Task: Find connections with filter location Schroeder with filter topic #Jobopeningwith filter profile language French with filter current company Serum Institute of India Pvt. Ltd. with filter school Sri Venkateswara College of Engineering with filter industry Turned Products and Fastener Manufacturing with filter service category Cybersecurity with filter keywords title C-Level or C-Suite.
Action: Mouse moved to (666, 116)
Screenshot: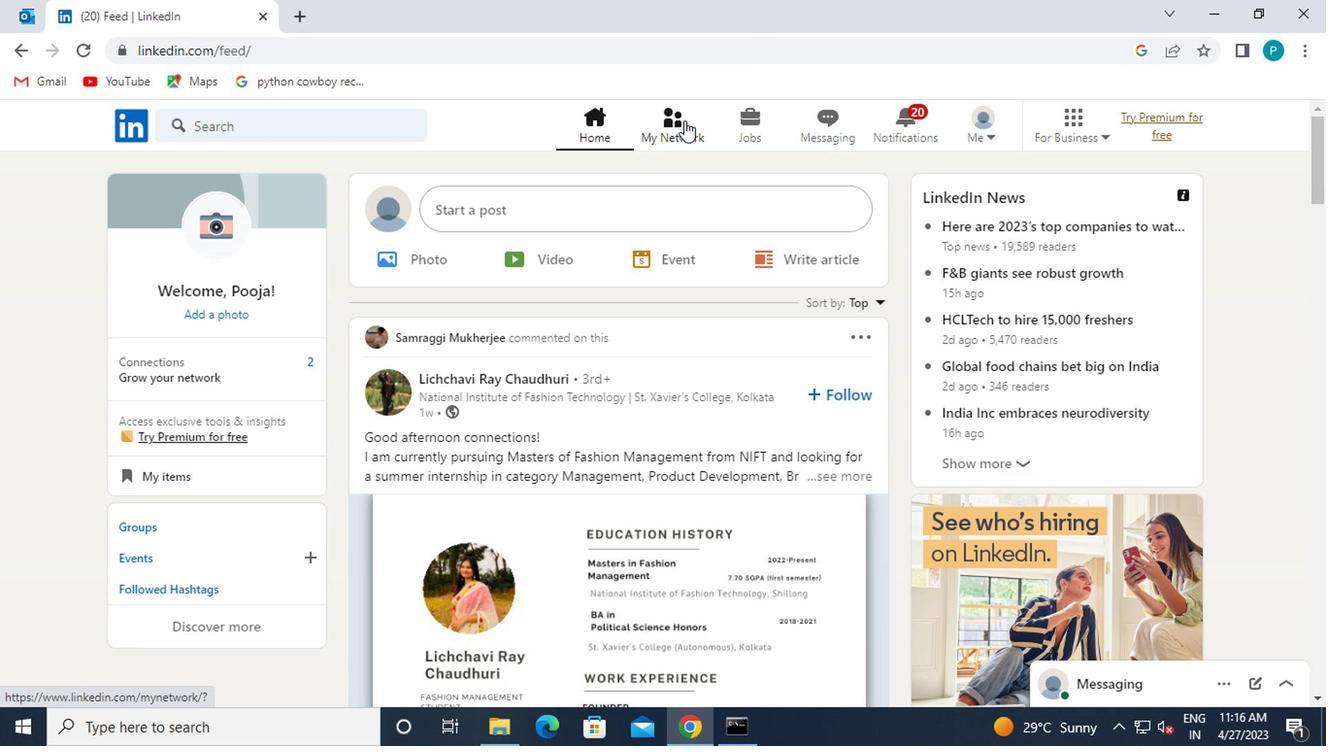
Action: Mouse pressed left at (666, 116)
Screenshot: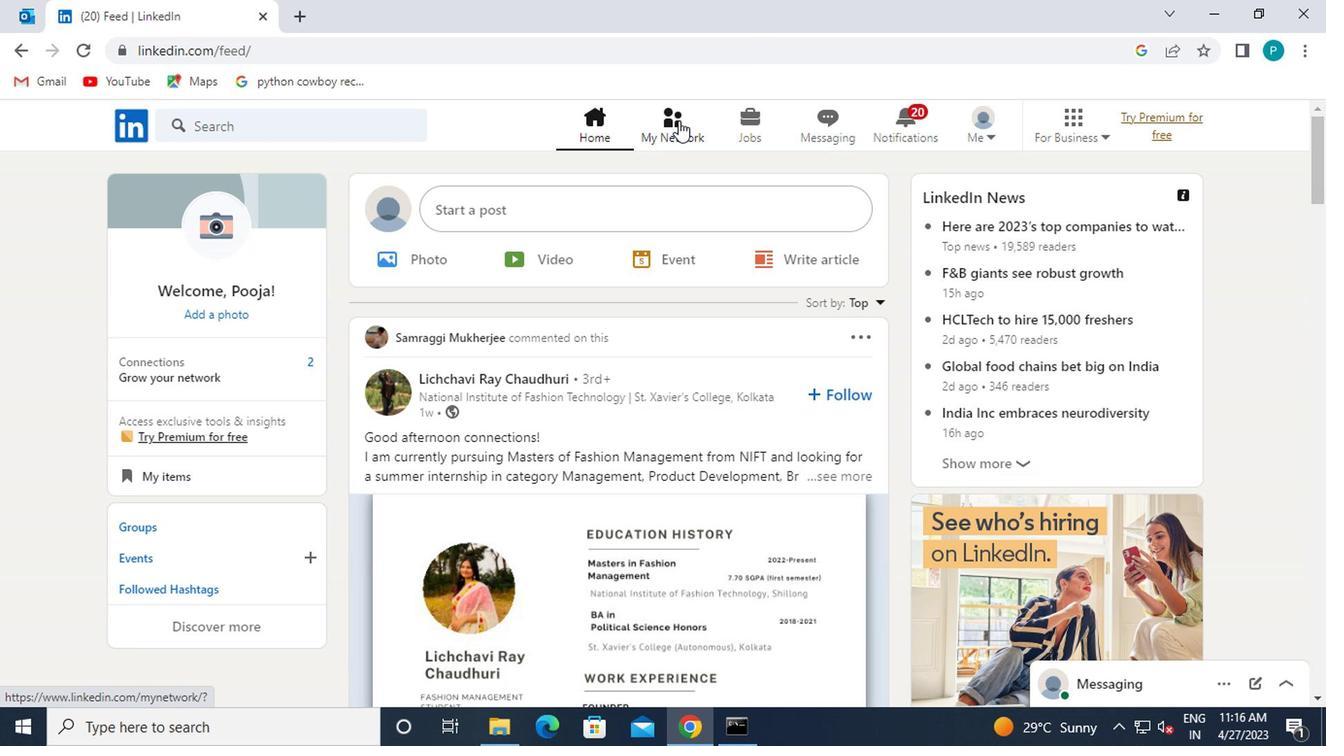 
Action: Mouse moved to (249, 223)
Screenshot: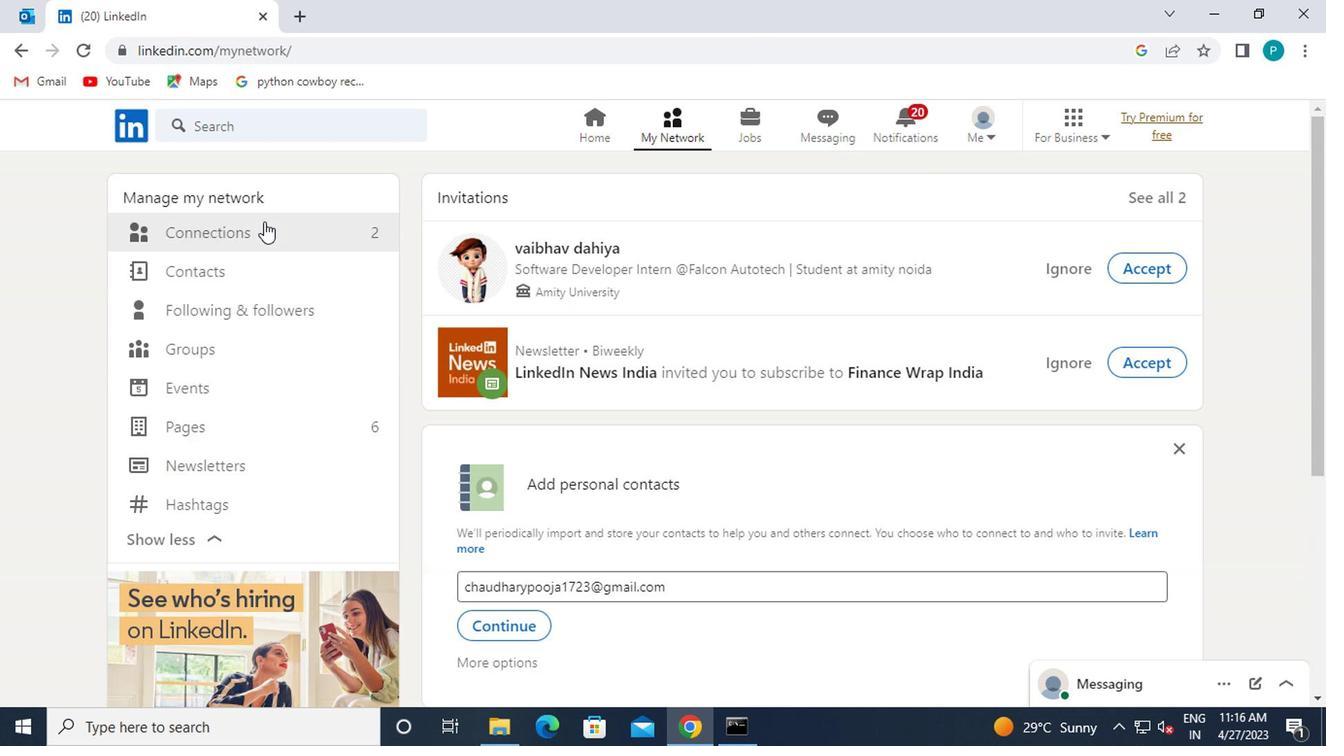 
Action: Mouse pressed left at (249, 223)
Screenshot: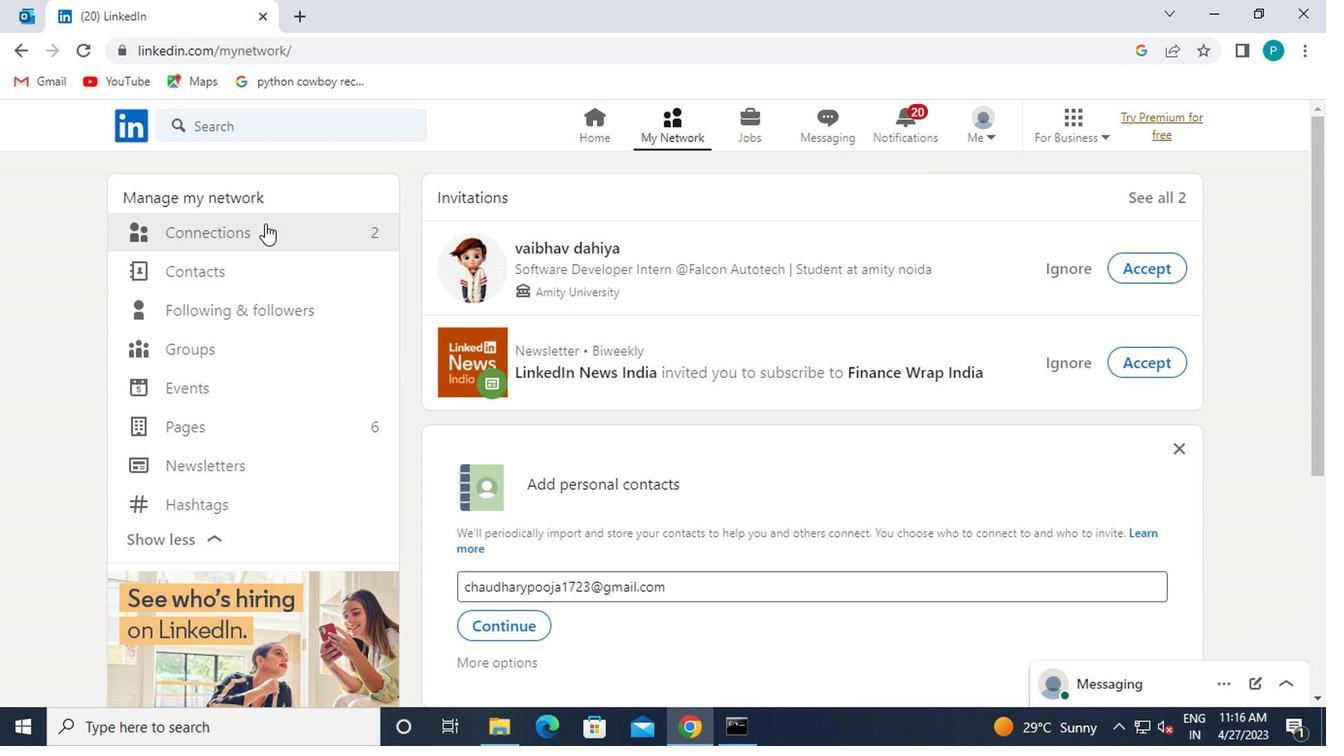 
Action: Mouse moved to (820, 223)
Screenshot: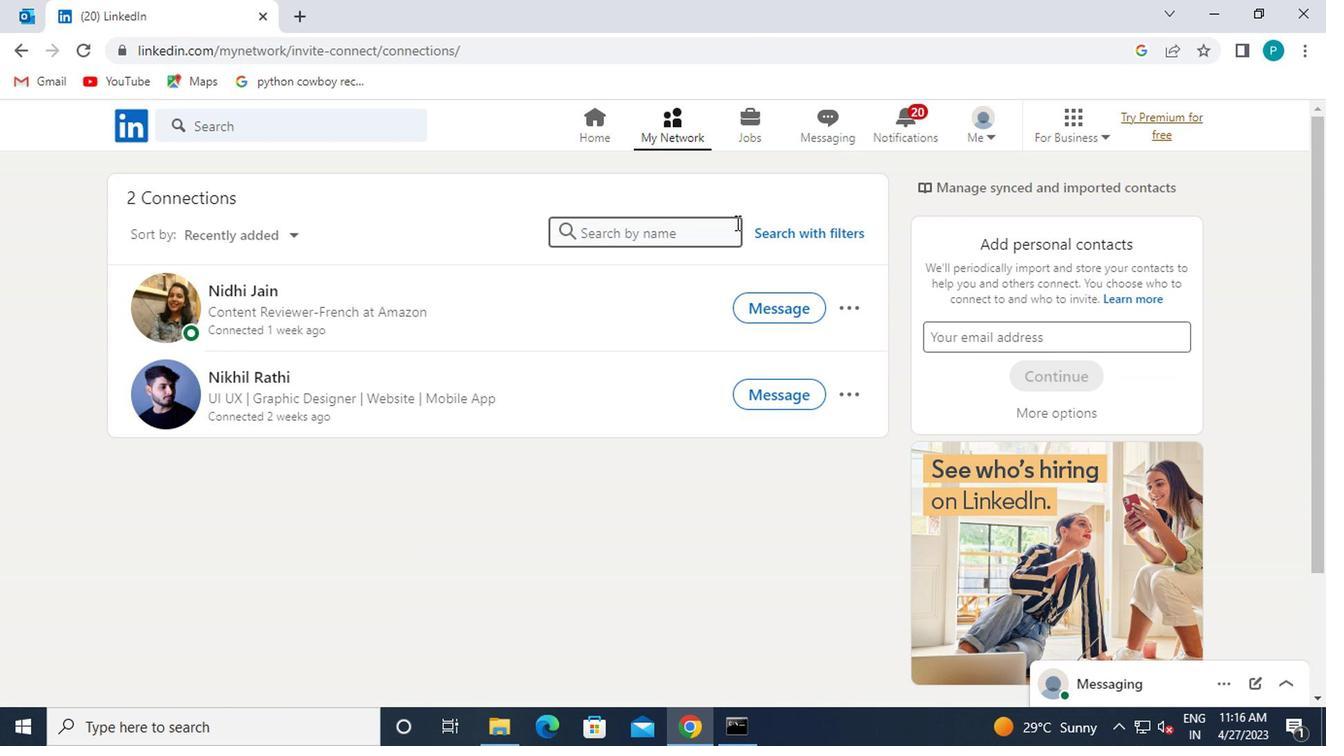 
Action: Mouse pressed left at (820, 223)
Screenshot: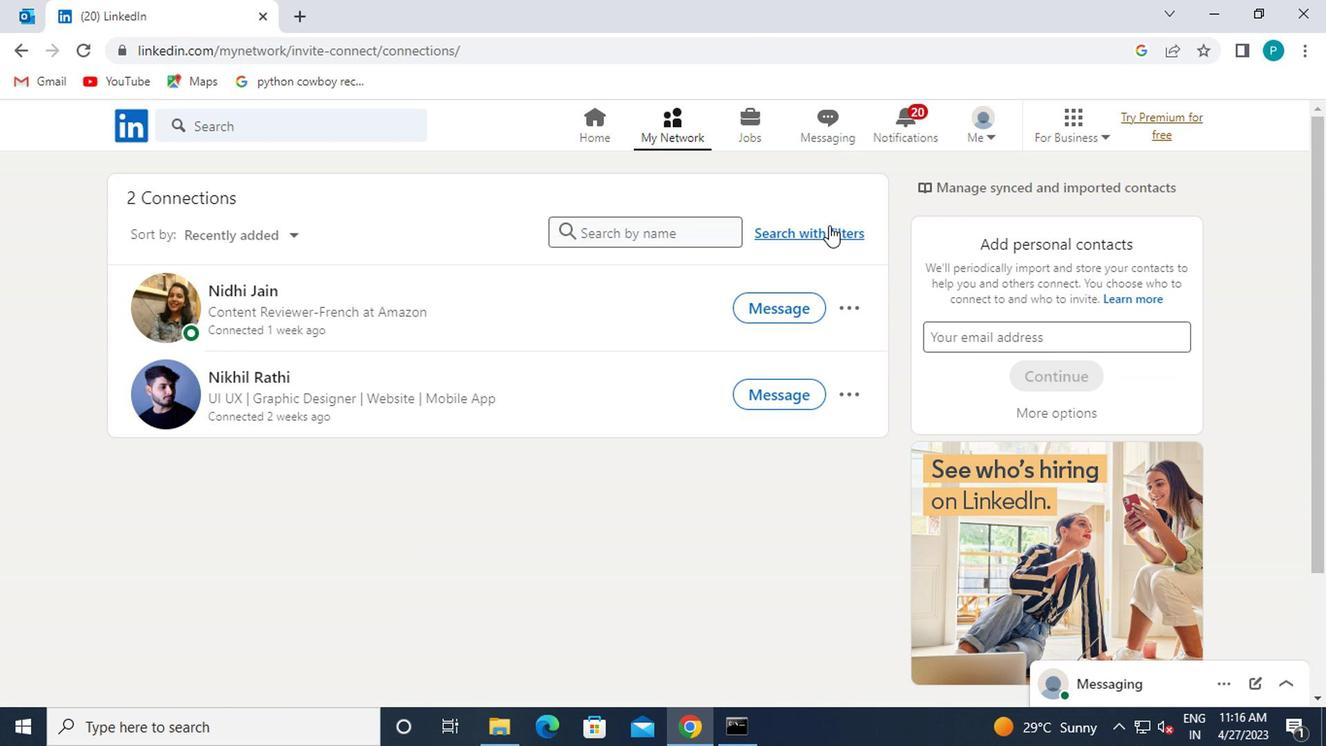 
Action: Mouse moved to (723, 180)
Screenshot: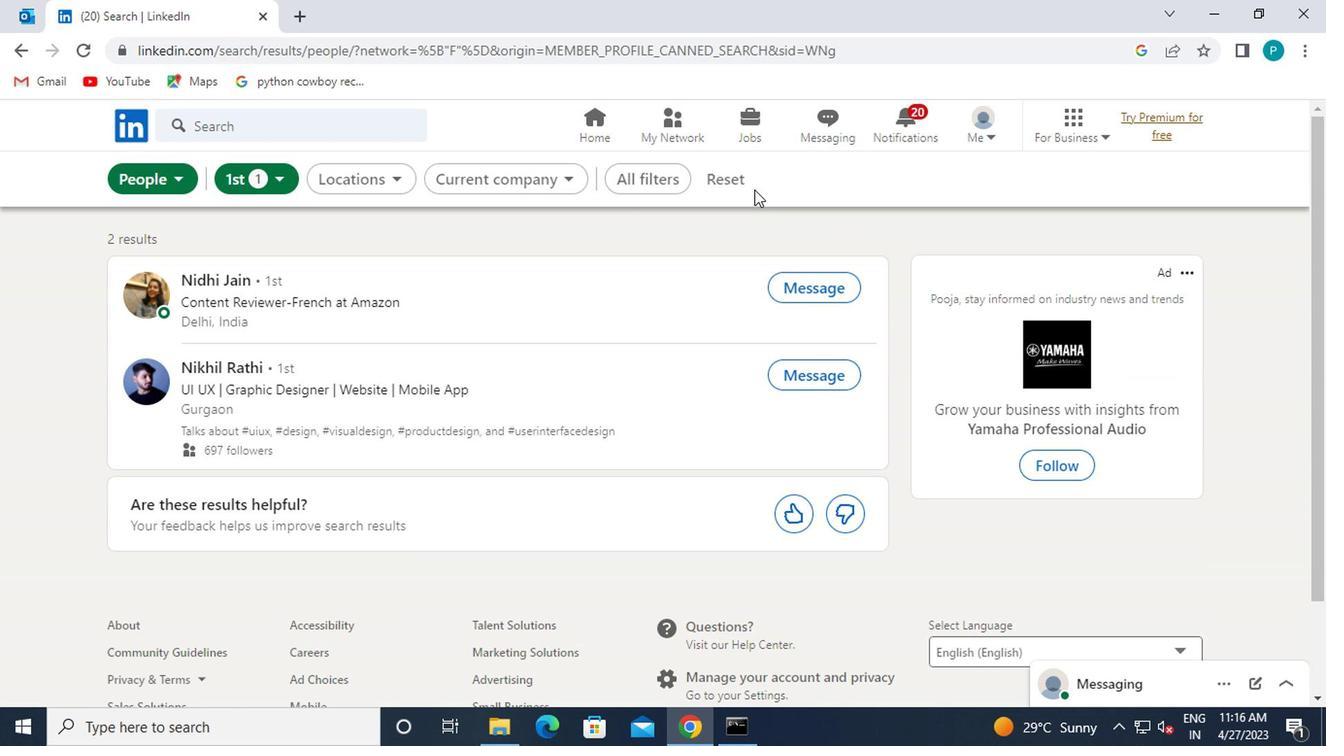 
Action: Mouse pressed left at (723, 180)
Screenshot: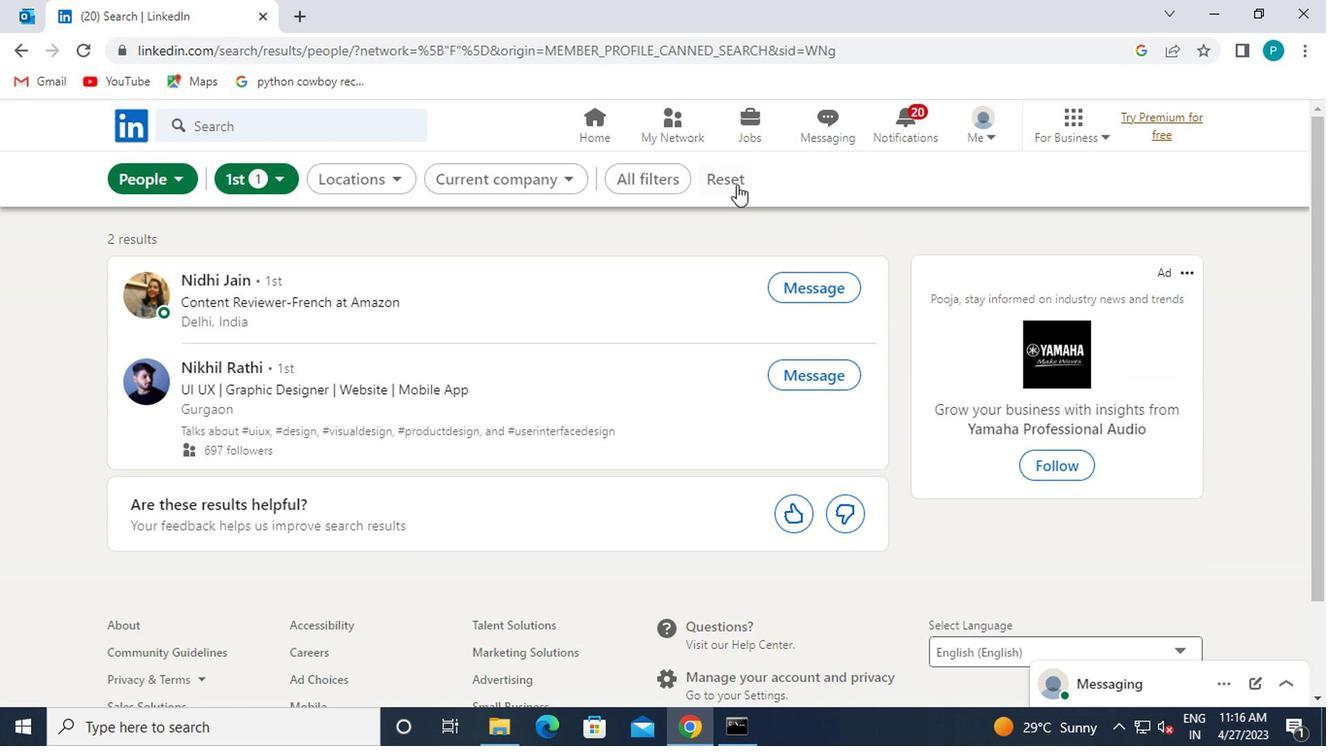 
Action: Mouse moved to (659, 180)
Screenshot: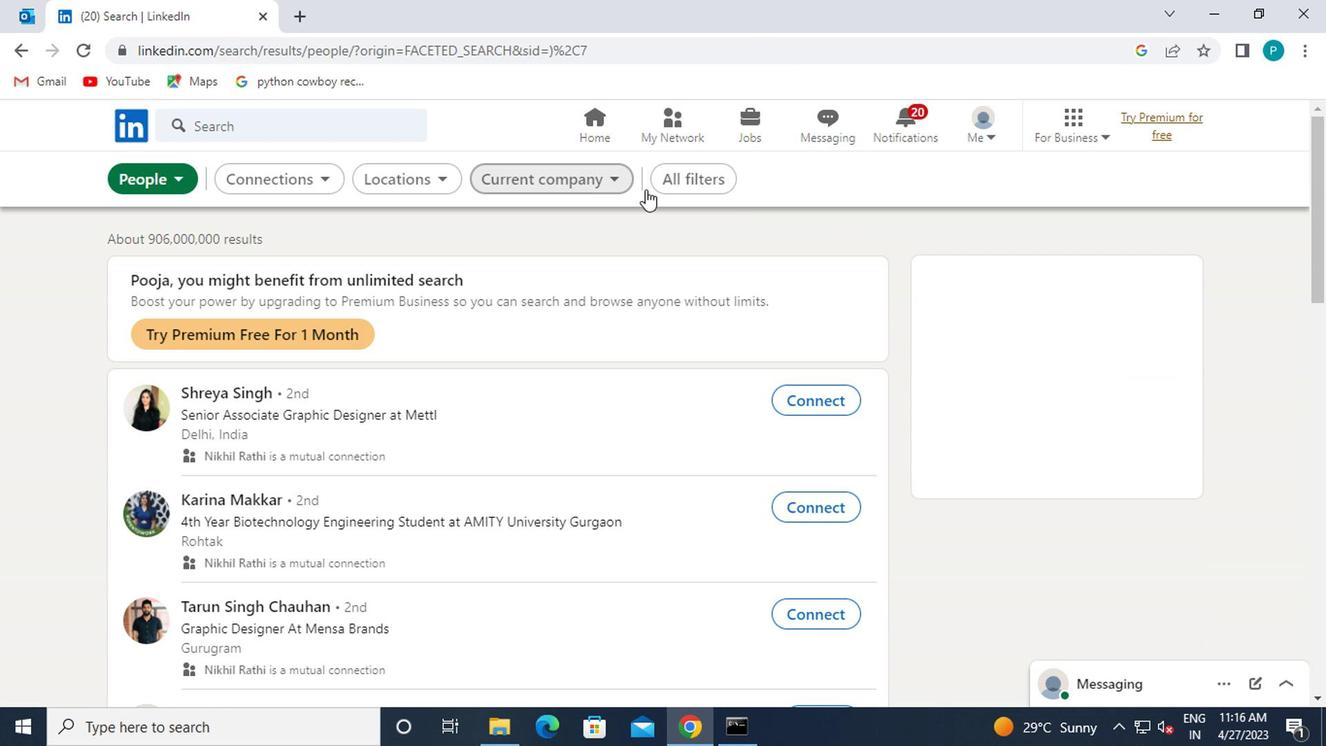 
Action: Mouse pressed left at (659, 180)
Screenshot: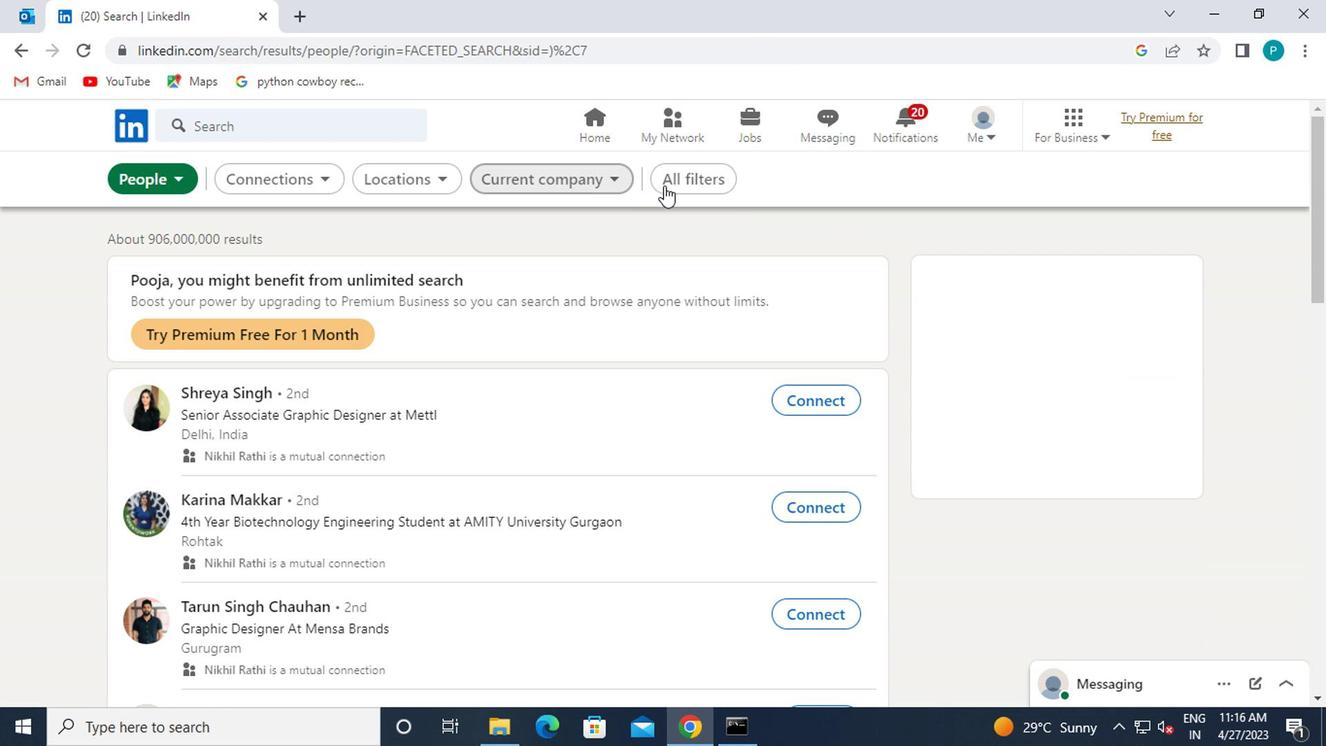 
Action: Mouse moved to (927, 457)
Screenshot: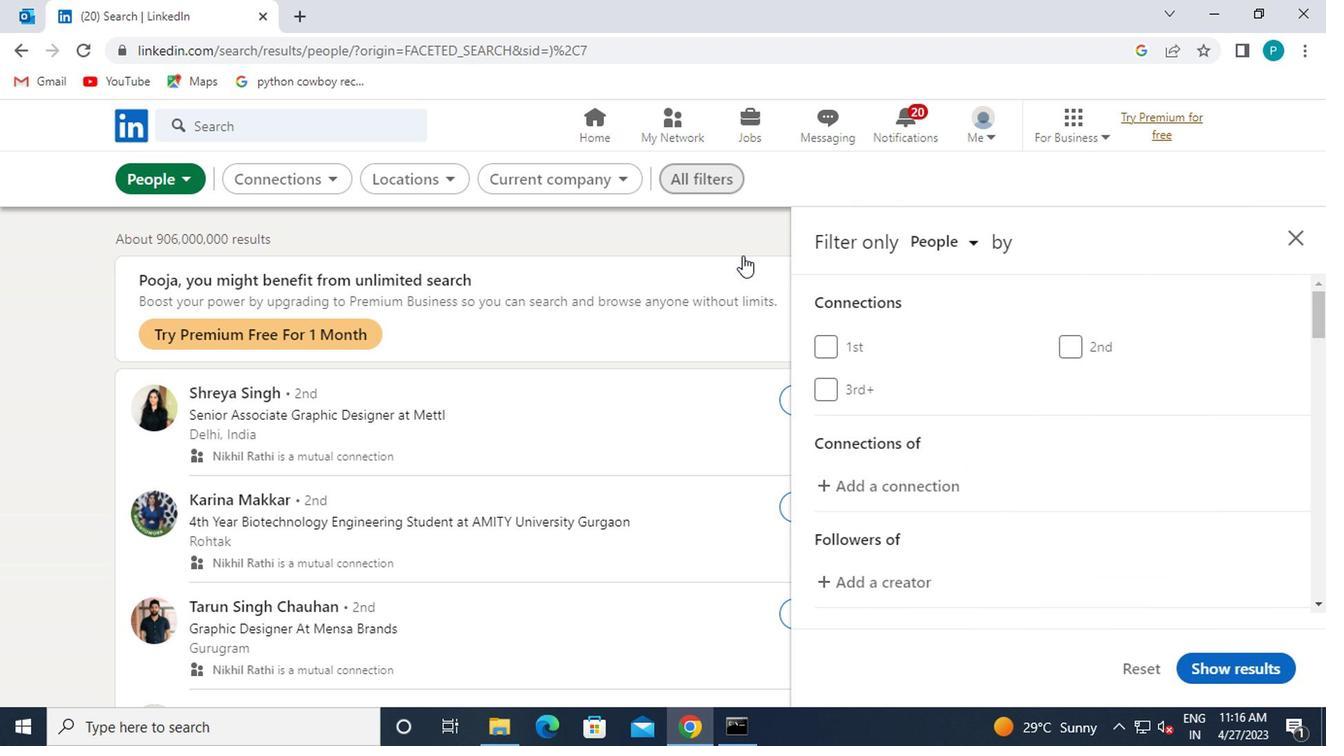 
Action: Mouse scrolled (927, 456) with delta (0, -1)
Screenshot: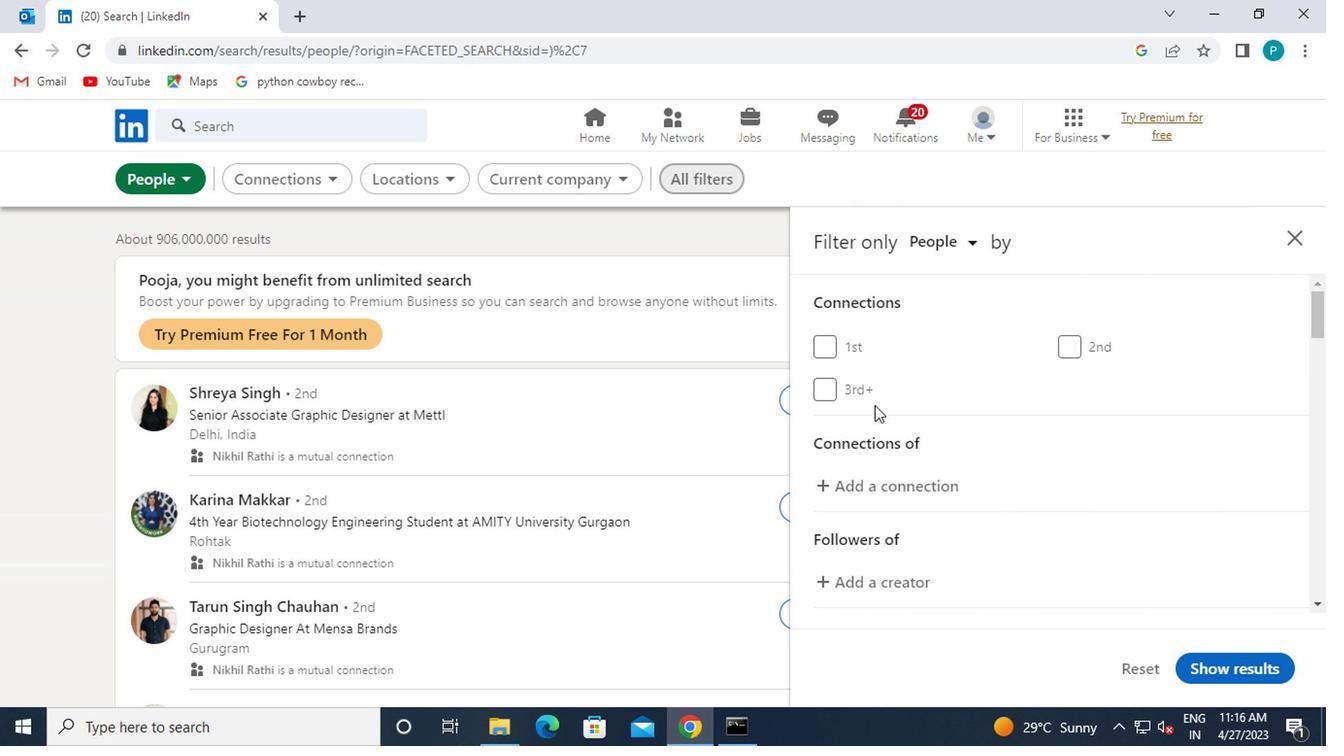 
Action: Mouse scrolled (927, 456) with delta (0, -1)
Screenshot: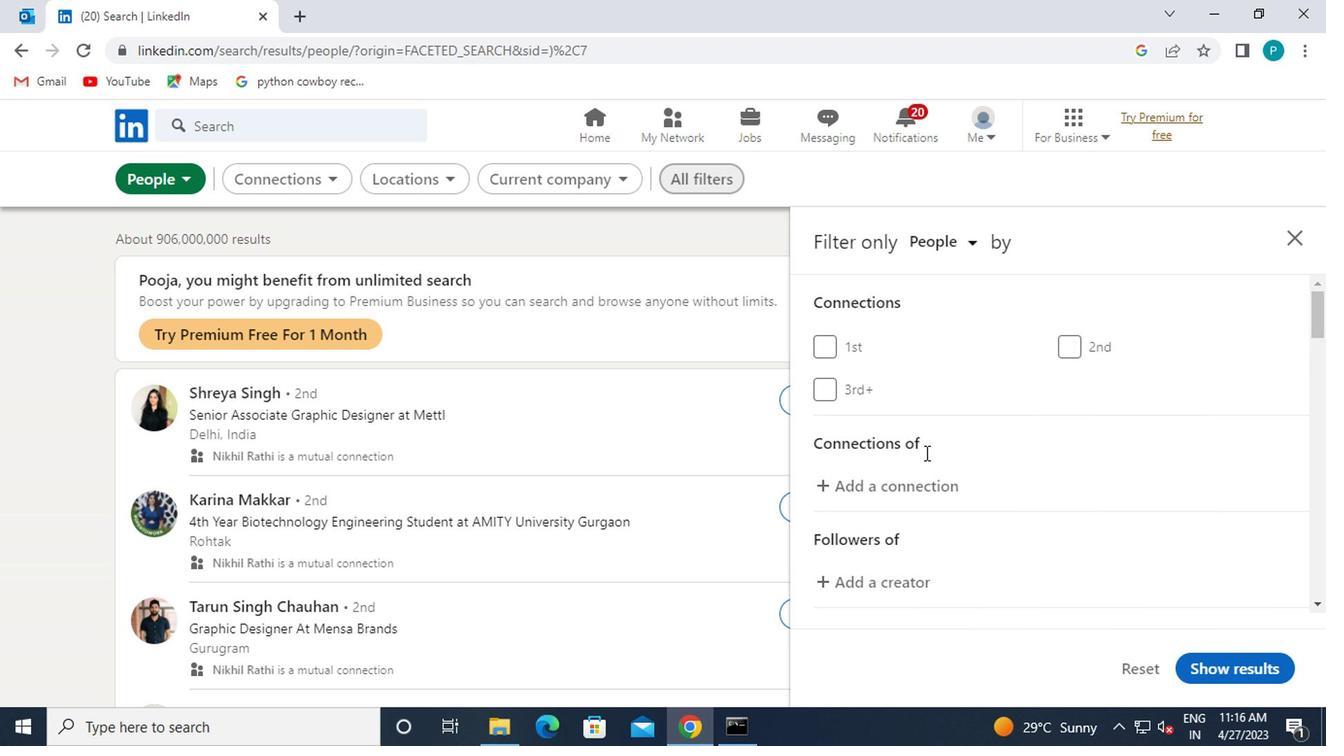 
Action: Mouse scrolled (927, 456) with delta (0, -1)
Screenshot: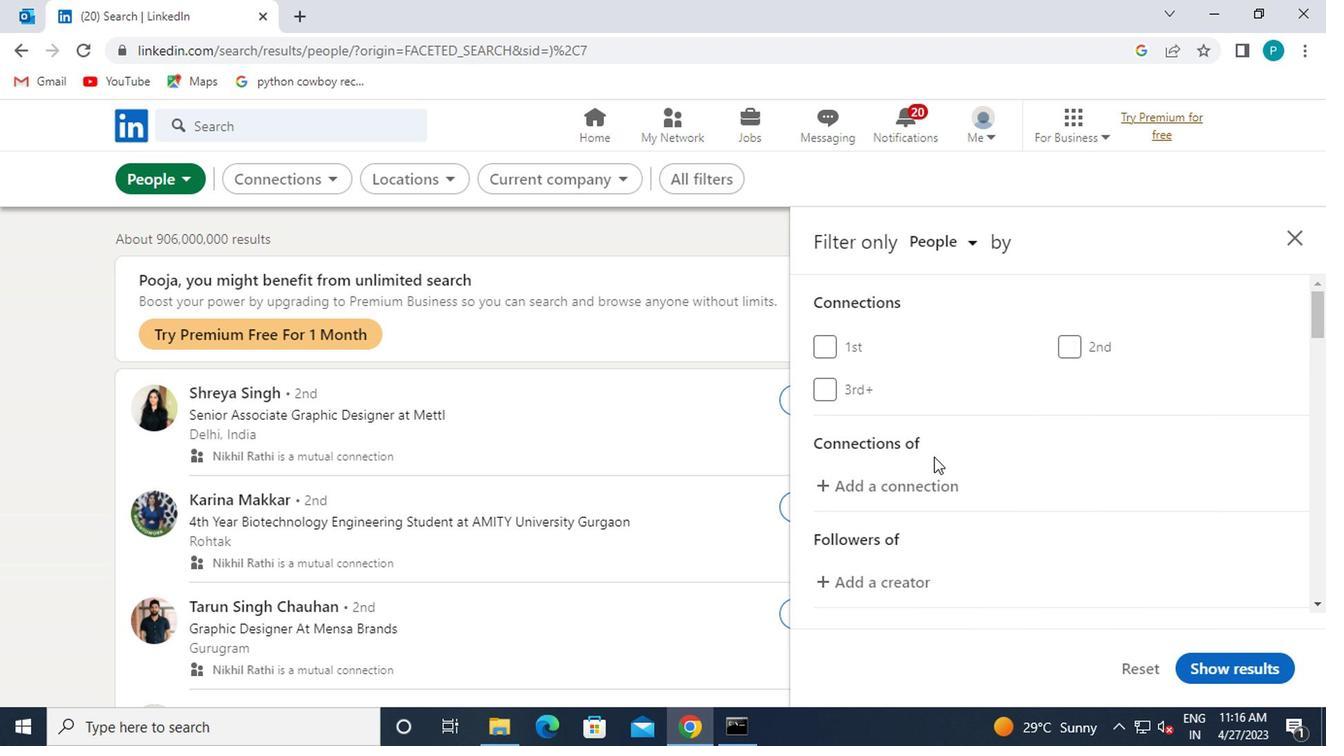
Action: Mouse moved to (1090, 480)
Screenshot: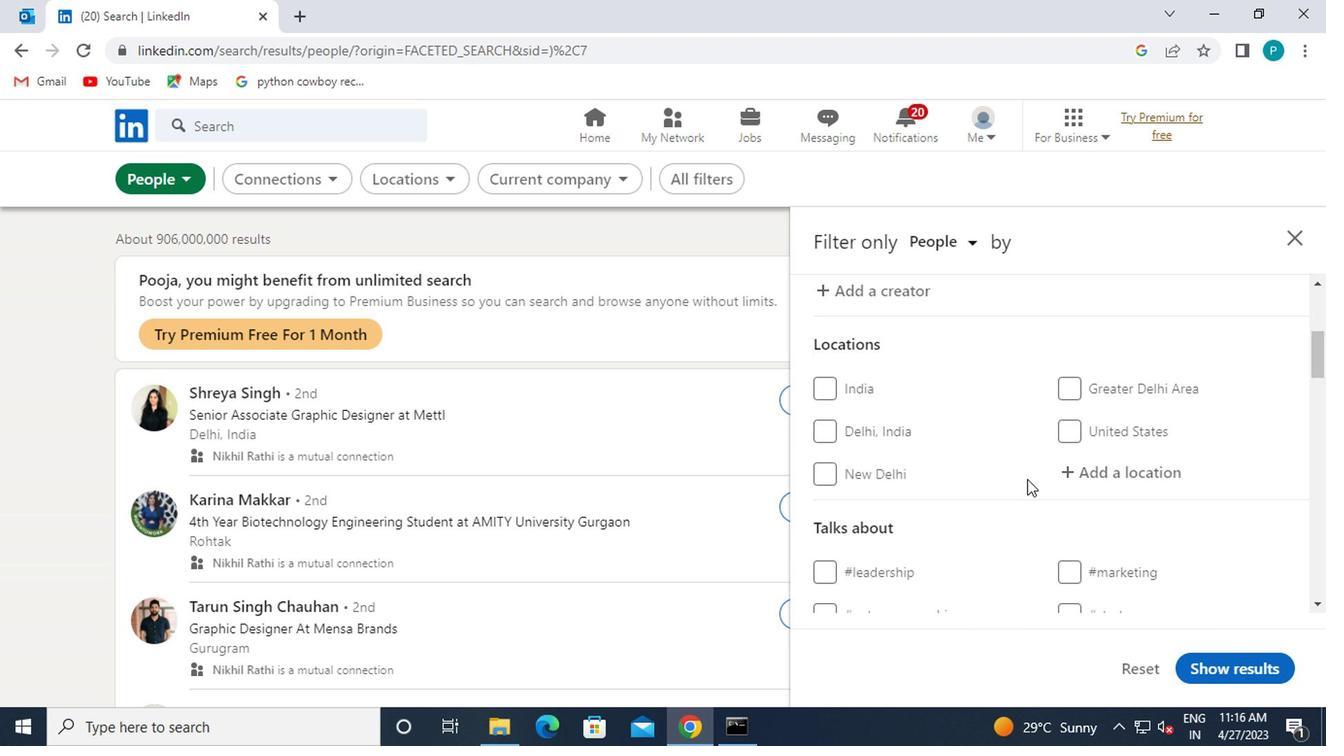 
Action: Mouse pressed left at (1090, 480)
Screenshot: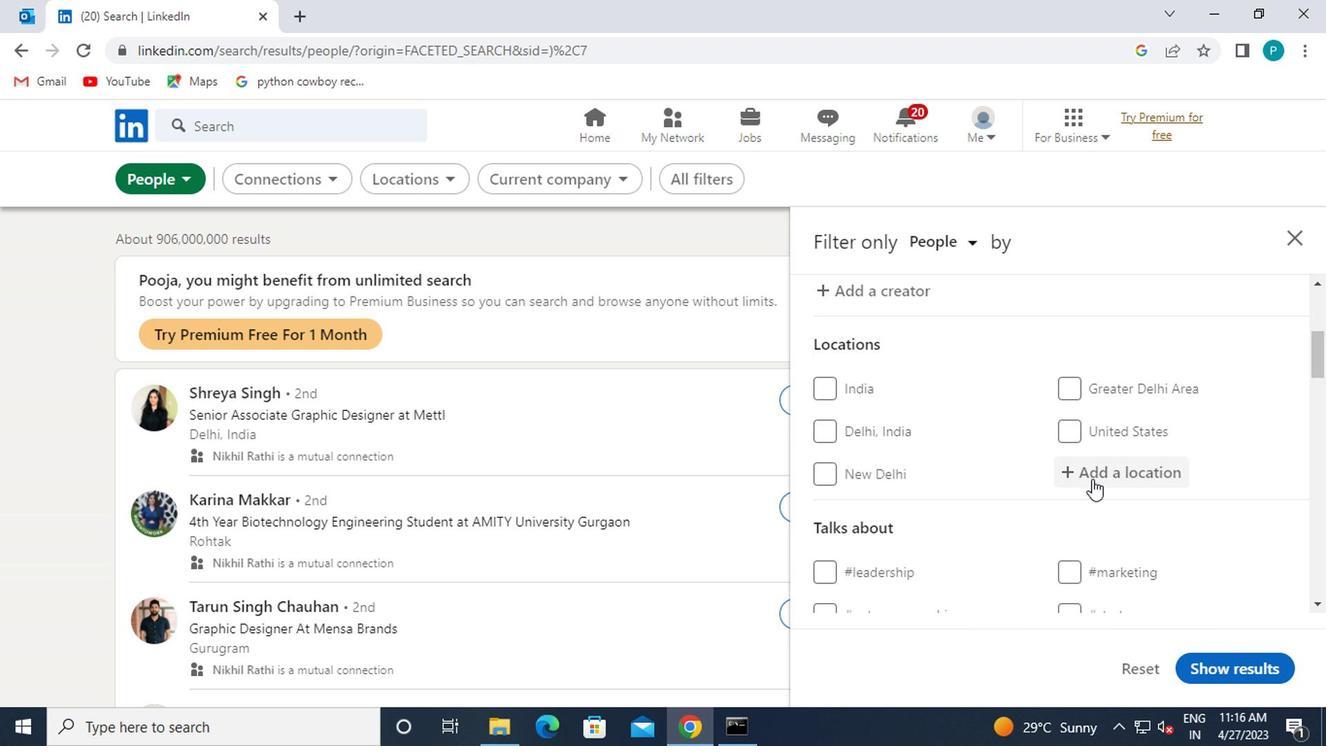 
Action: Mouse moved to (1052, 420)
Screenshot: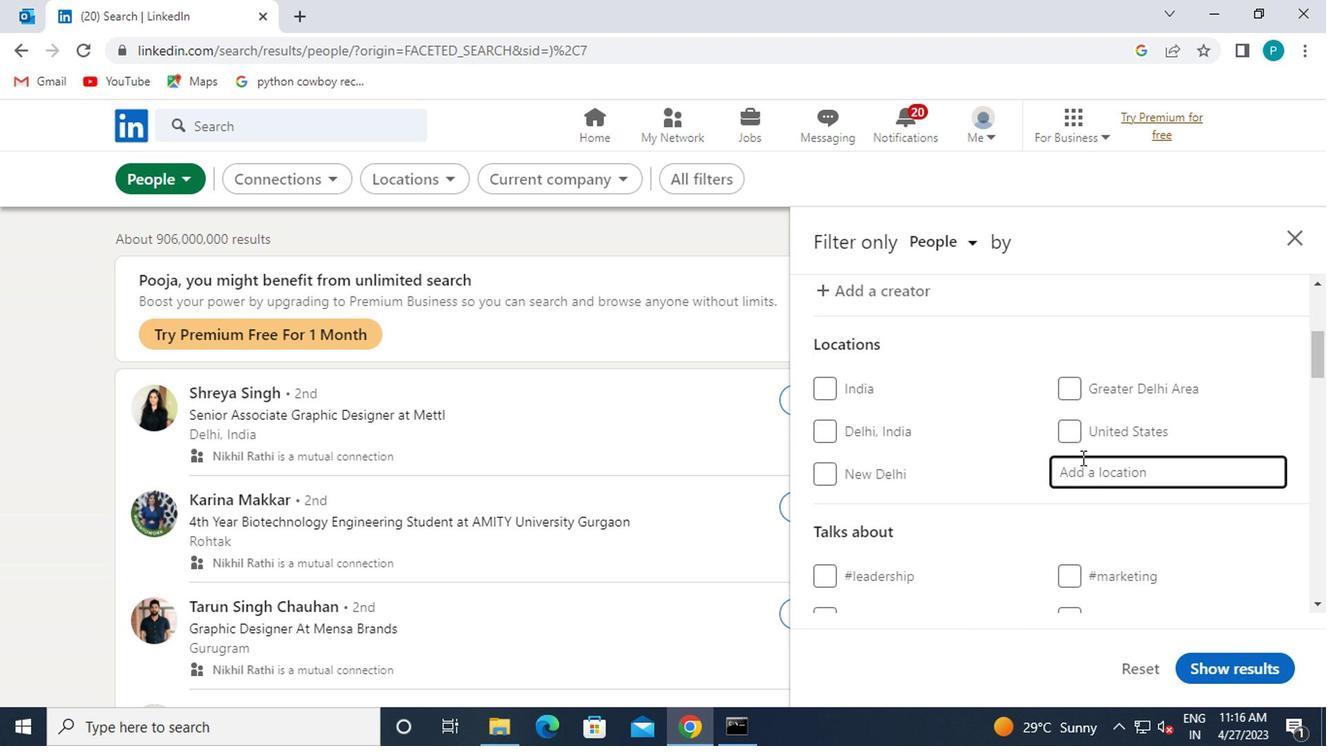 
Action: Key pressed <Key.caps_lock>s<Key.caps_lock>chroeder
Screenshot: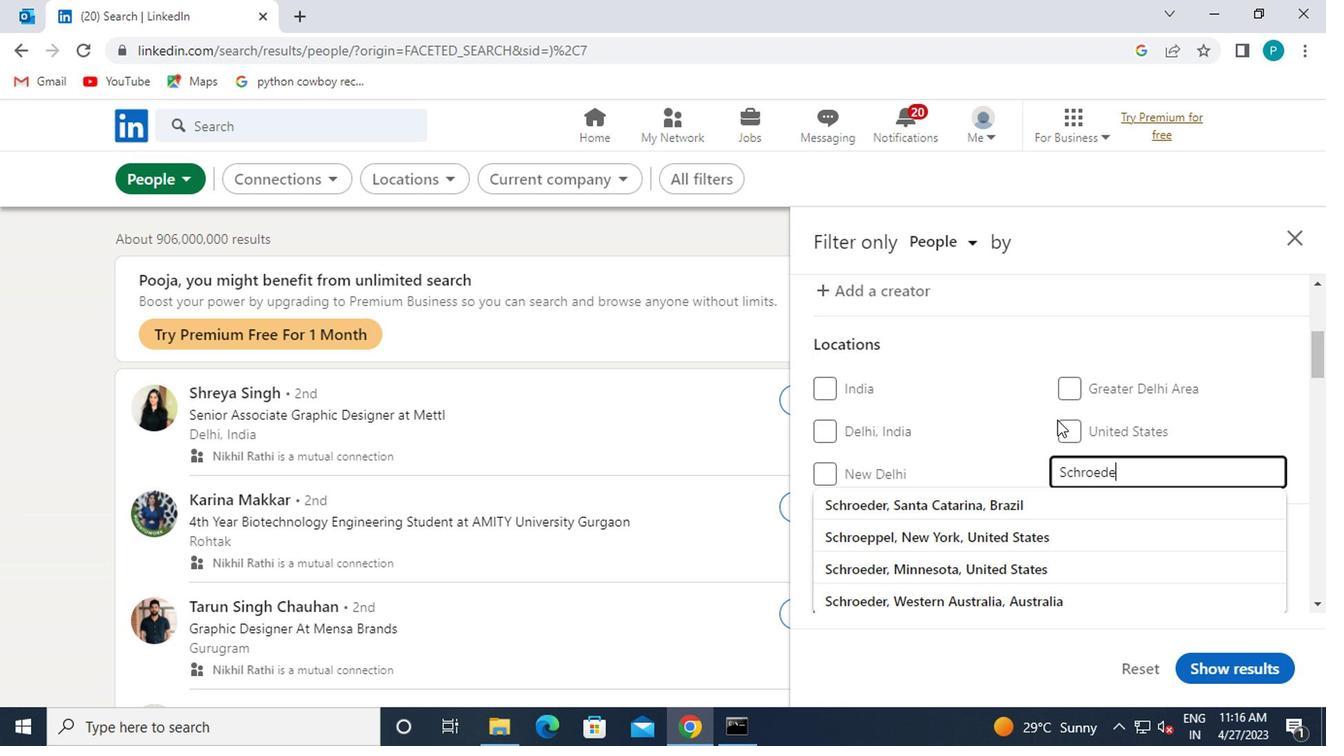 
Action: Mouse moved to (1059, 510)
Screenshot: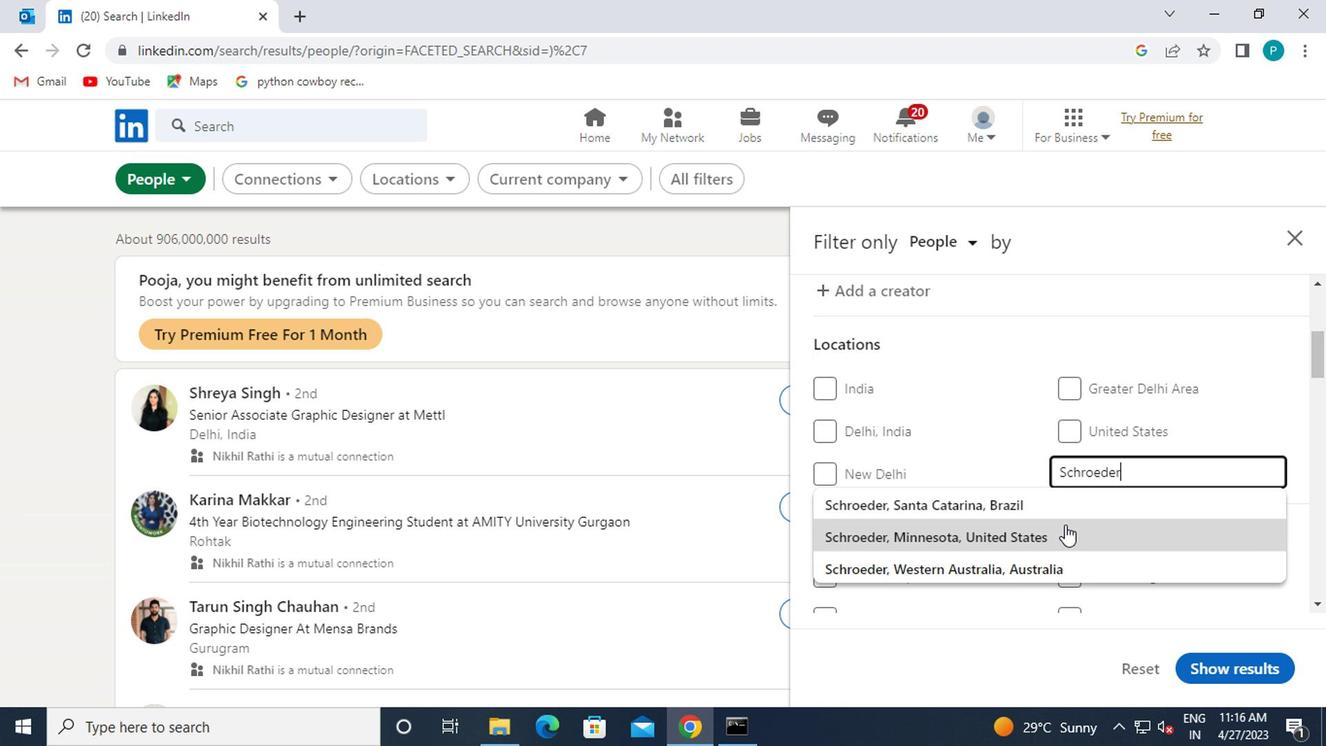 
Action: Mouse pressed left at (1059, 510)
Screenshot: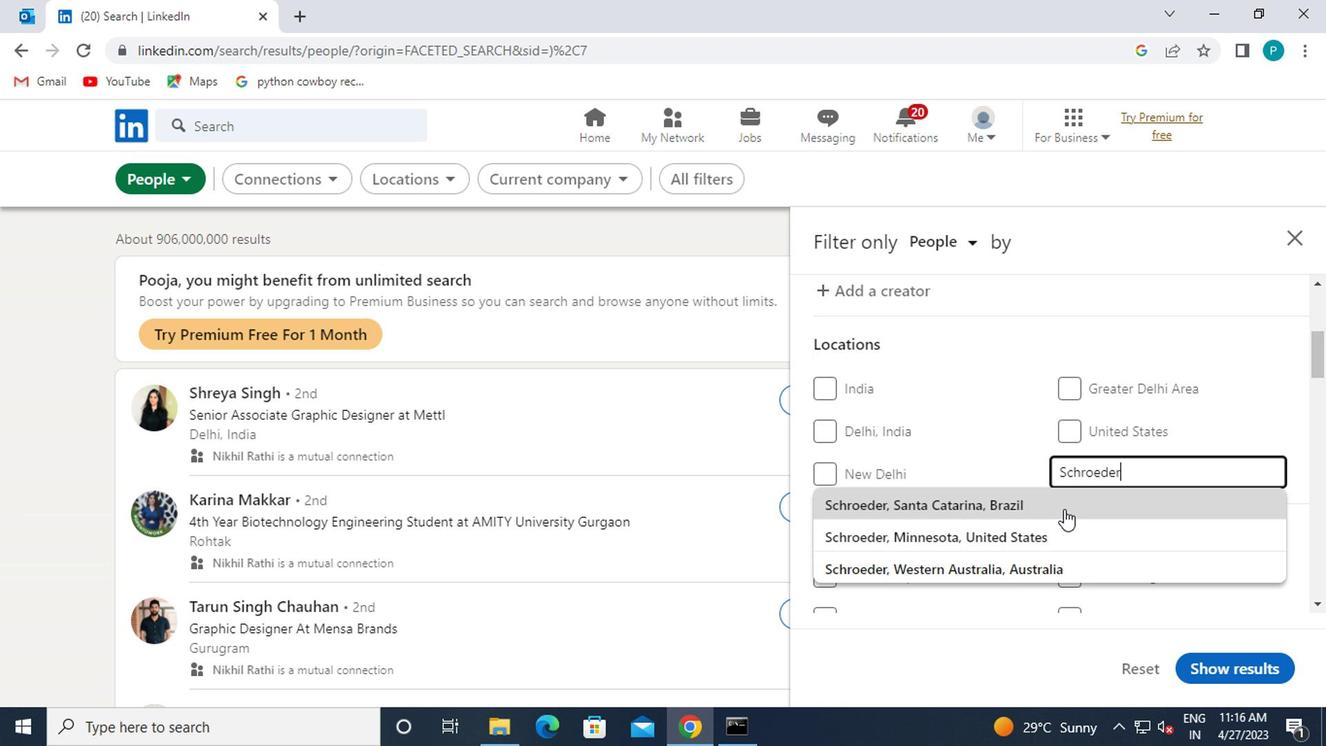 
Action: Mouse scrolled (1059, 509) with delta (0, -1)
Screenshot: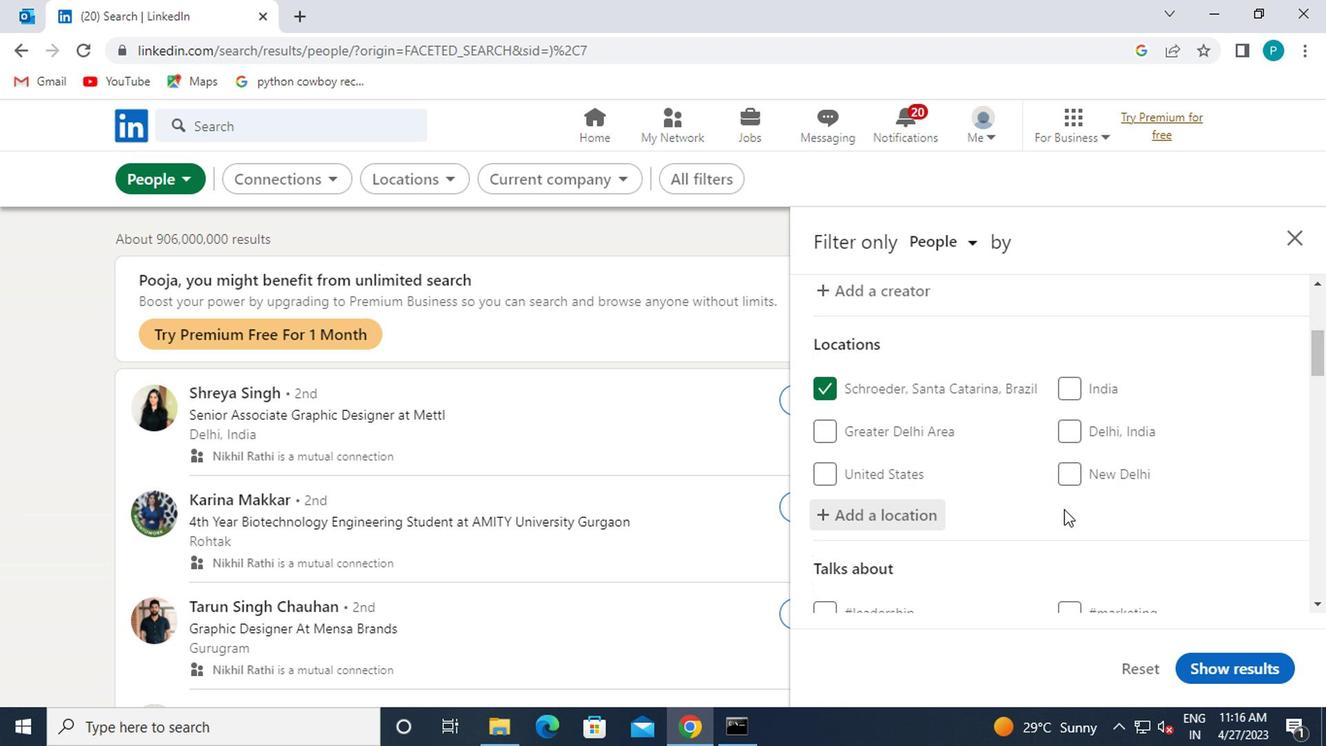 
Action: Mouse moved to (1093, 537)
Screenshot: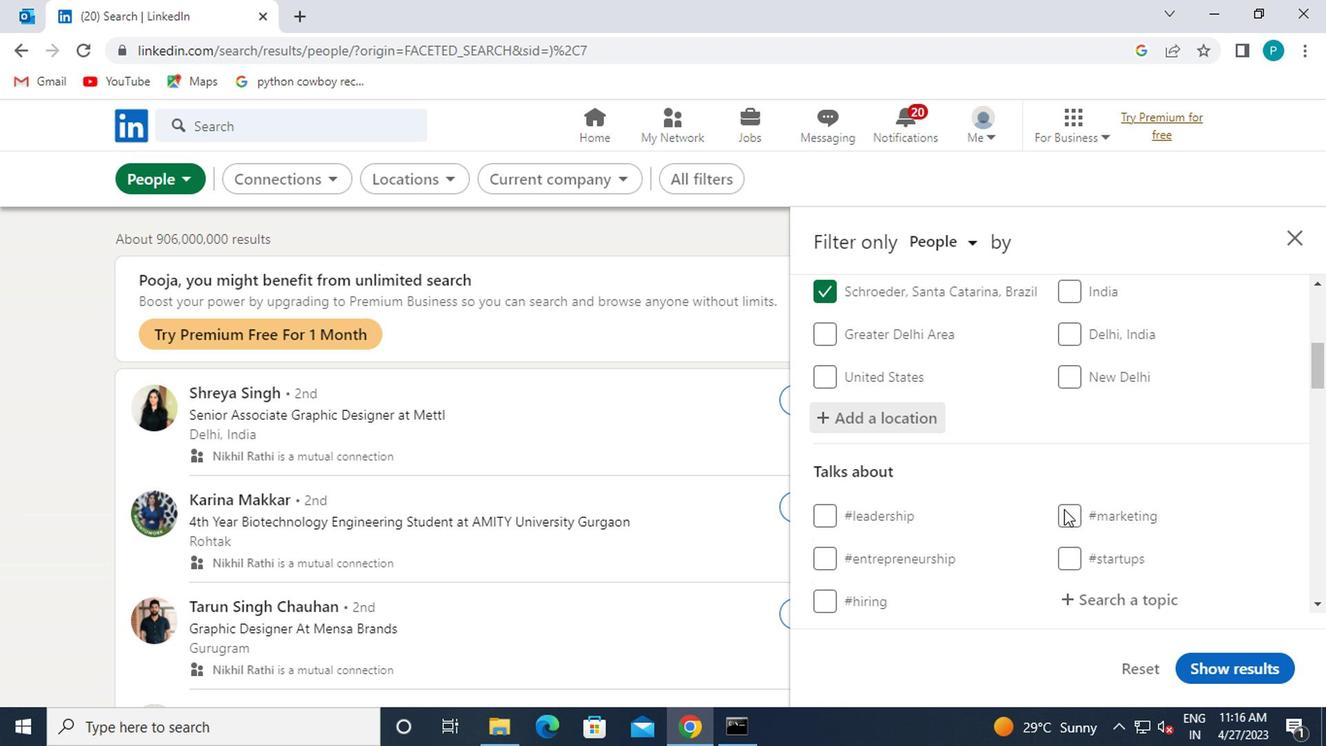 
Action: Mouse scrolled (1093, 536) with delta (0, 0)
Screenshot: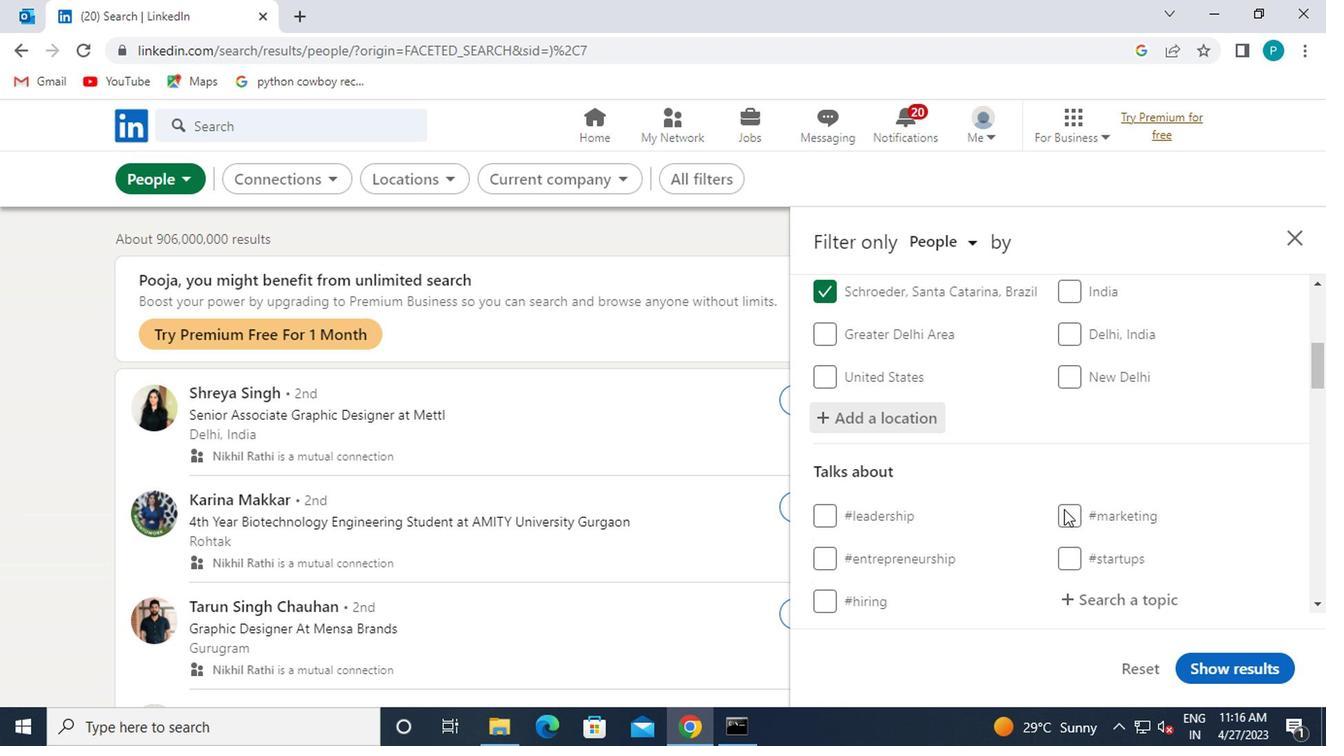 
Action: Mouse moved to (1089, 518)
Screenshot: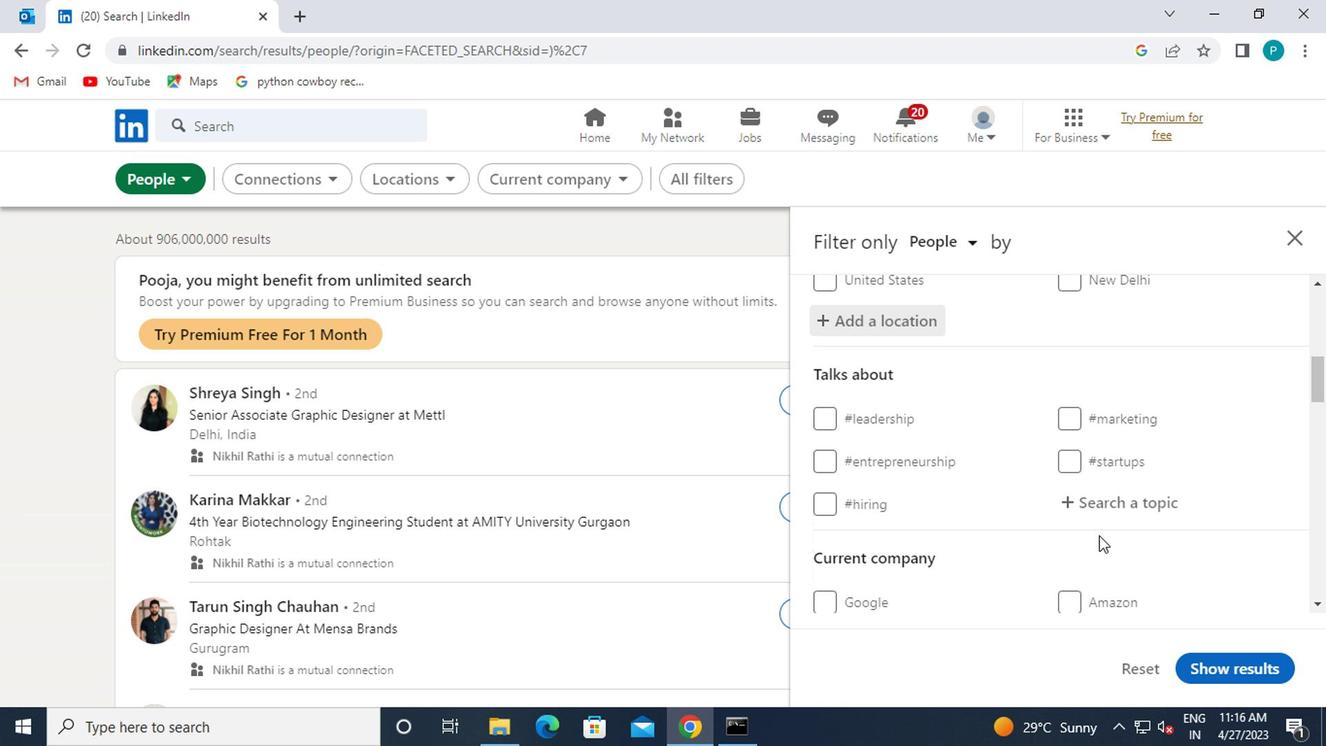 
Action: Mouse pressed left at (1089, 518)
Screenshot: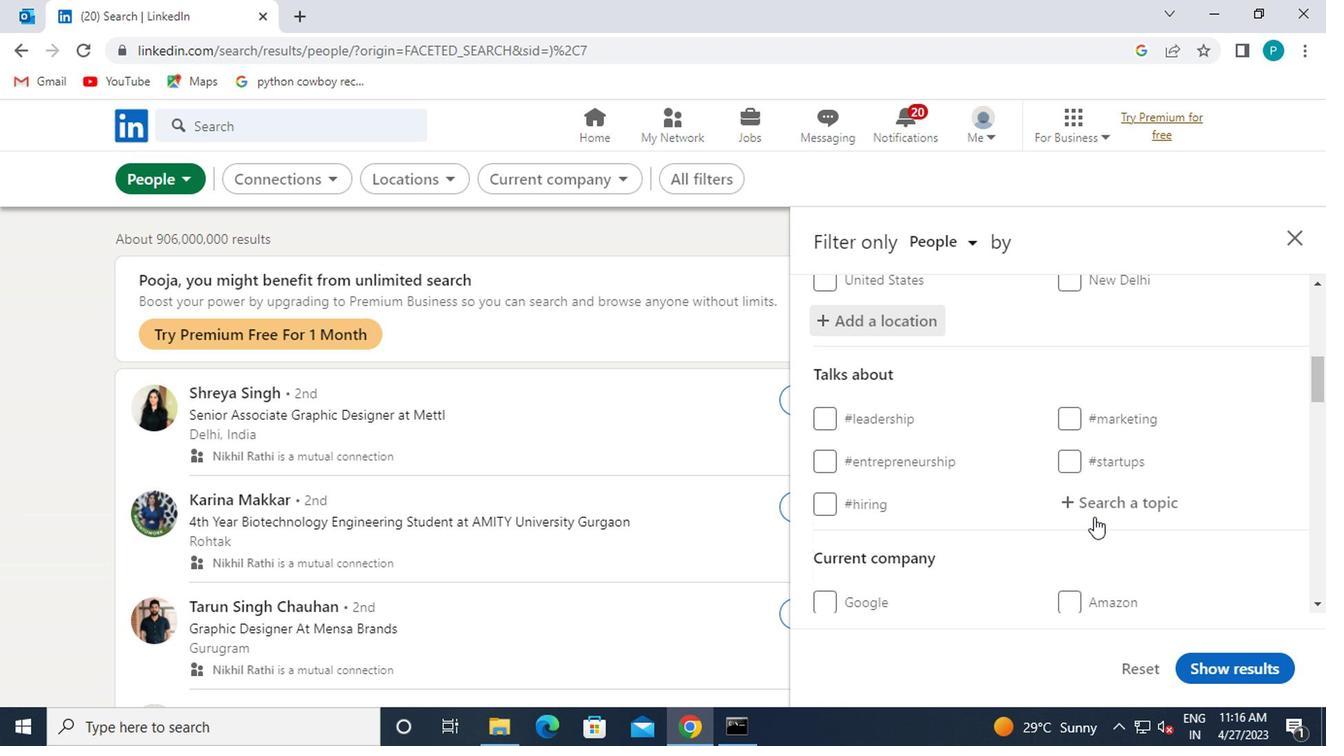 
Action: Key pressed <Key.shift><Key.shift><Key.shift><Key.shift><Key.shift><Key.shift>3<Key.backspace><Key.shift>#<Key.caps_lock>J<Key.caps_lock>OBOPENING
Screenshot: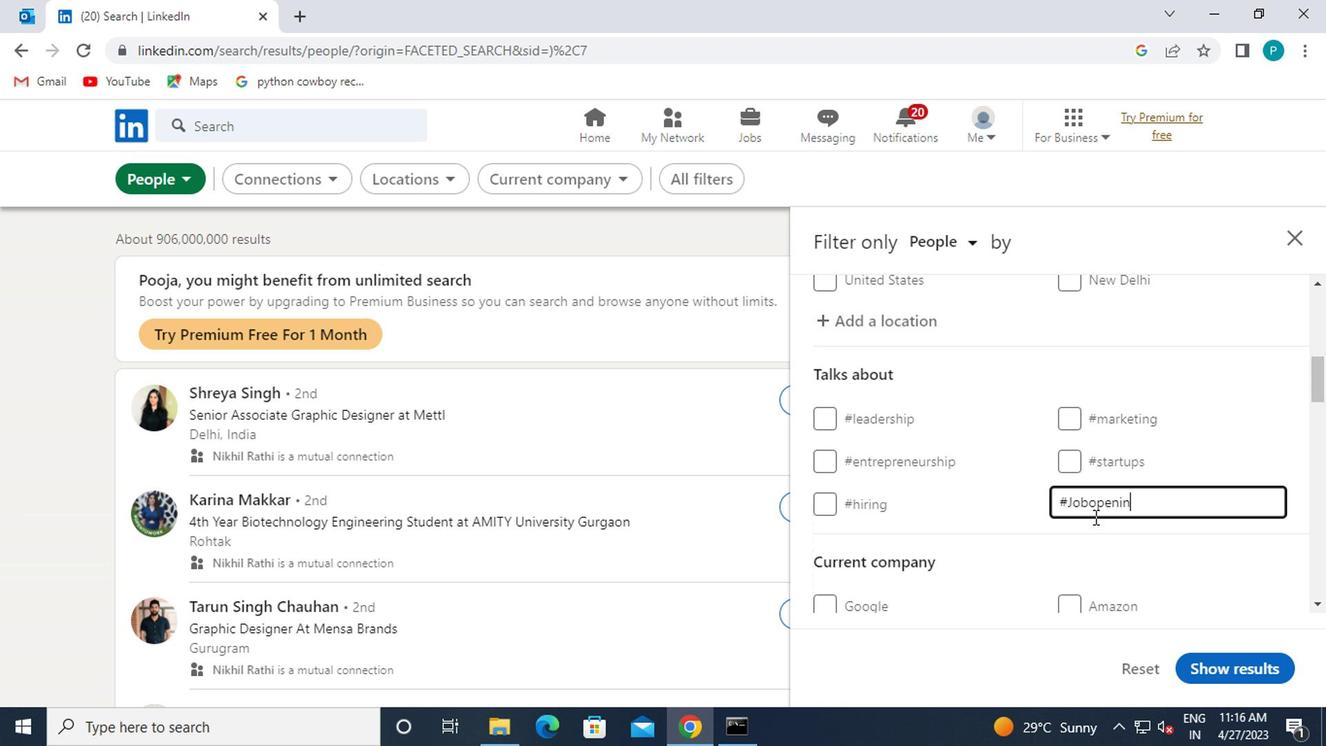 
Action: Mouse moved to (1088, 517)
Screenshot: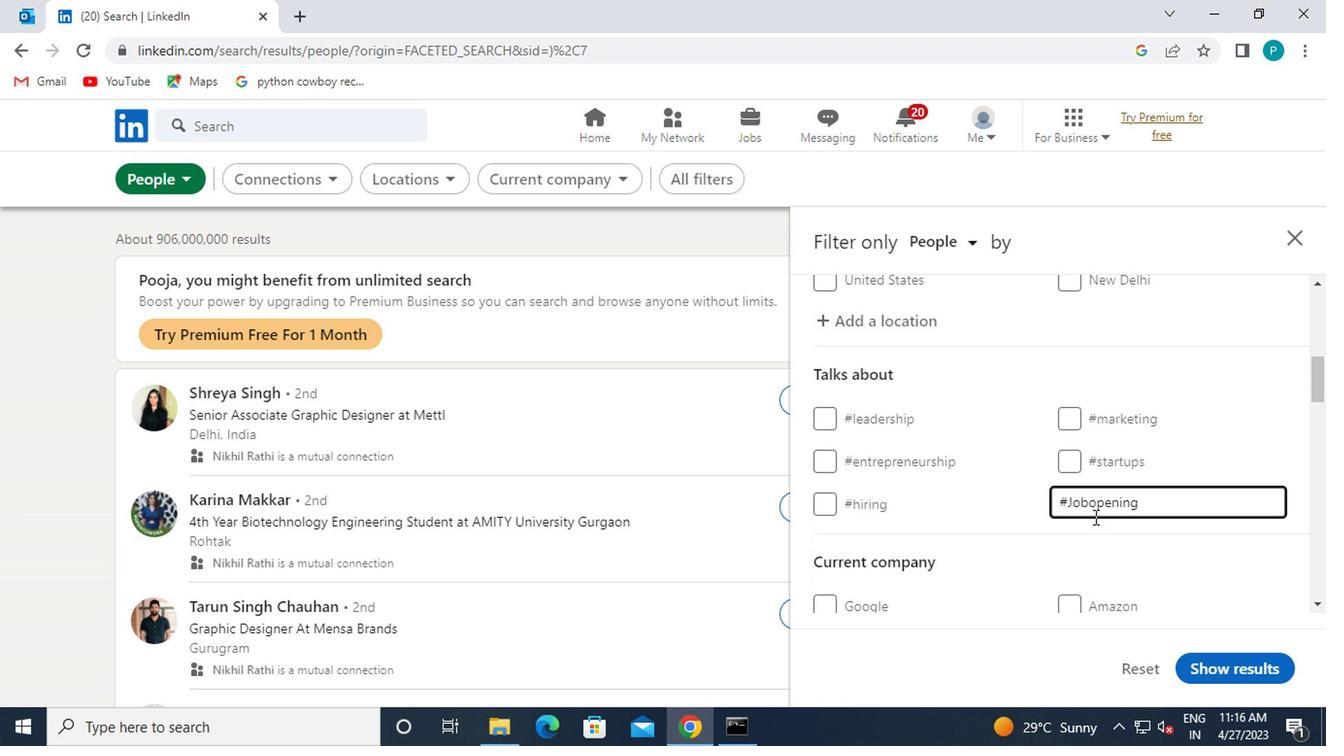
Action: Mouse scrolled (1088, 516) with delta (0, -1)
Screenshot: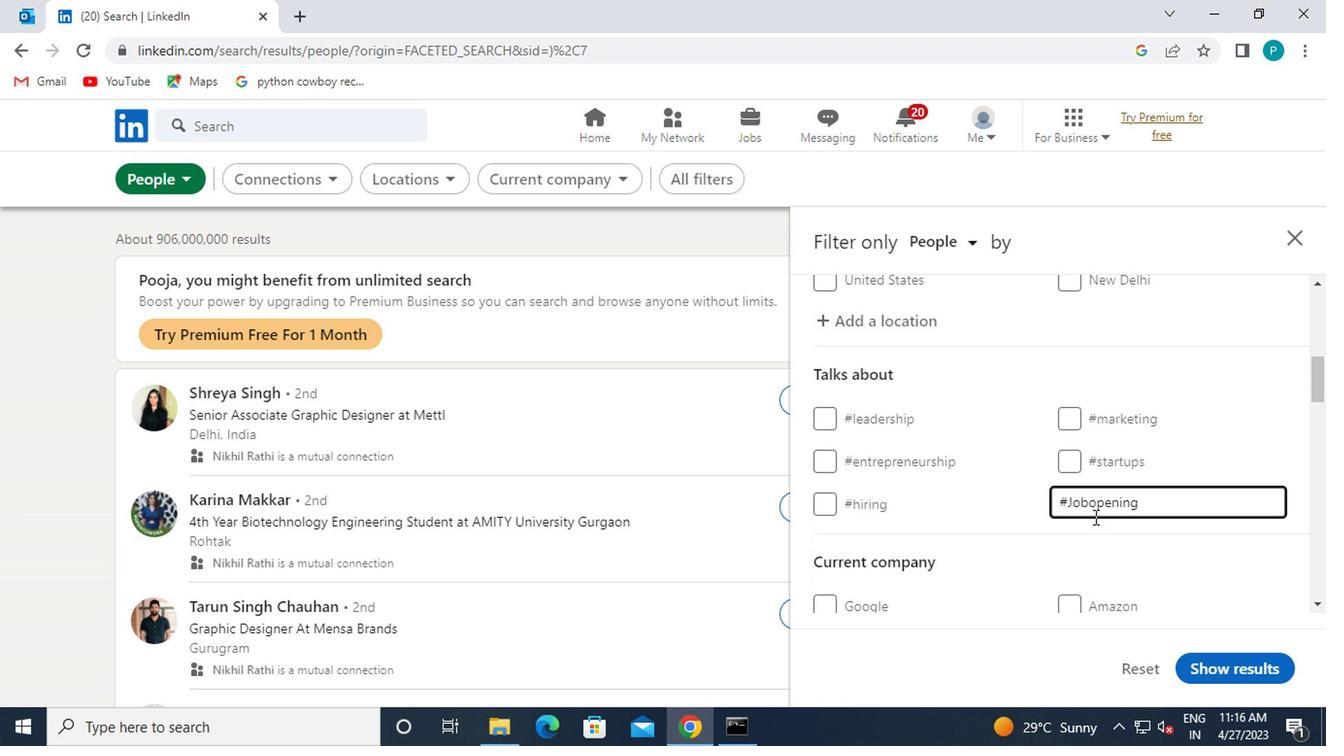 
Action: Mouse scrolled (1088, 516) with delta (0, -1)
Screenshot: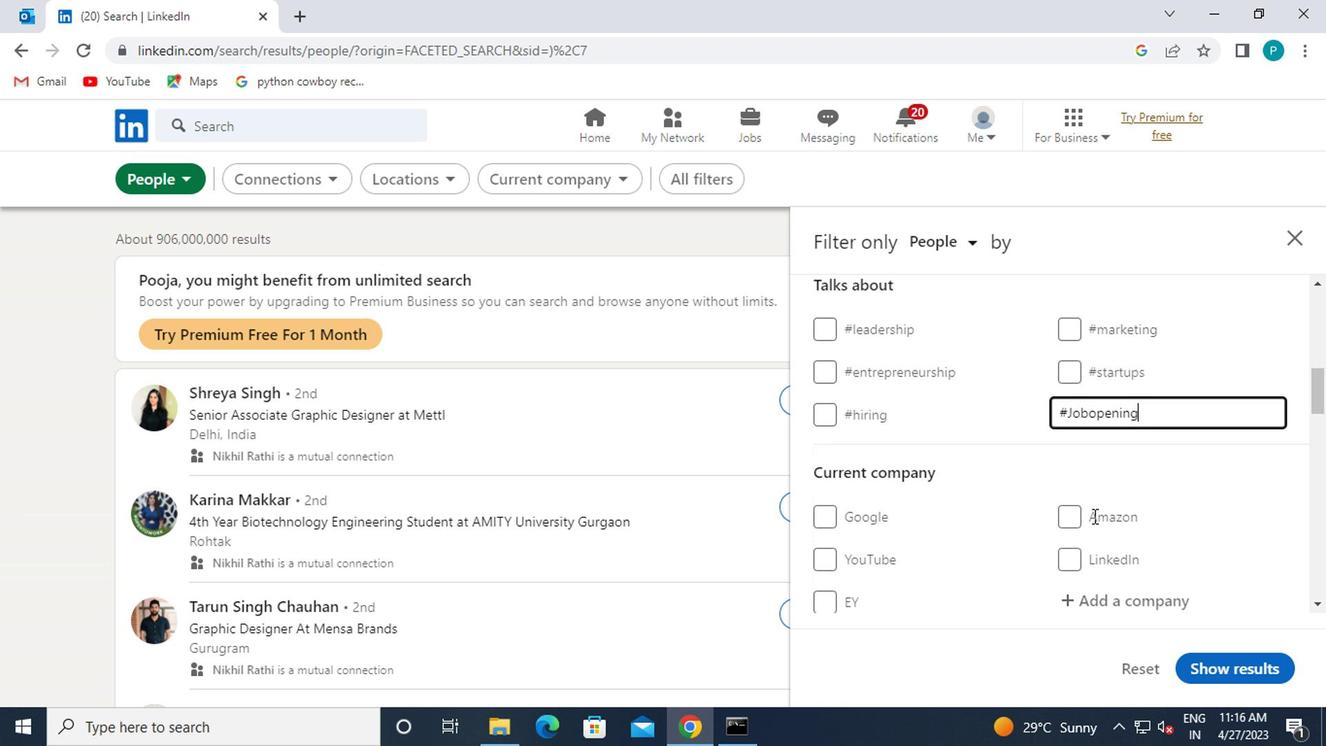 
Action: Mouse moved to (1083, 498)
Screenshot: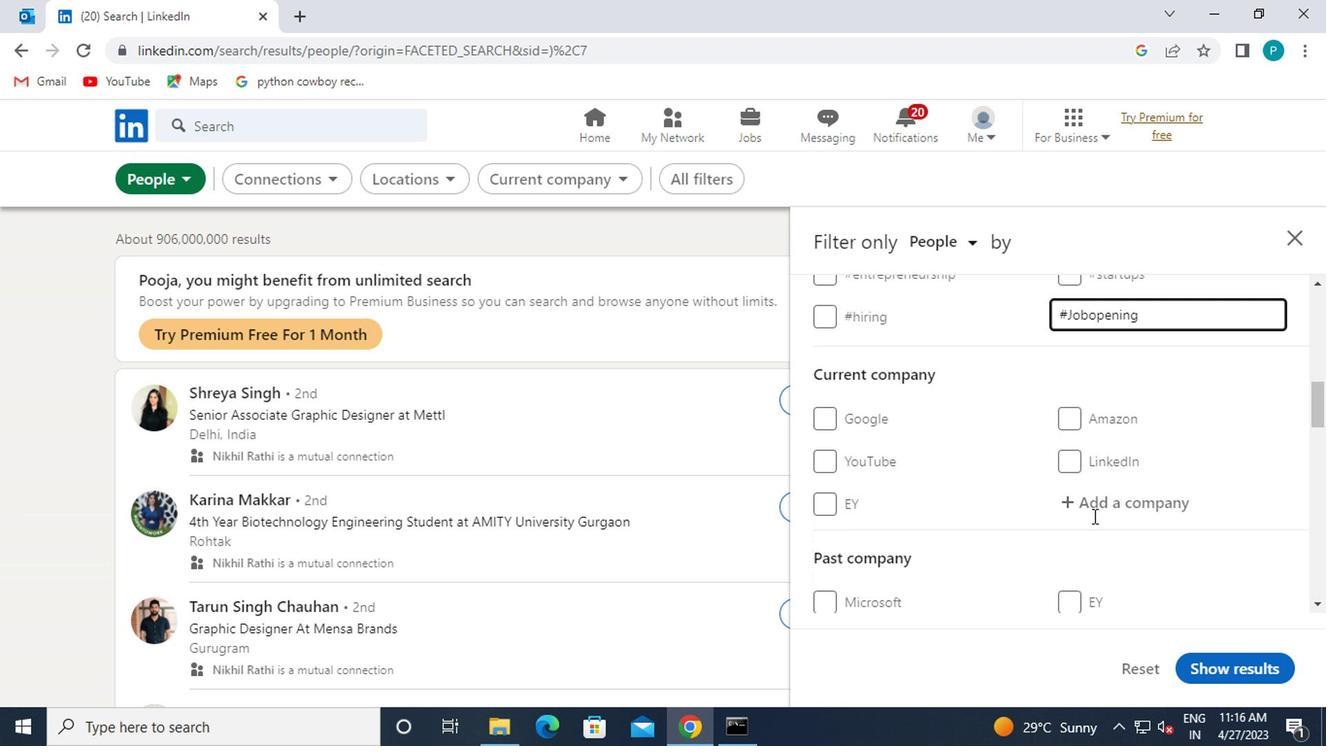 
Action: Mouse pressed left at (1083, 498)
Screenshot: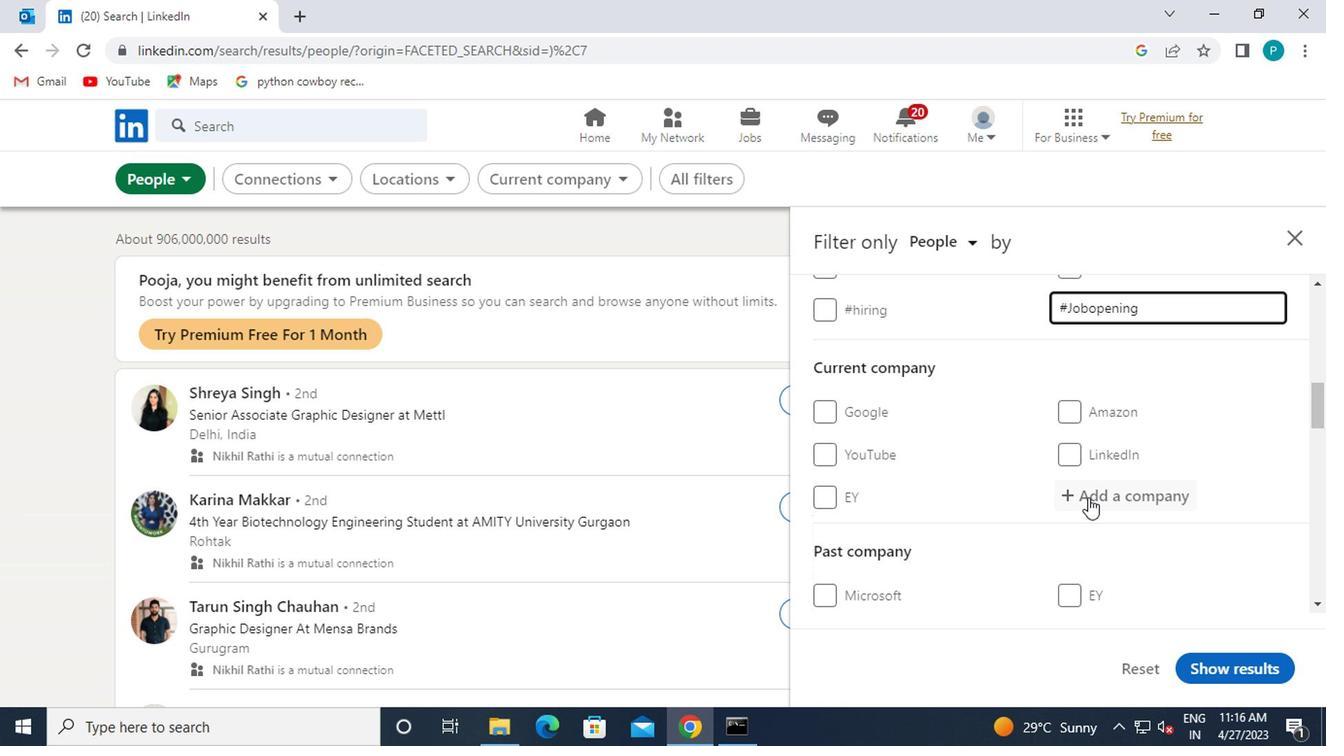 
Action: Key pressed SERUM
Screenshot: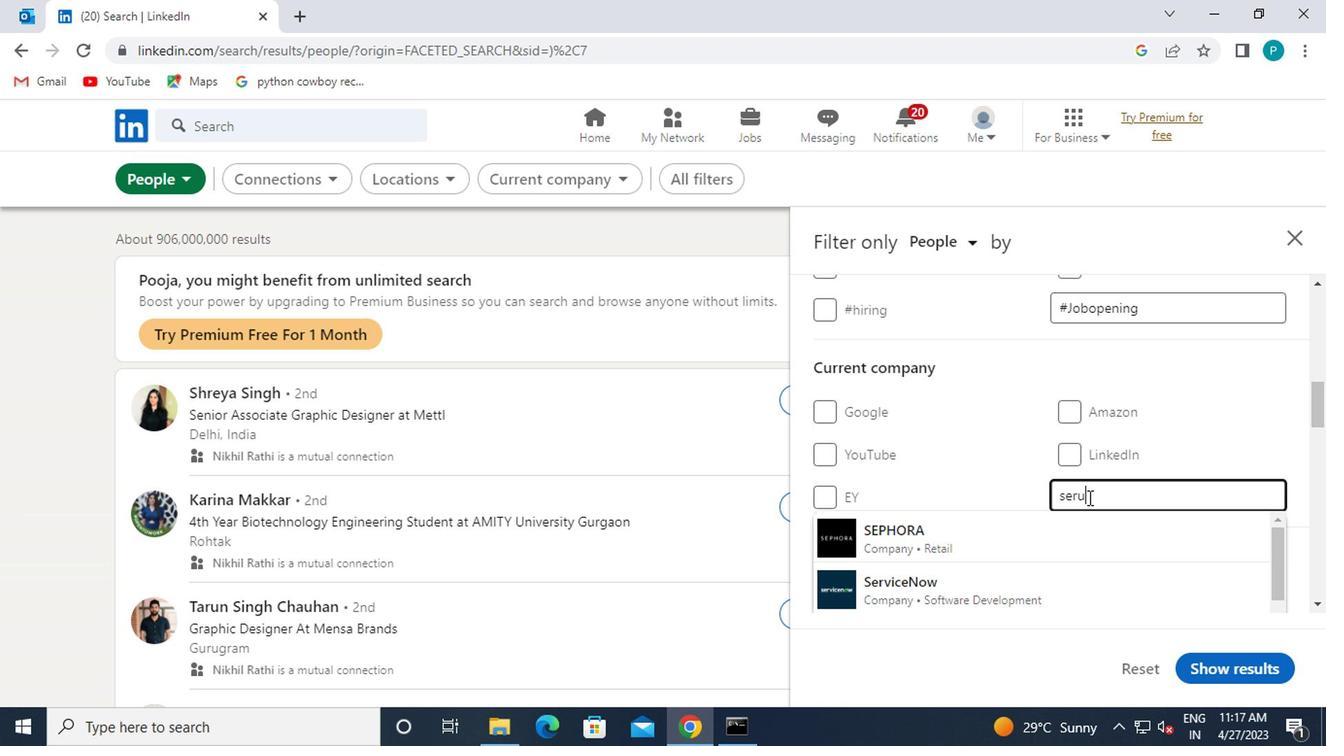 
Action: Mouse moved to (1087, 529)
Screenshot: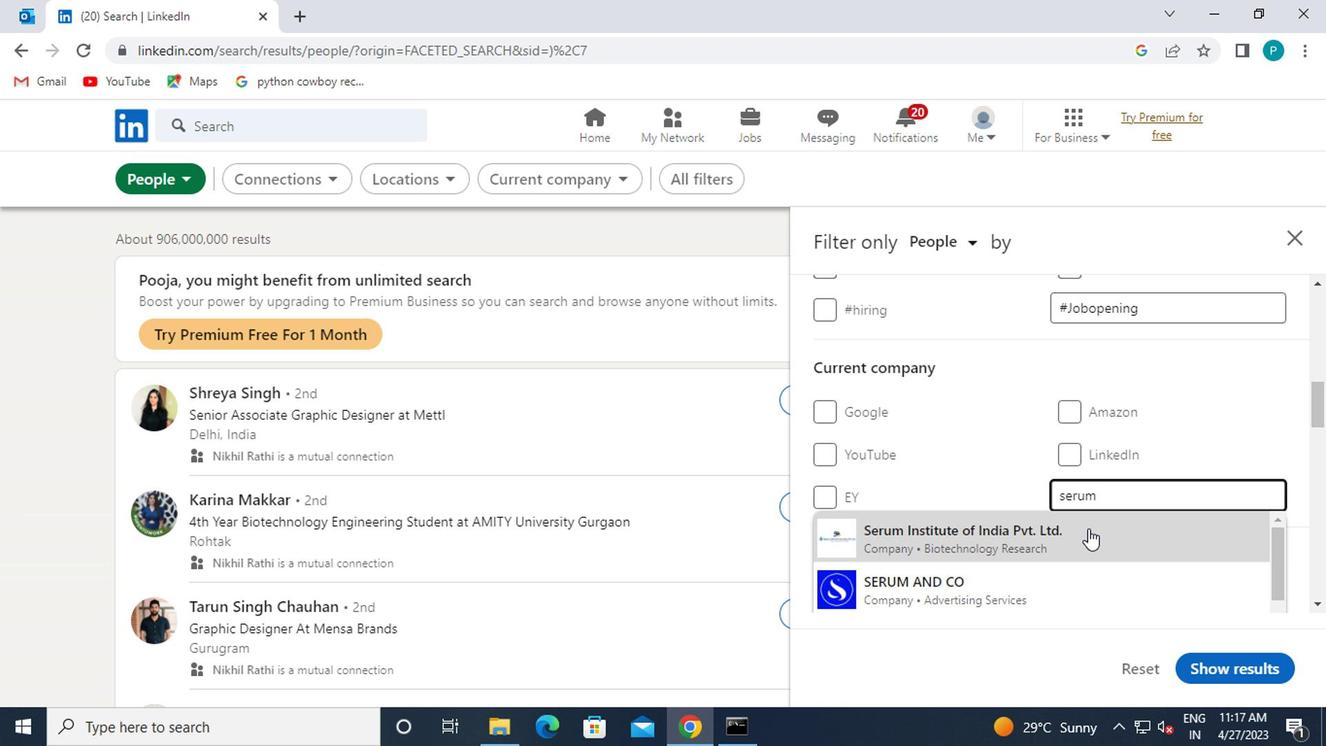 
Action: Mouse pressed left at (1087, 529)
Screenshot: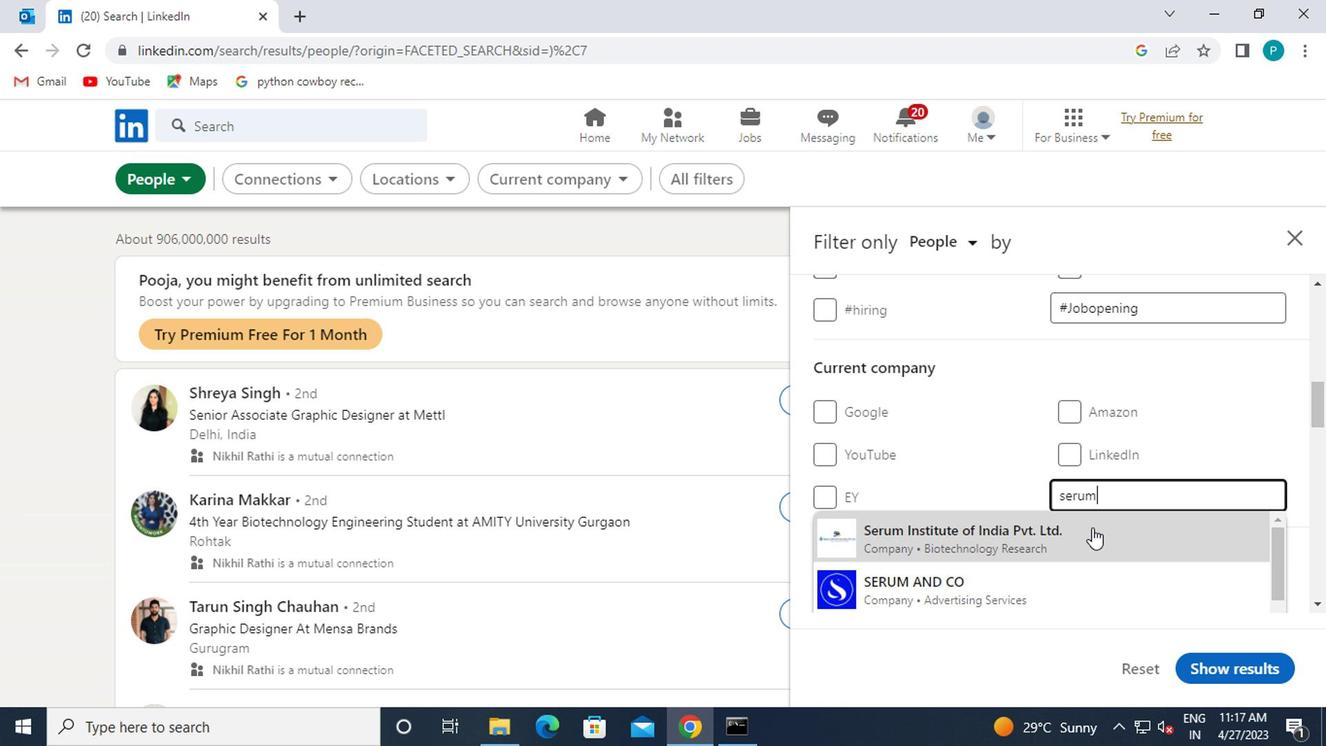 
Action: Mouse moved to (1094, 518)
Screenshot: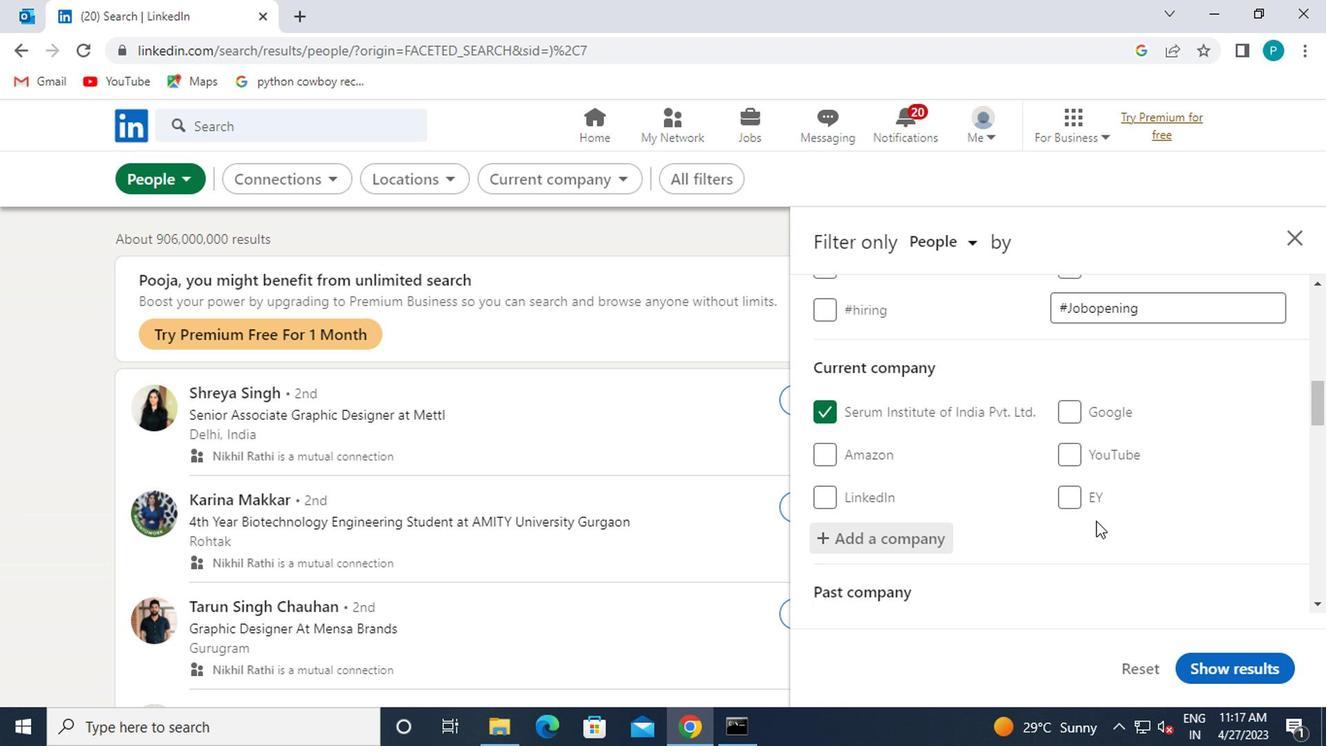 
Action: Mouse scrolled (1094, 517) with delta (0, 0)
Screenshot: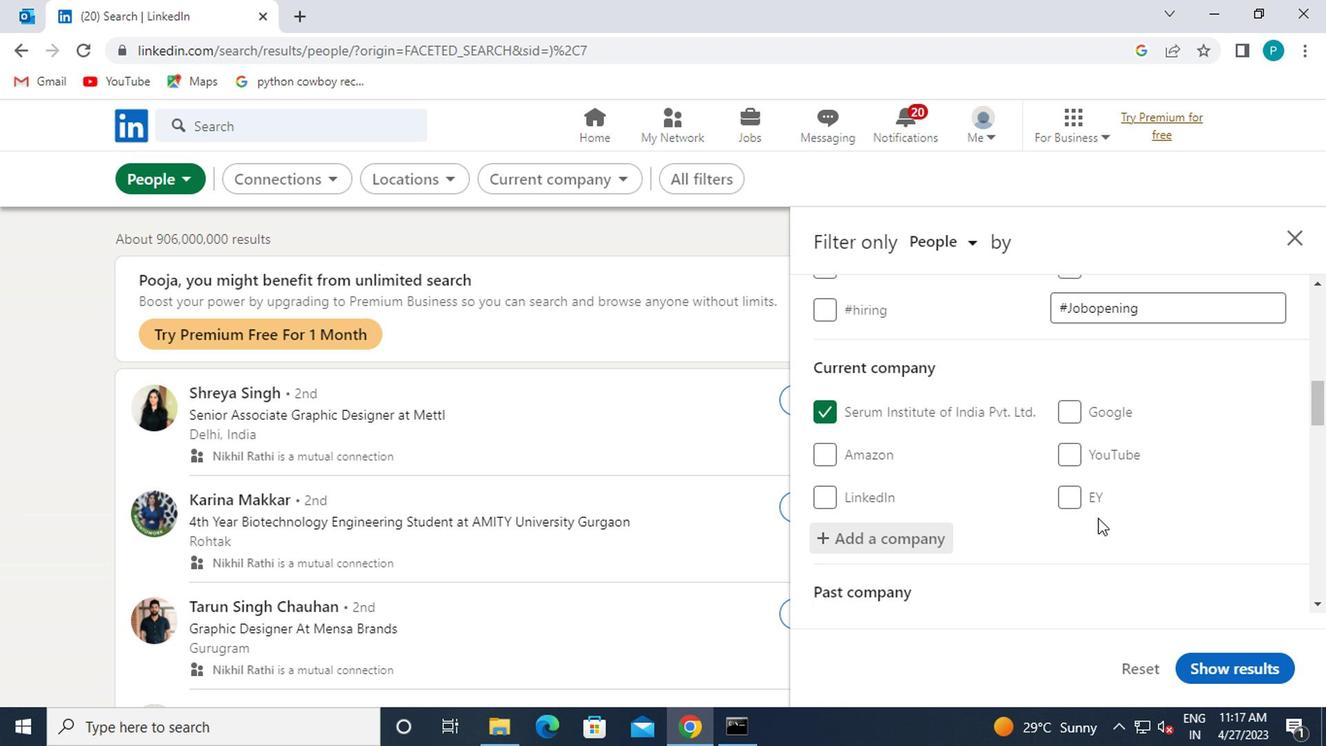 
Action: Mouse moved to (1094, 520)
Screenshot: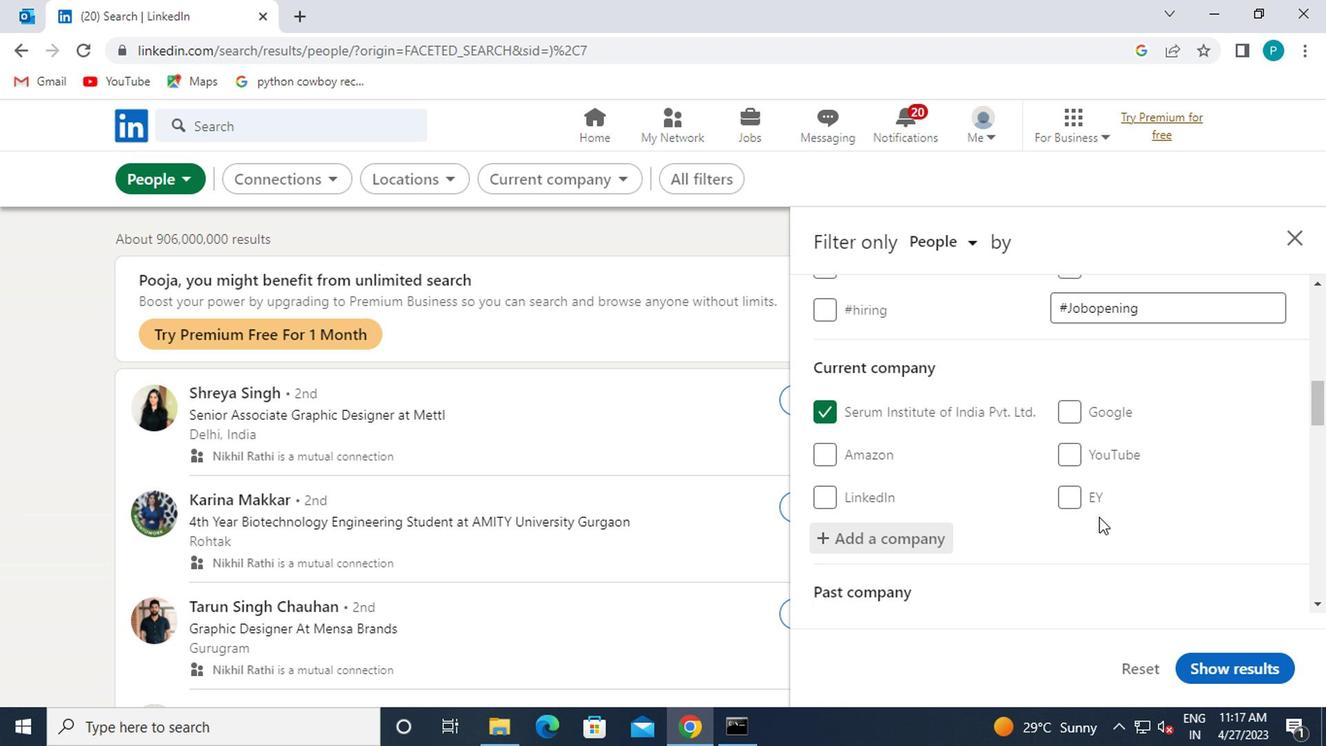 
Action: Mouse scrolled (1094, 518) with delta (0, -1)
Screenshot: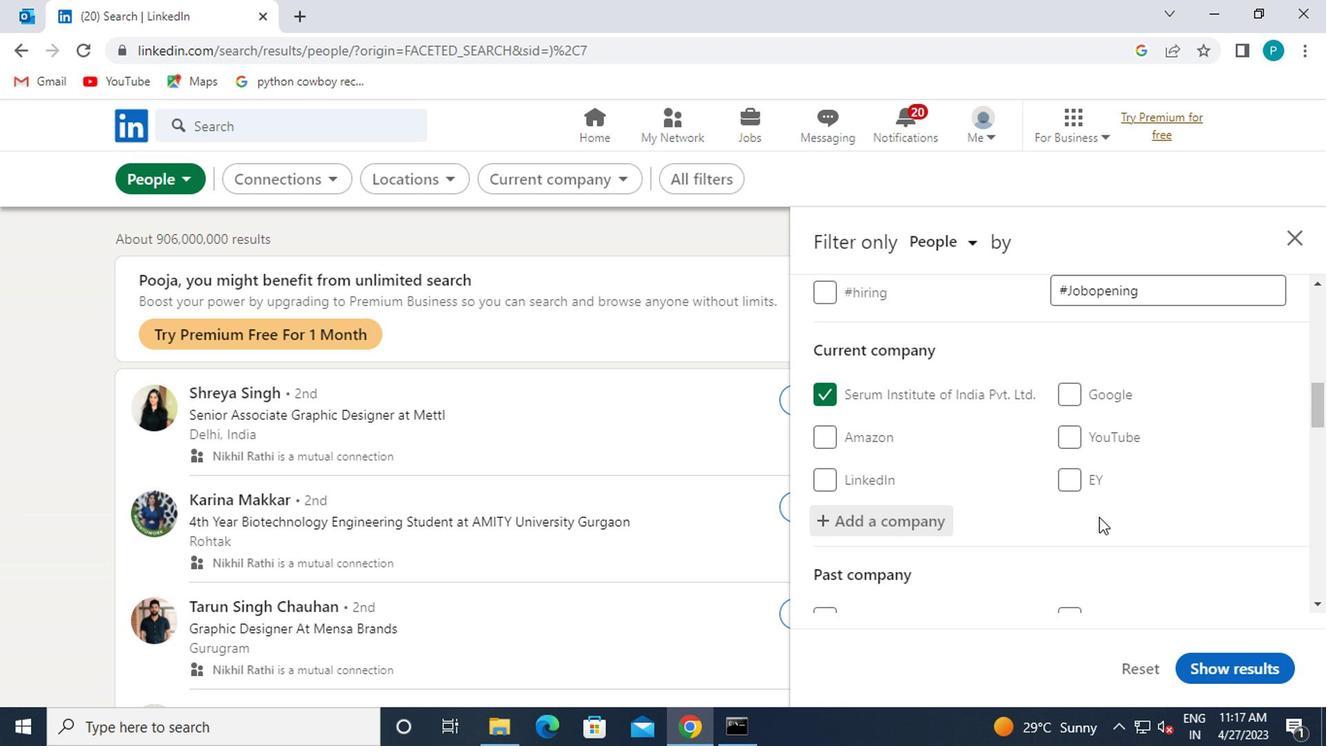 
Action: Mouse moved to (1094, 522)
Screenshot: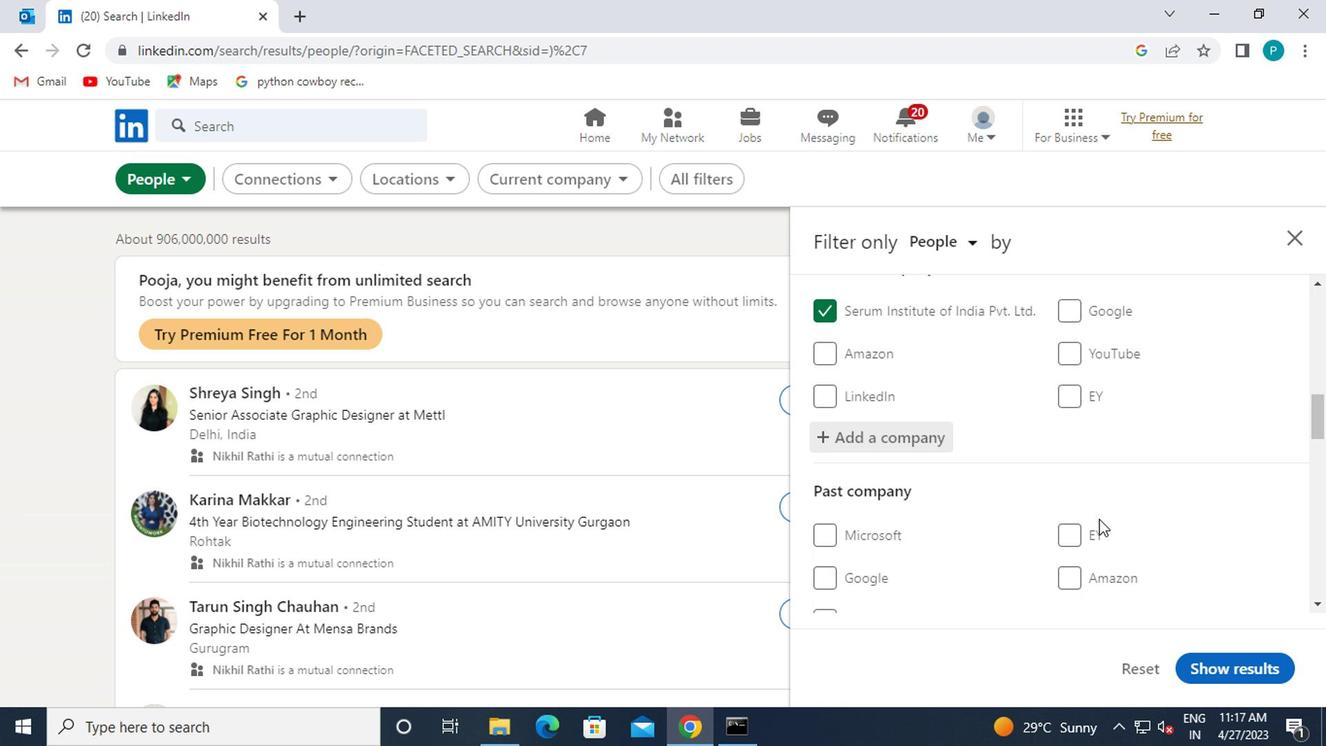 
Action: Mouse scrolled (1094, 520) with delta (0, -1)
Screenshot: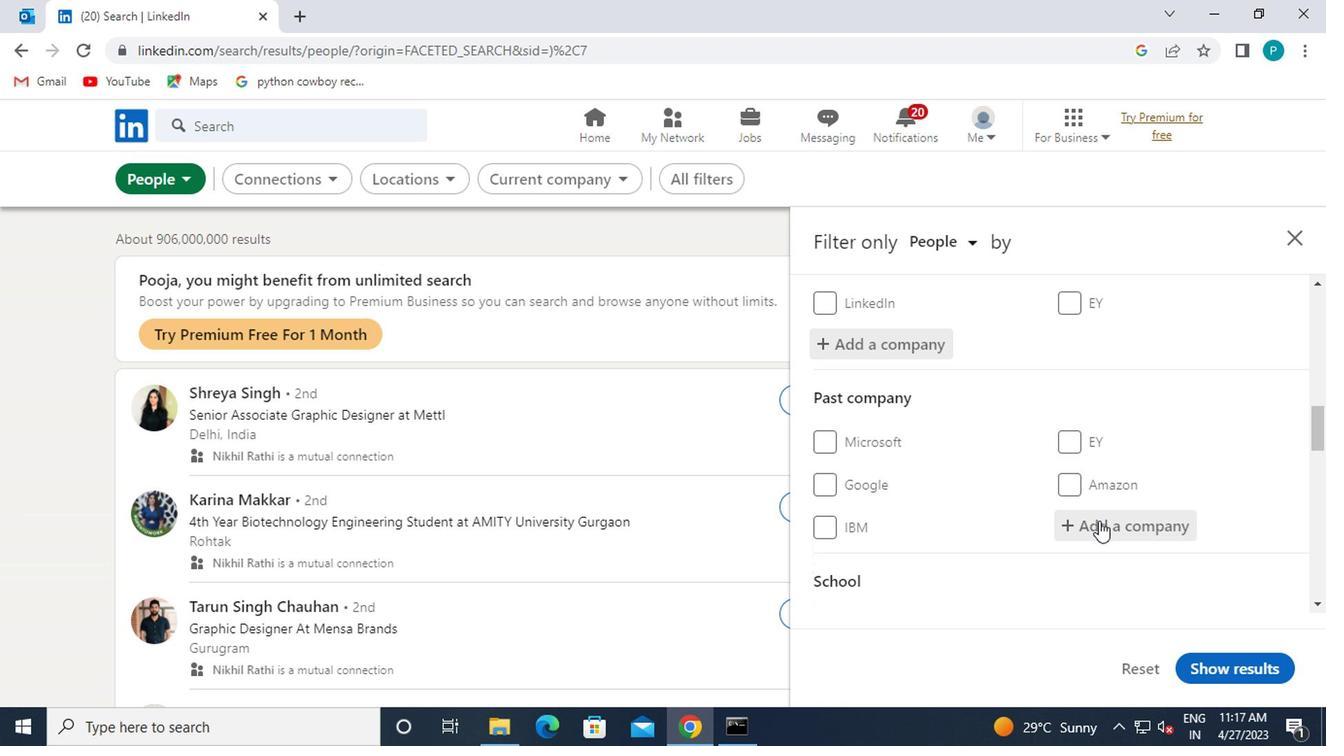 
Action: Mouse scrolled (1094, 520) with delta (0, -1)
Screenshot: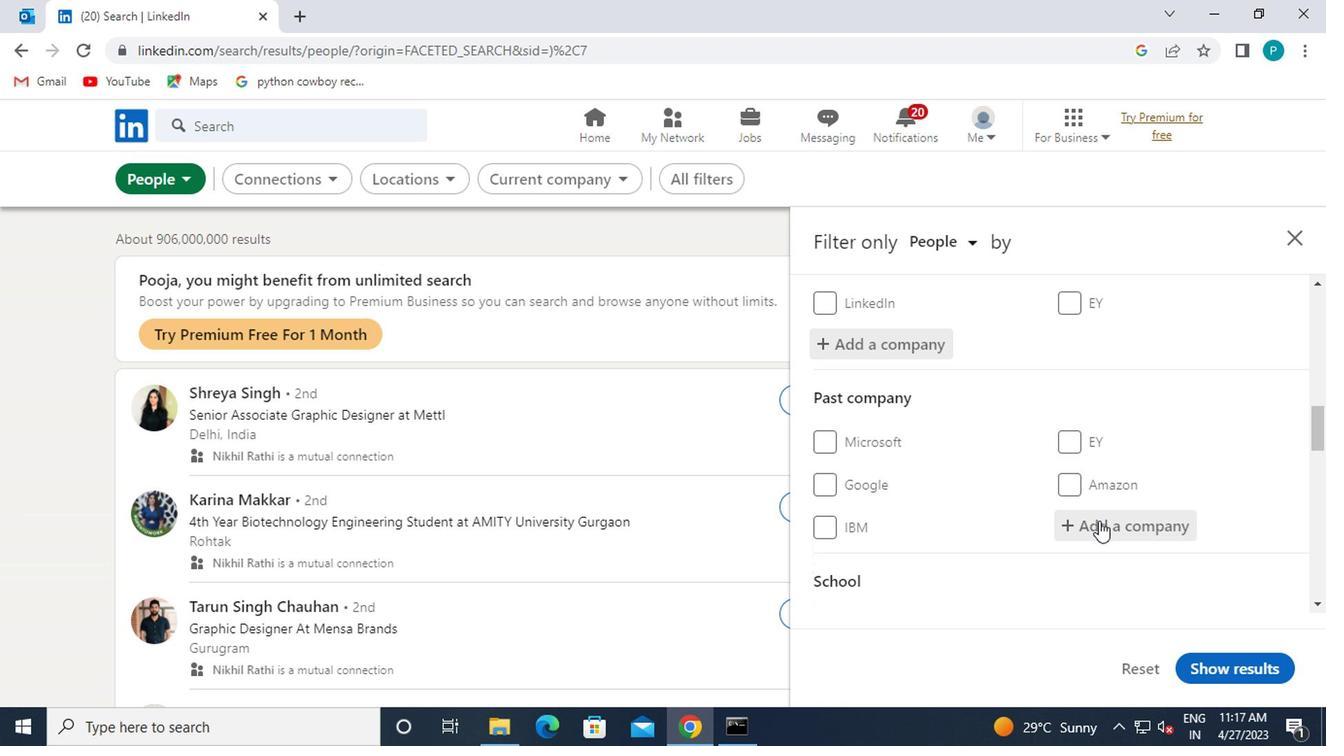 
Action: Mouse moved to (1096, 534)
Screenshot: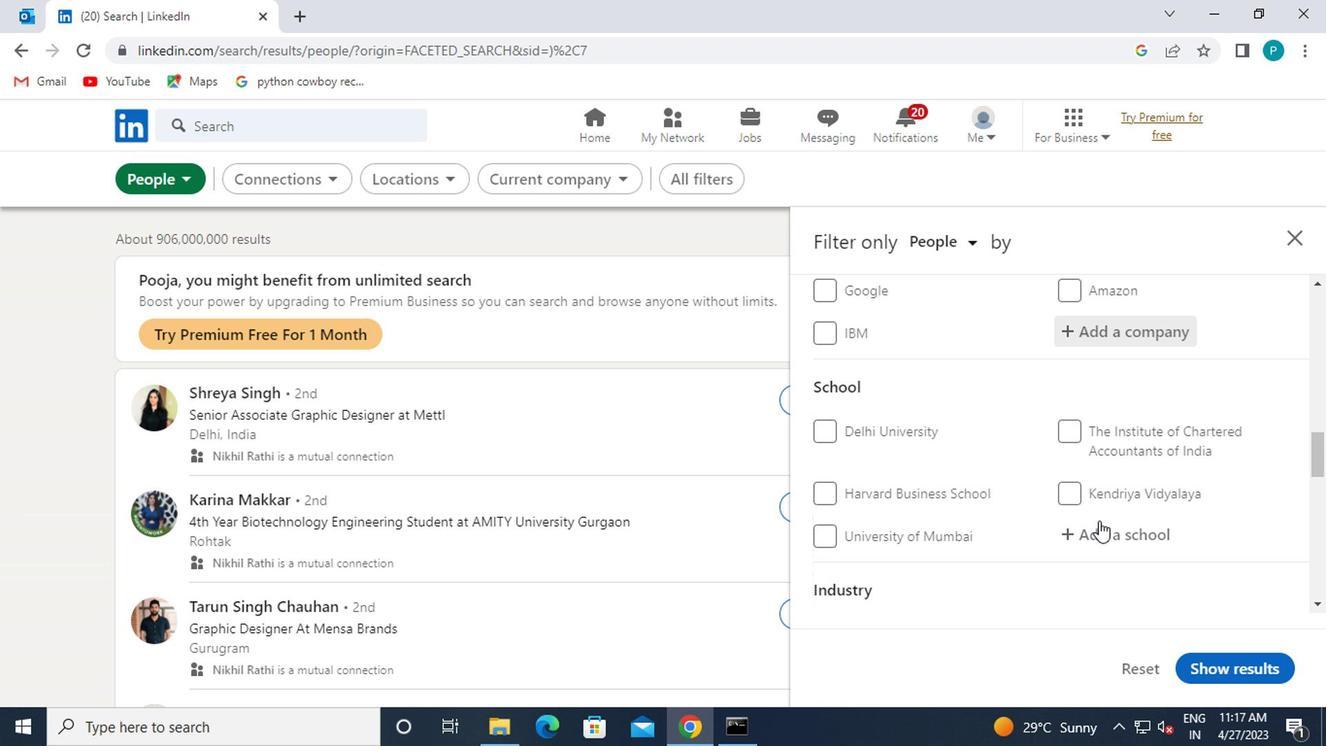 
Action: Mouse pressed left at (1096, 534)
Screenshot: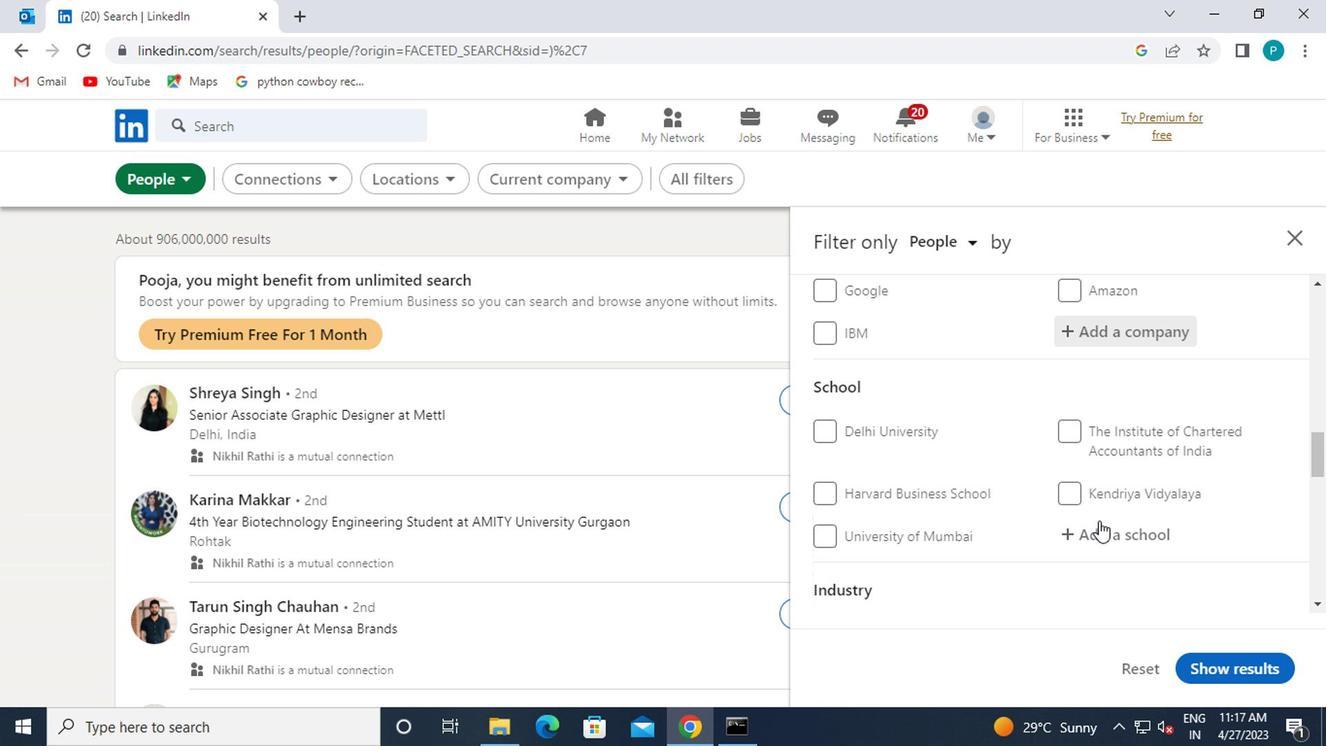 
Action: Mouse moved to (1097, 536)
Screenshot: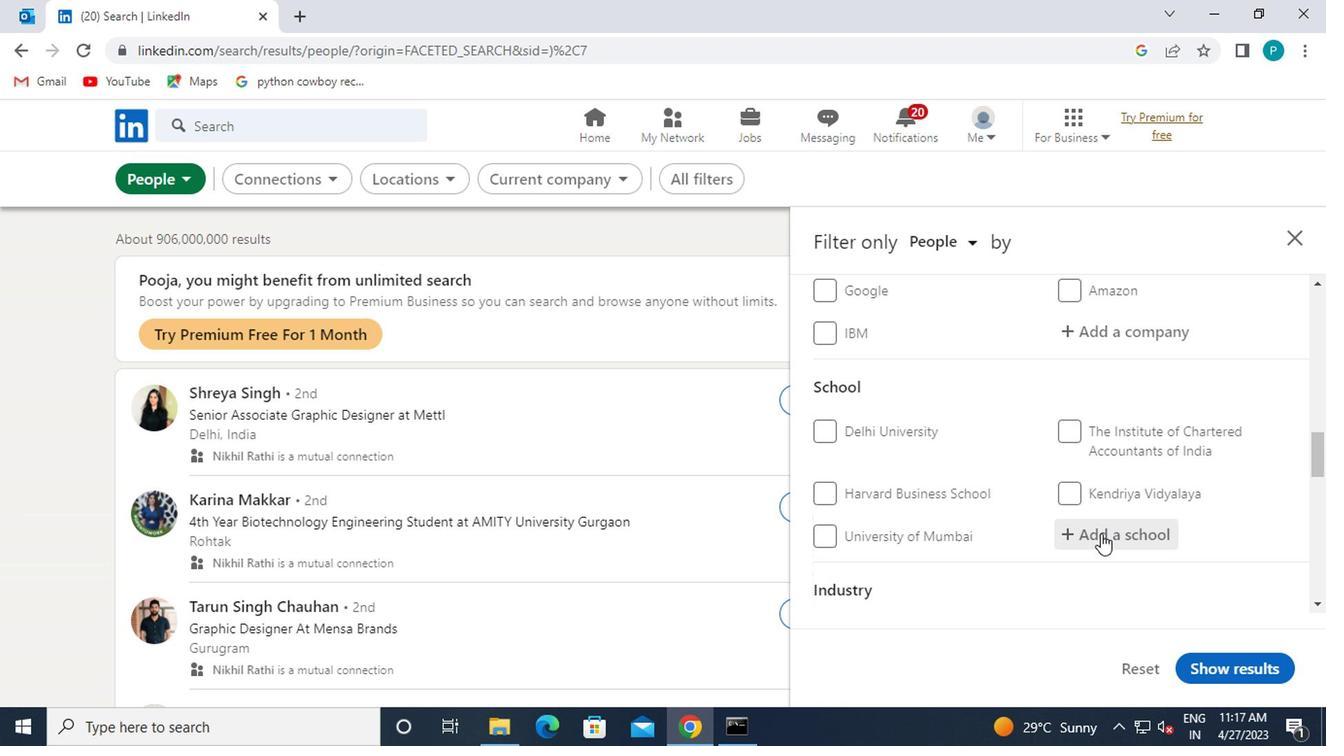 
Action: Key pressed SRI<Key.space>VENK
Screenshot: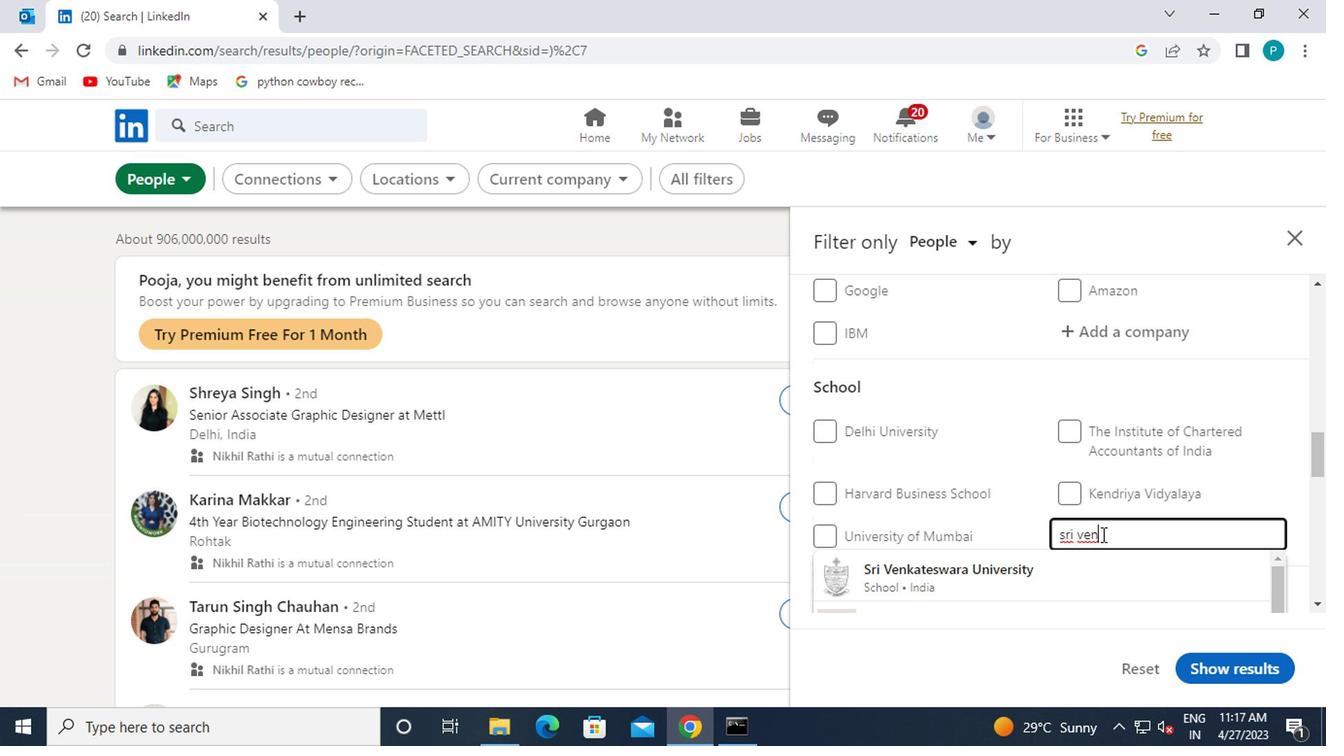 
Action: Mouse moved to (1009, 518)
Screenshot: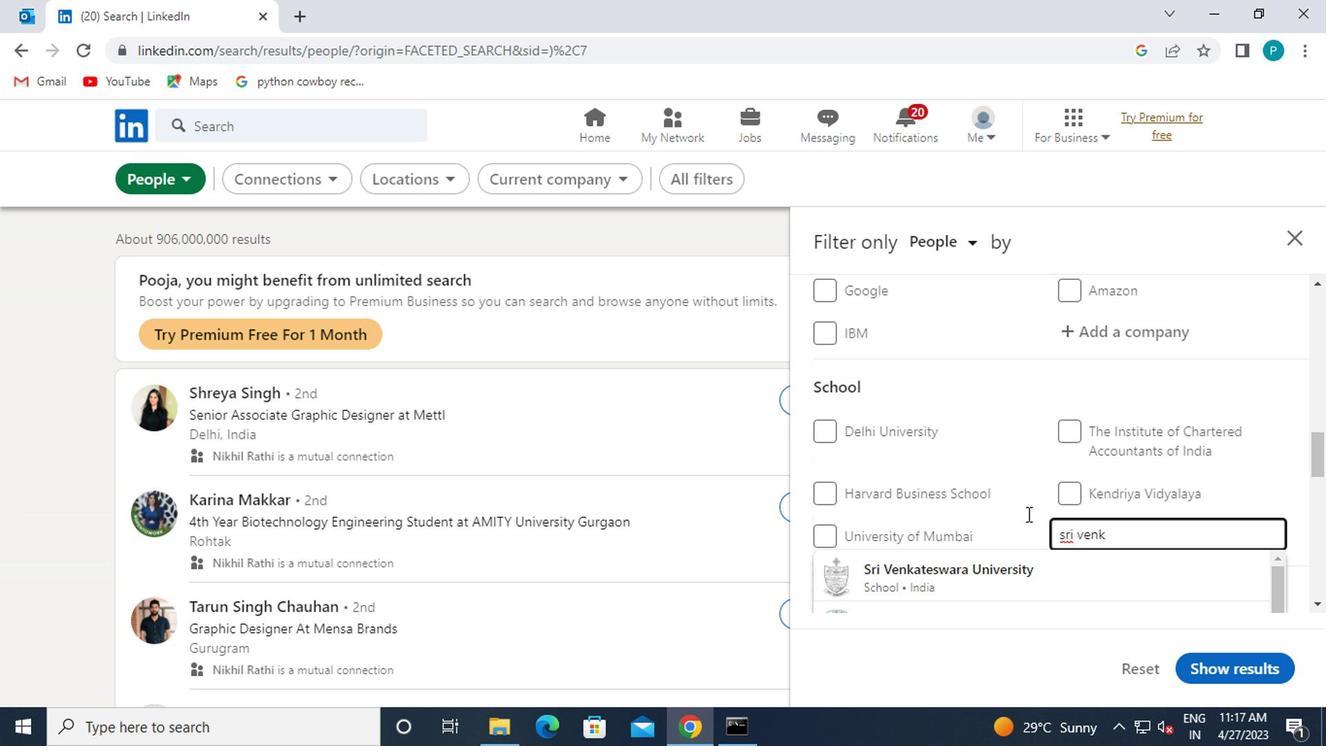 
Action: Mouse scrolled (1009, 518) with delta (0, 0)
Screenshot: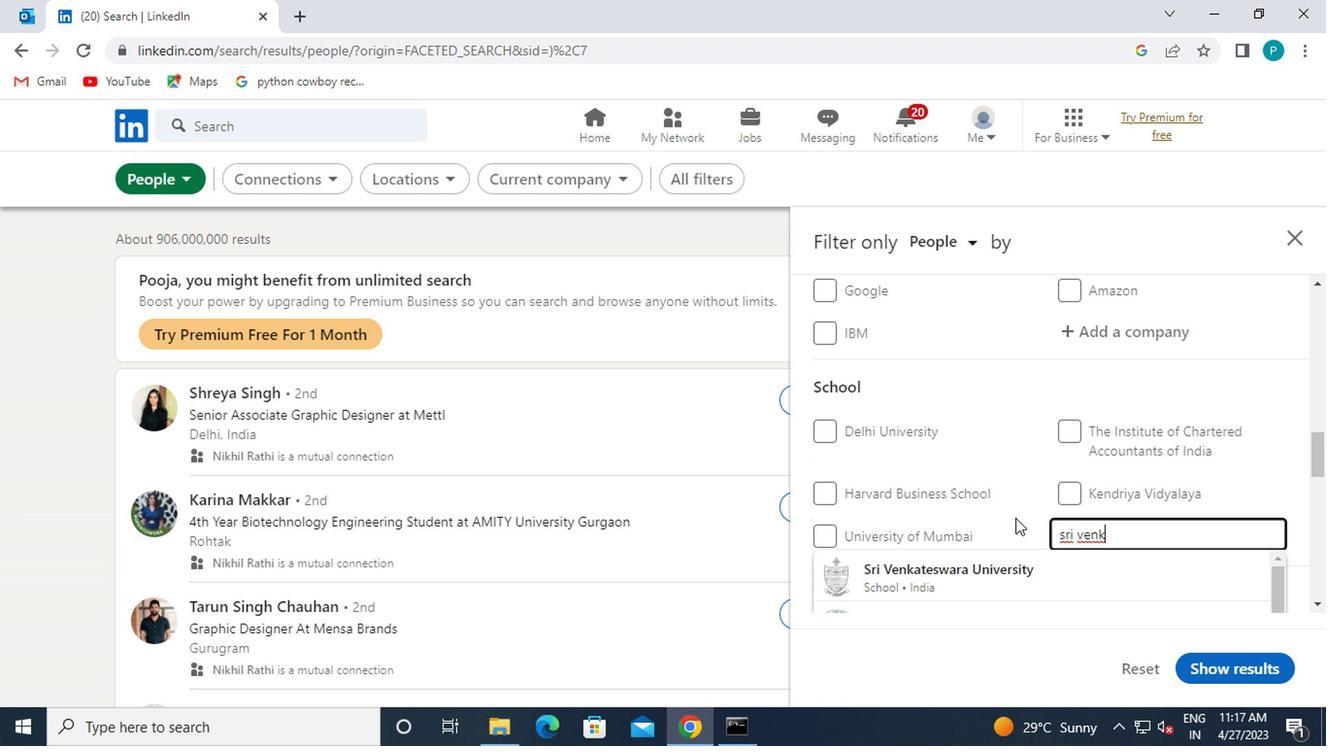 
Action: Mouse moved to (1055, 534)
Screenshot: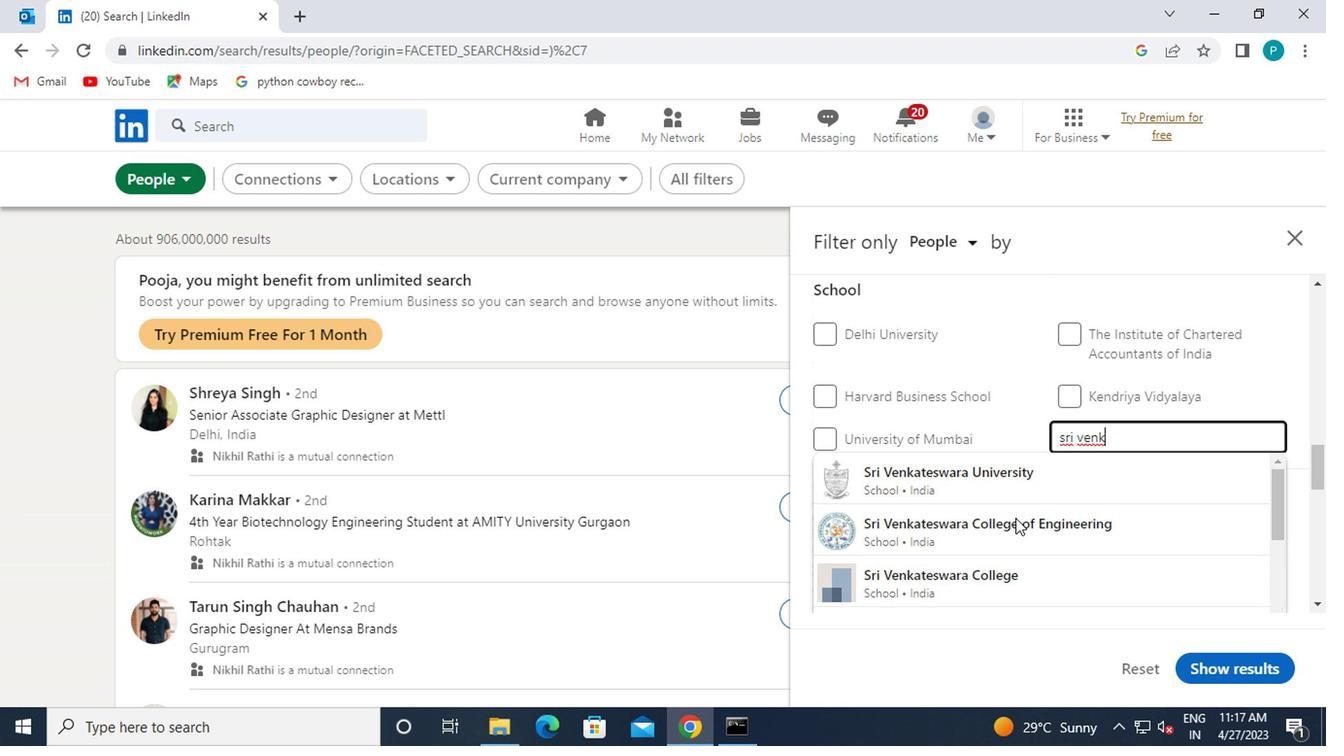 
Action: Mouse pressed left at (1055, 534)
Screenshot: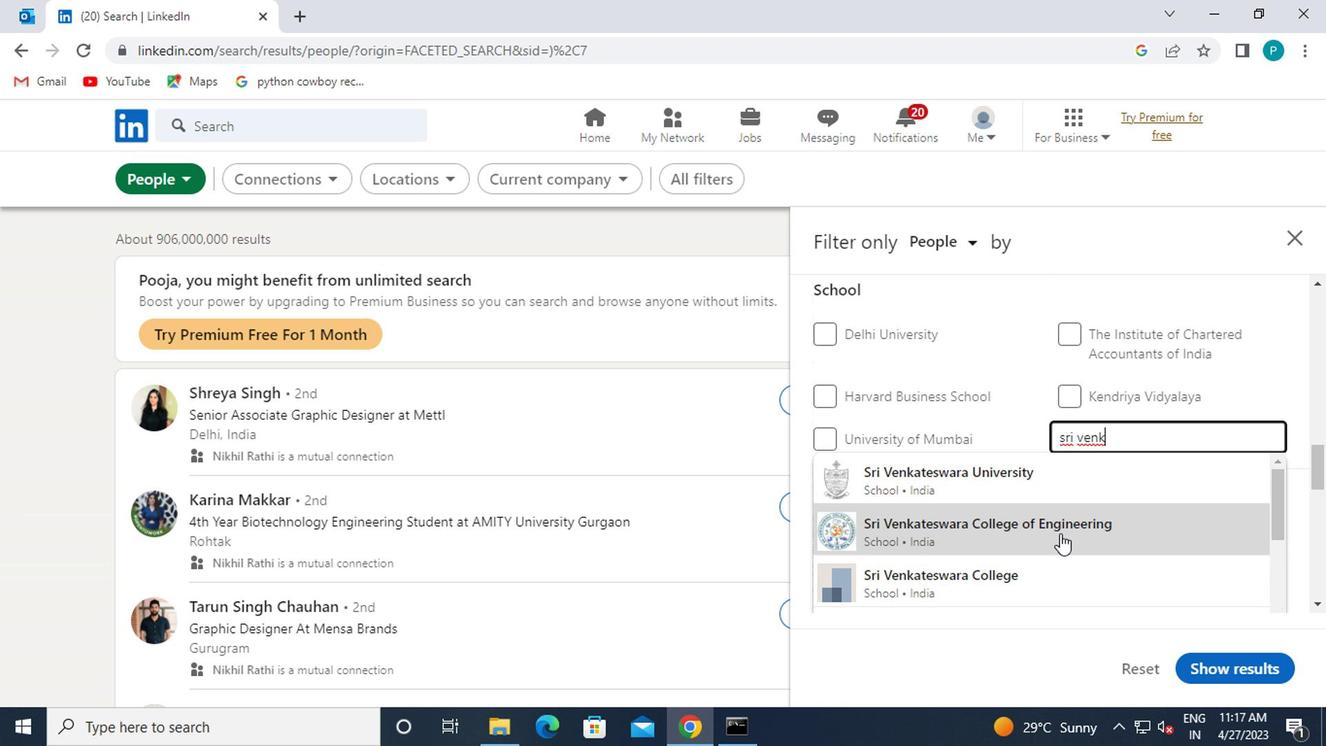 
Action: Mouse scrolled (1055, 534) with delta (0, 0)
Screenshot: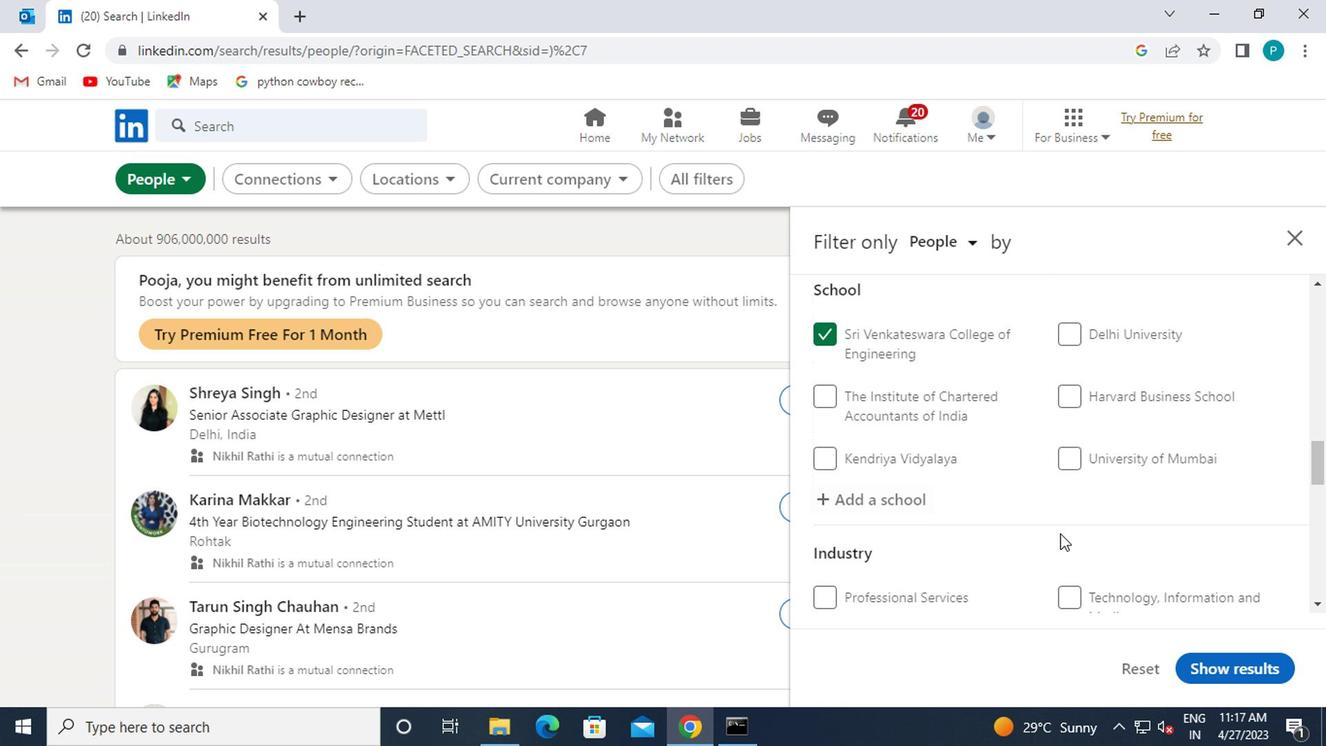 
Action: Mouse moved to (1048, 532)
Screenshot: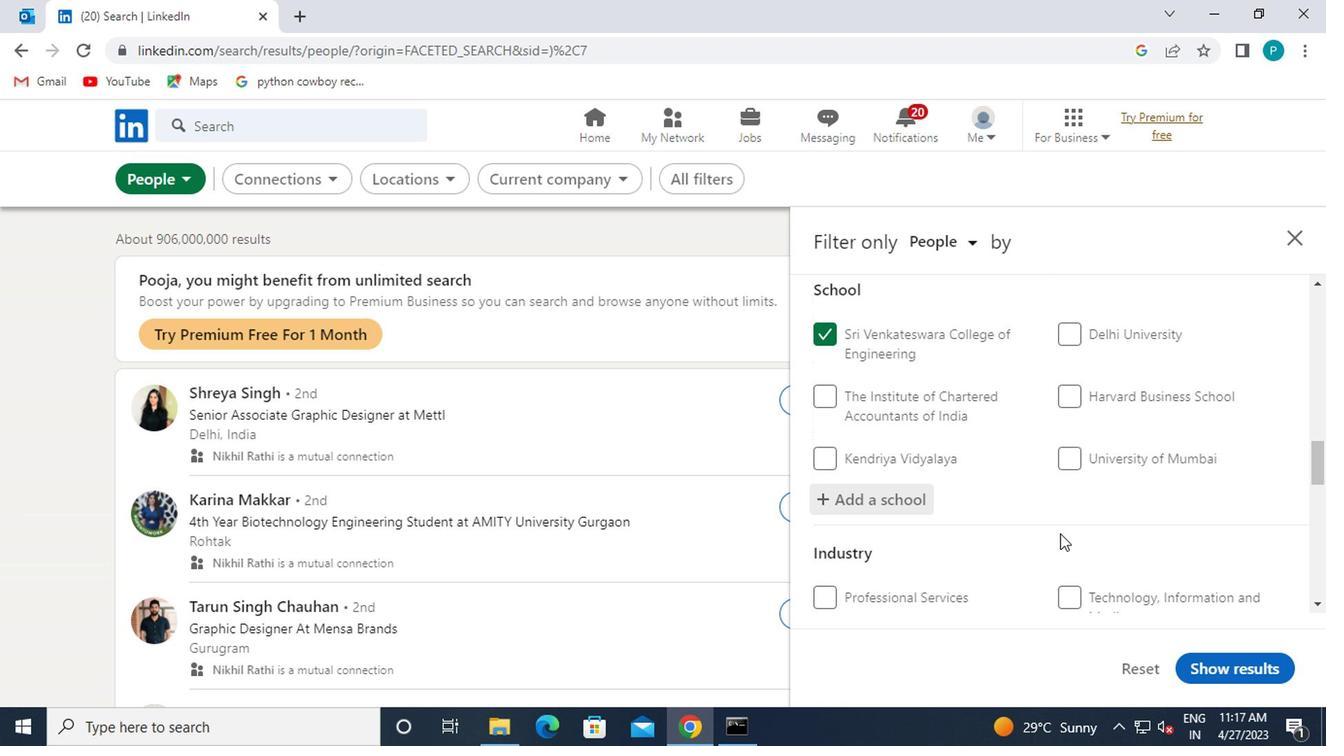 
Action: Mouse scrolled (1048, 530) with delta (0, -1)
Screenshot: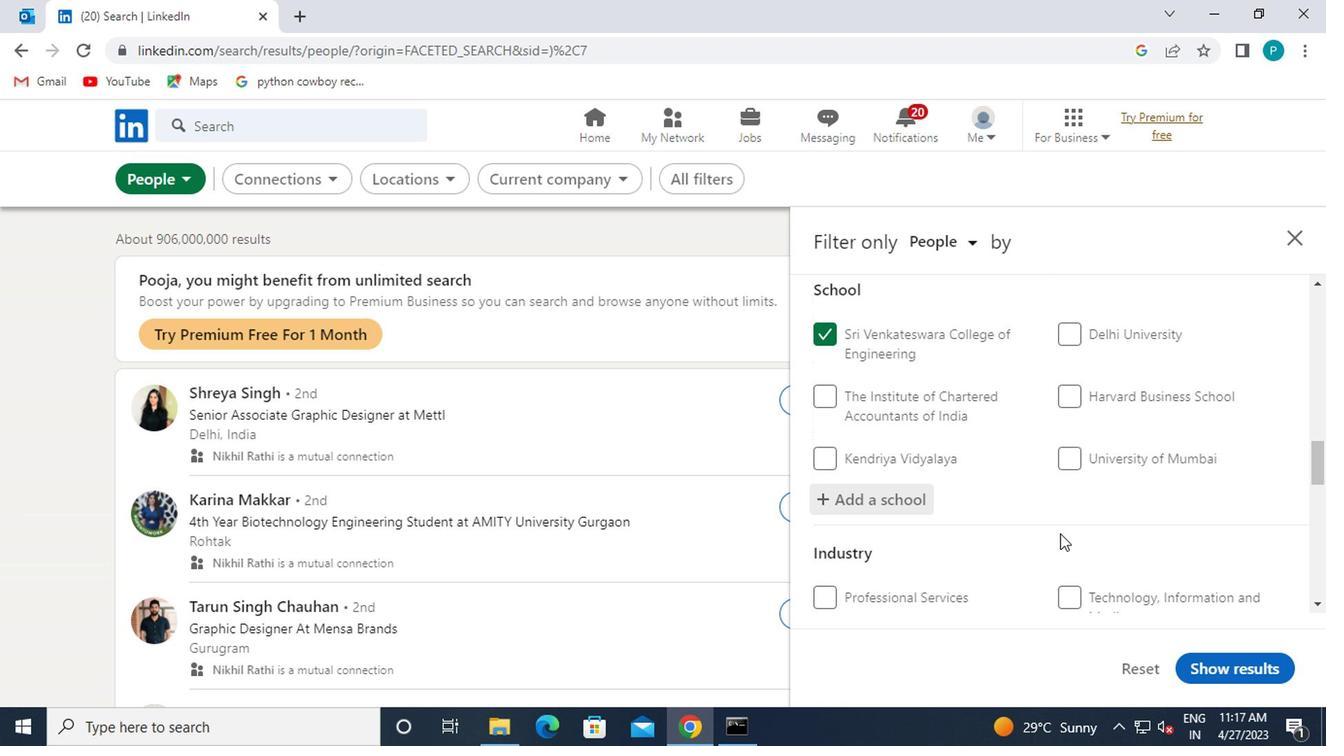 
Action: Mouse moved to (1035, 525)
Screenshot: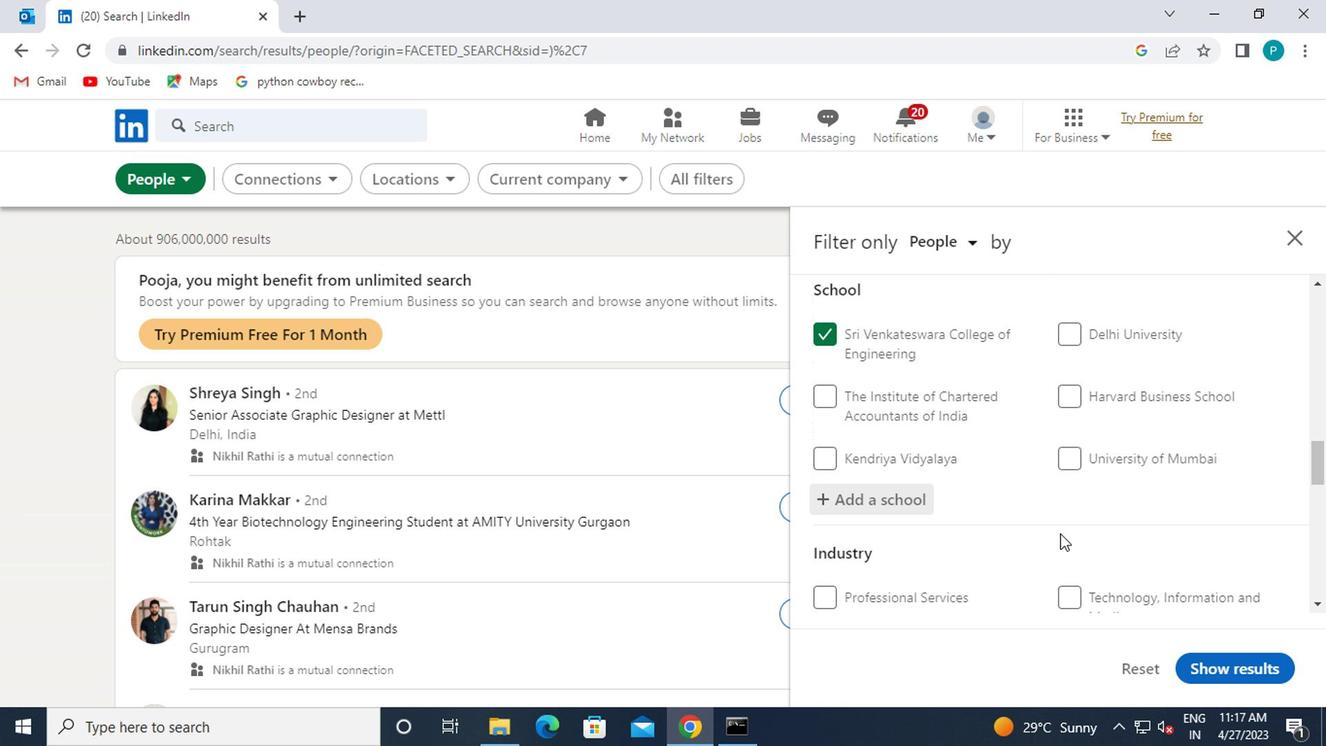 
Action: Mouse scrolled (1035, 525) with delta (0, 0)
Screenshot: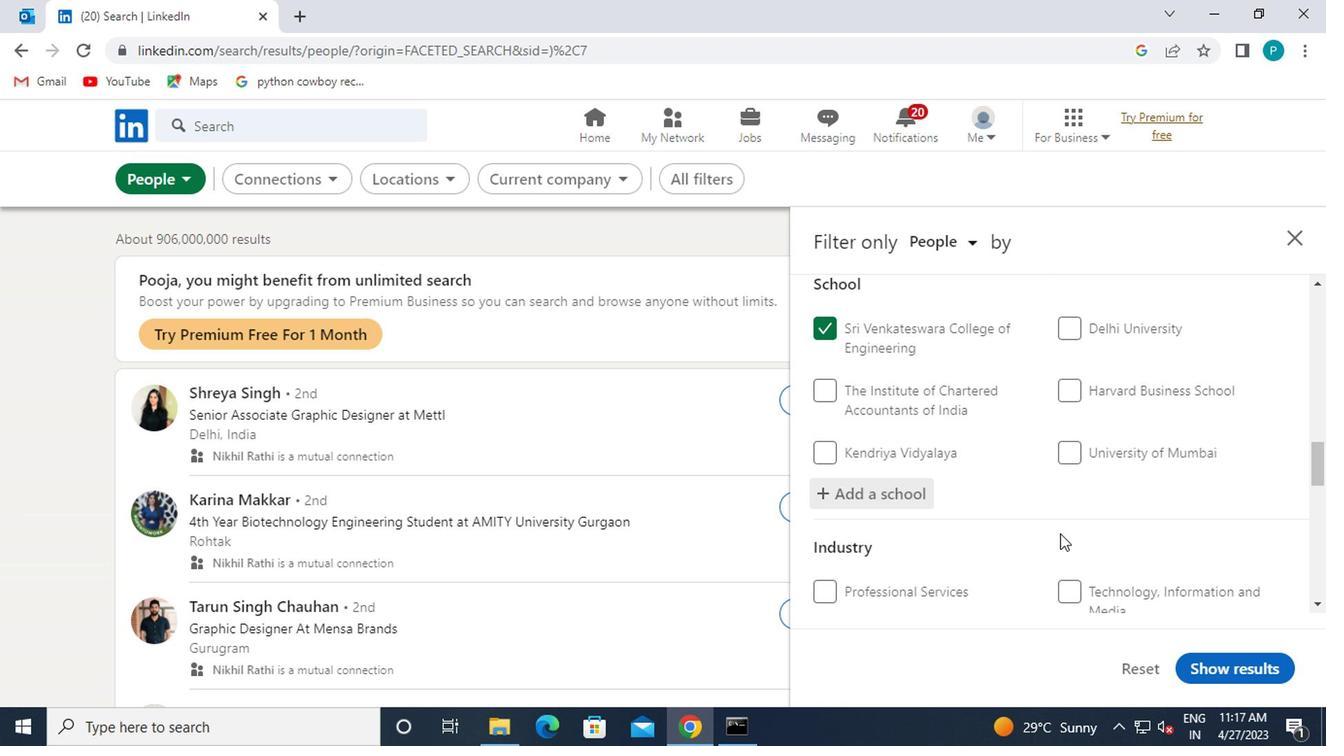 
Action: Mouse moved to (1100, 476)
Screenshot: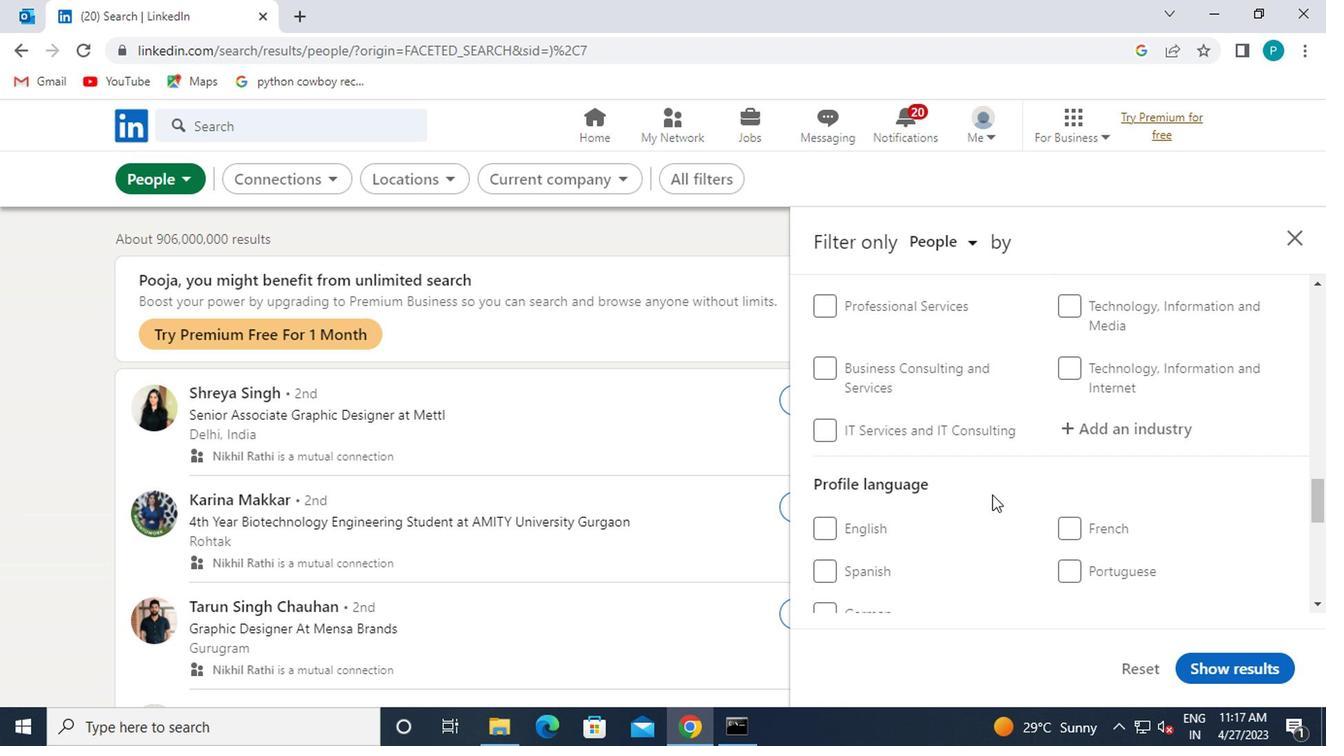 
Action: Mouse scrolled (1100, 478) with delta (0, 1)
Screenshot: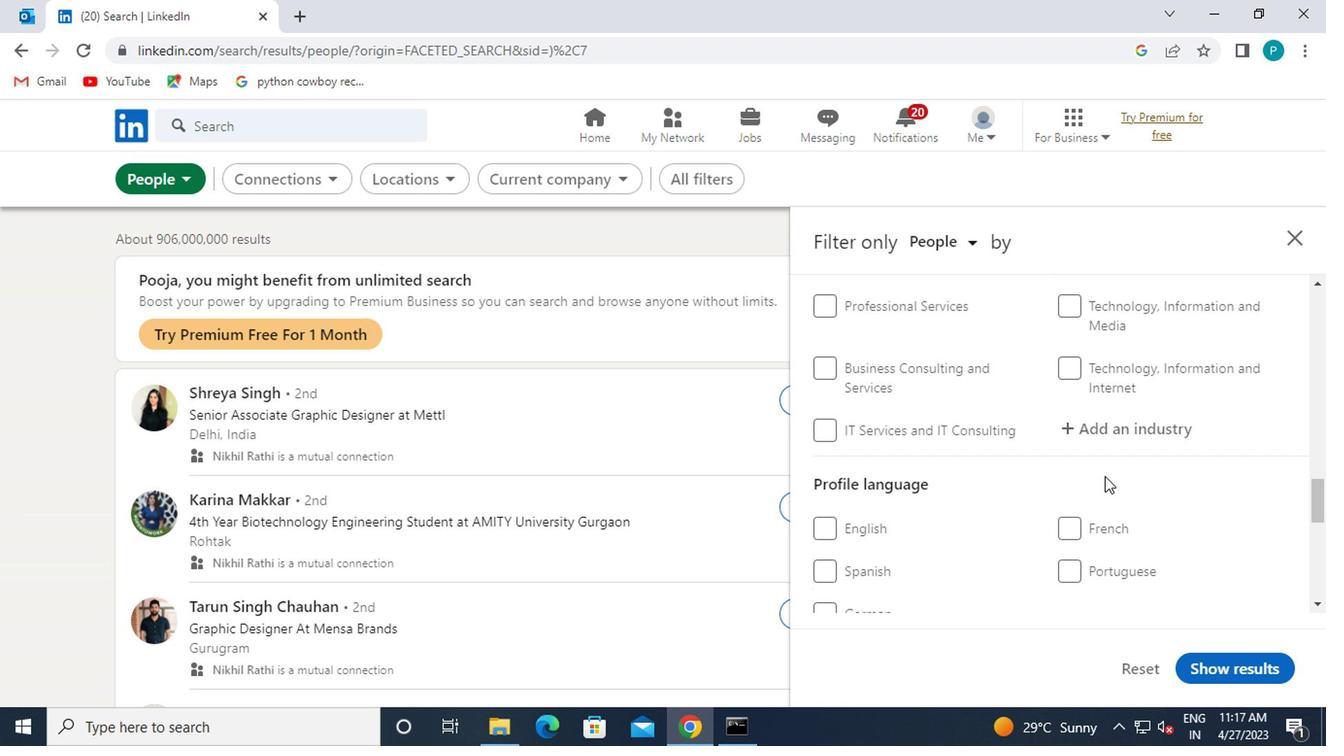 
Action: Mouse scrolled (1100, 478) with delta (0, 1)
Screenshot: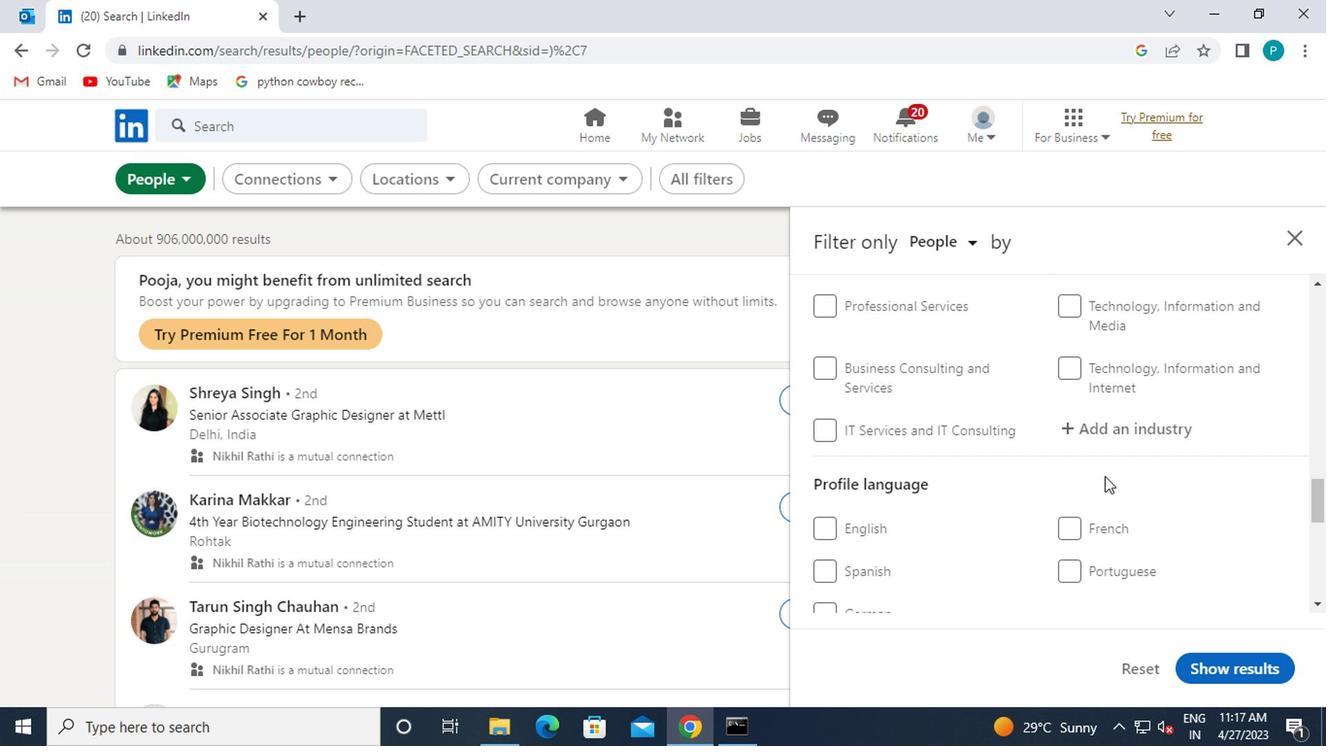 
Action: Mouse moved to (1104, 573)
Screenshot: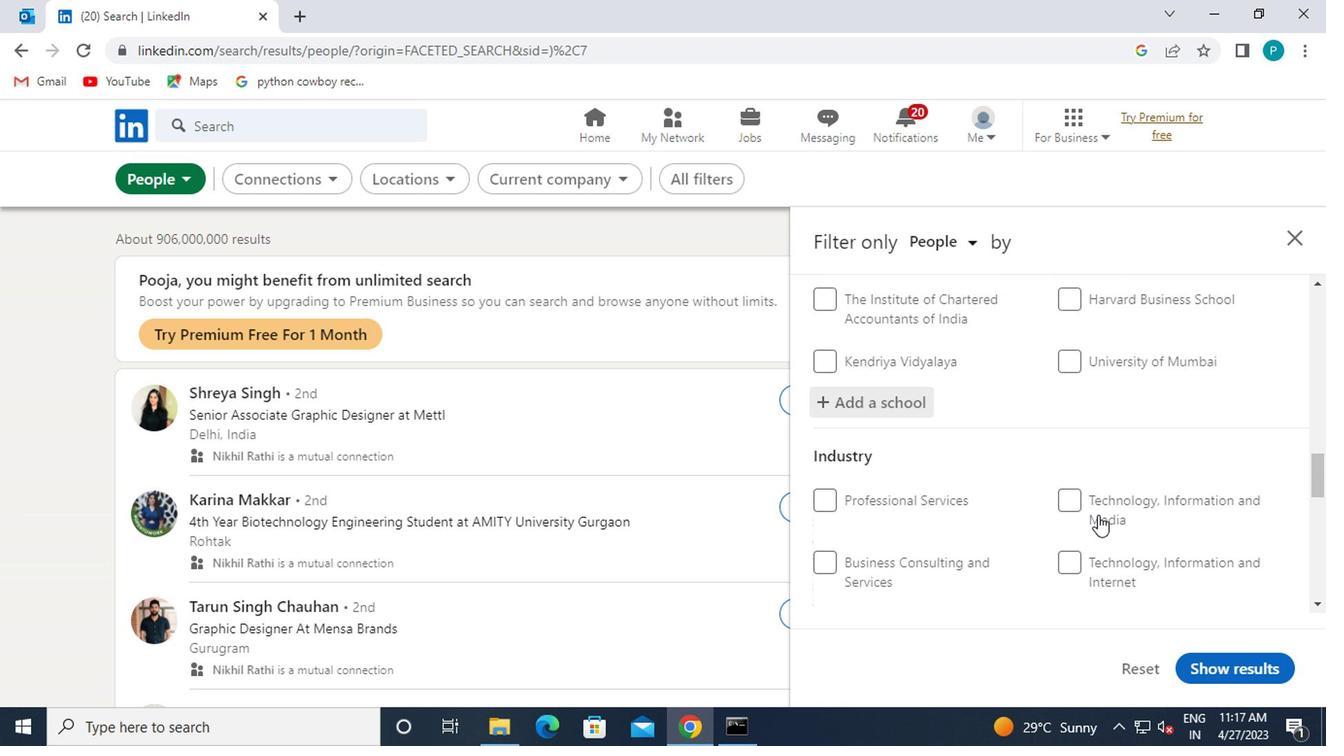 
Action: Mouse scrolled (1104, 572) with delta (0, -1)
Screenshot: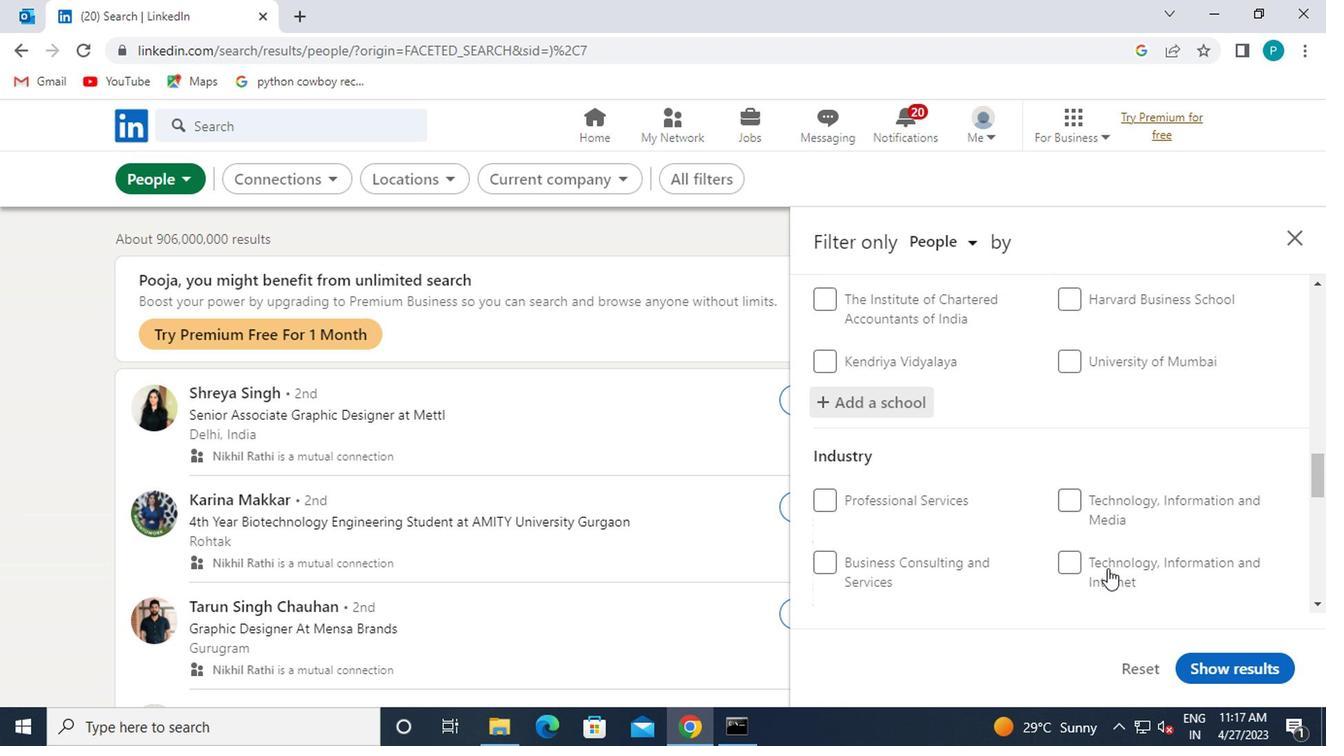 
Action: Mouse scrolled (1104, 572) with delta (0, -1)
Screenshot: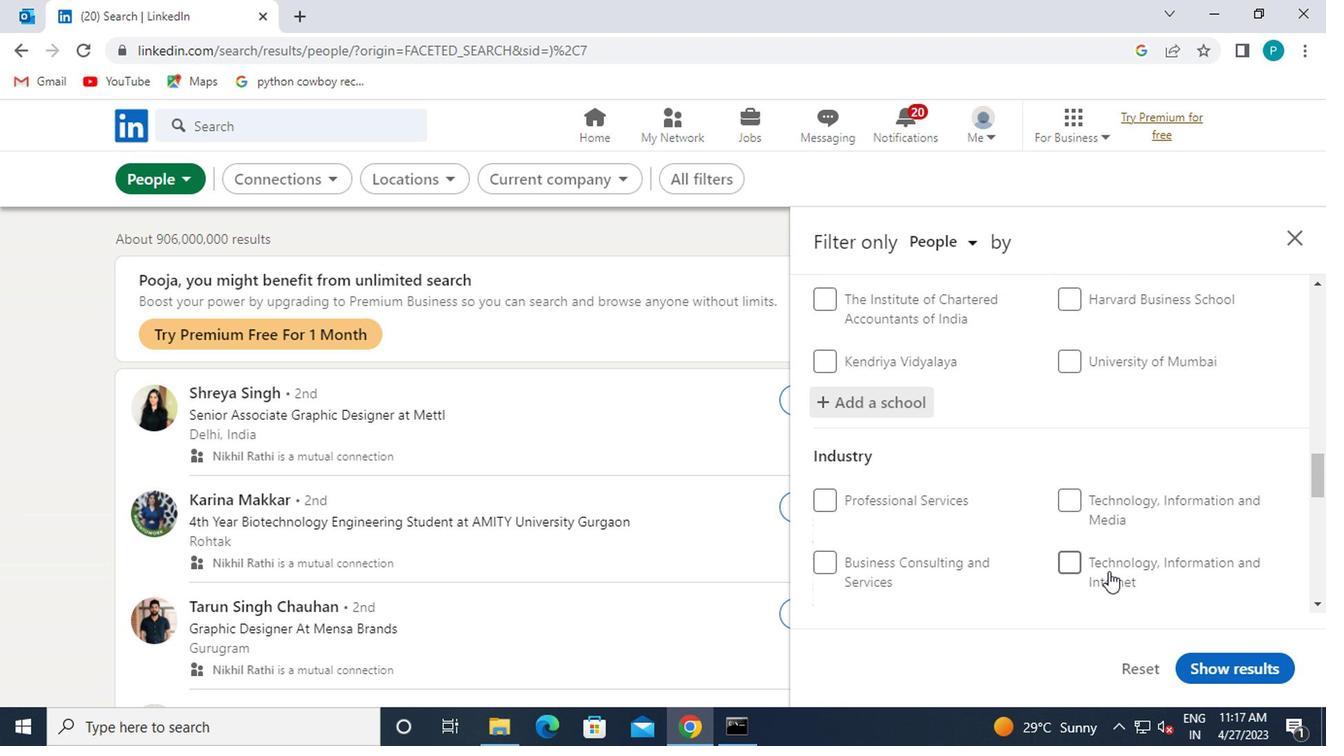 
Action: Mouse moved to (1084, 442)
Screenshot: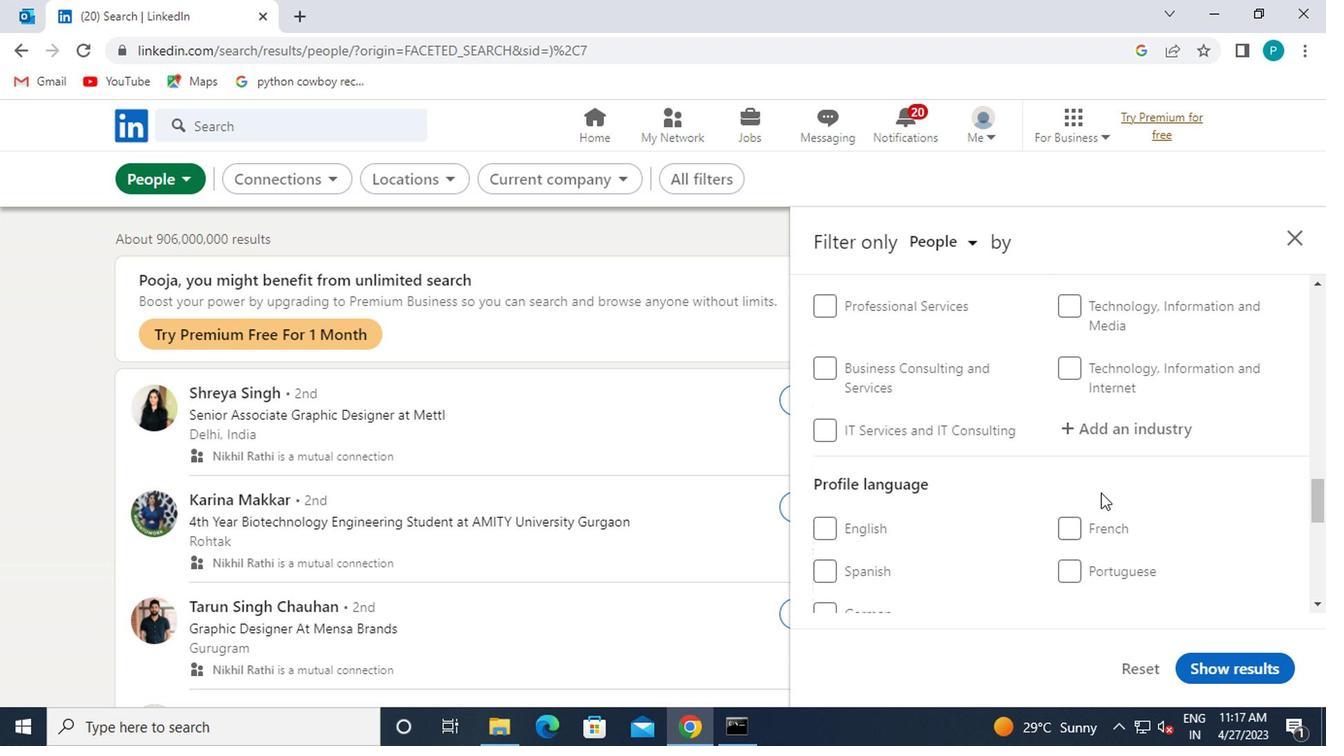 
Action: Mouse pressed left at (1084, 442)
Screenshot: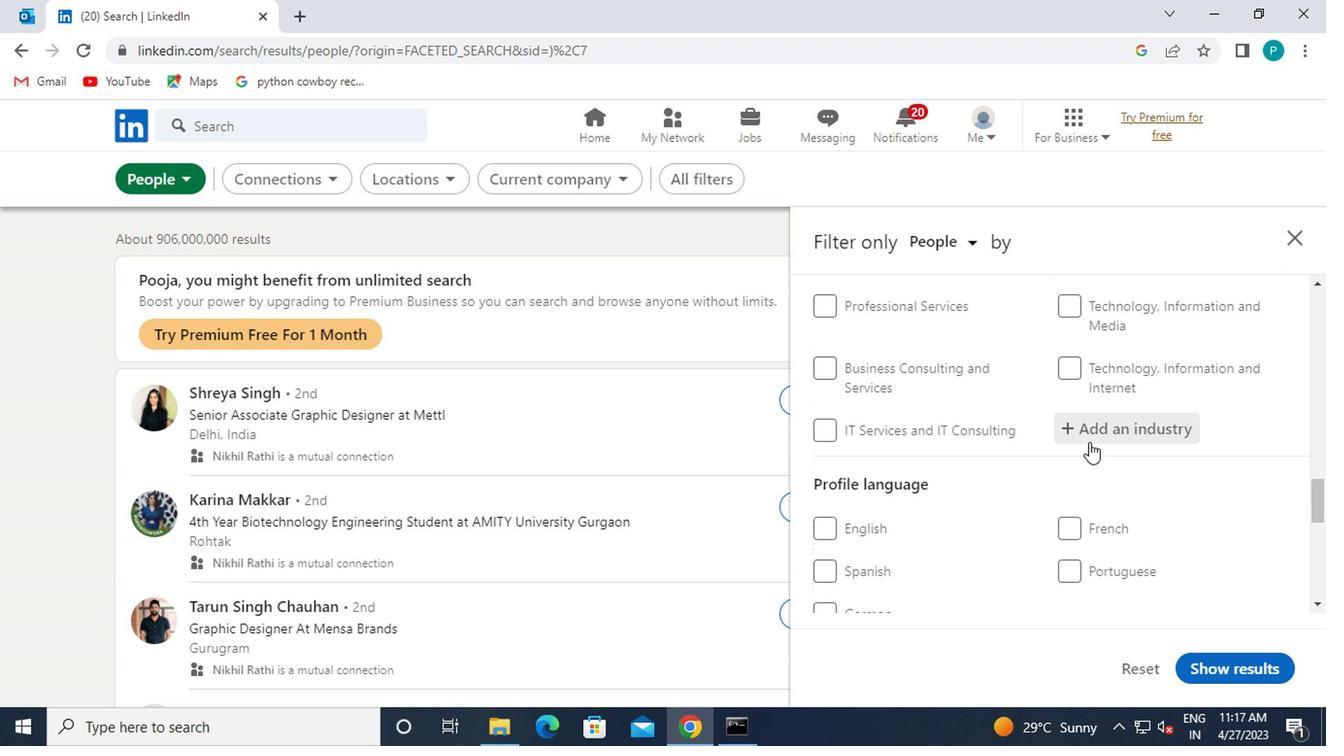 
Action: Key pressed TURNED
Screenshot: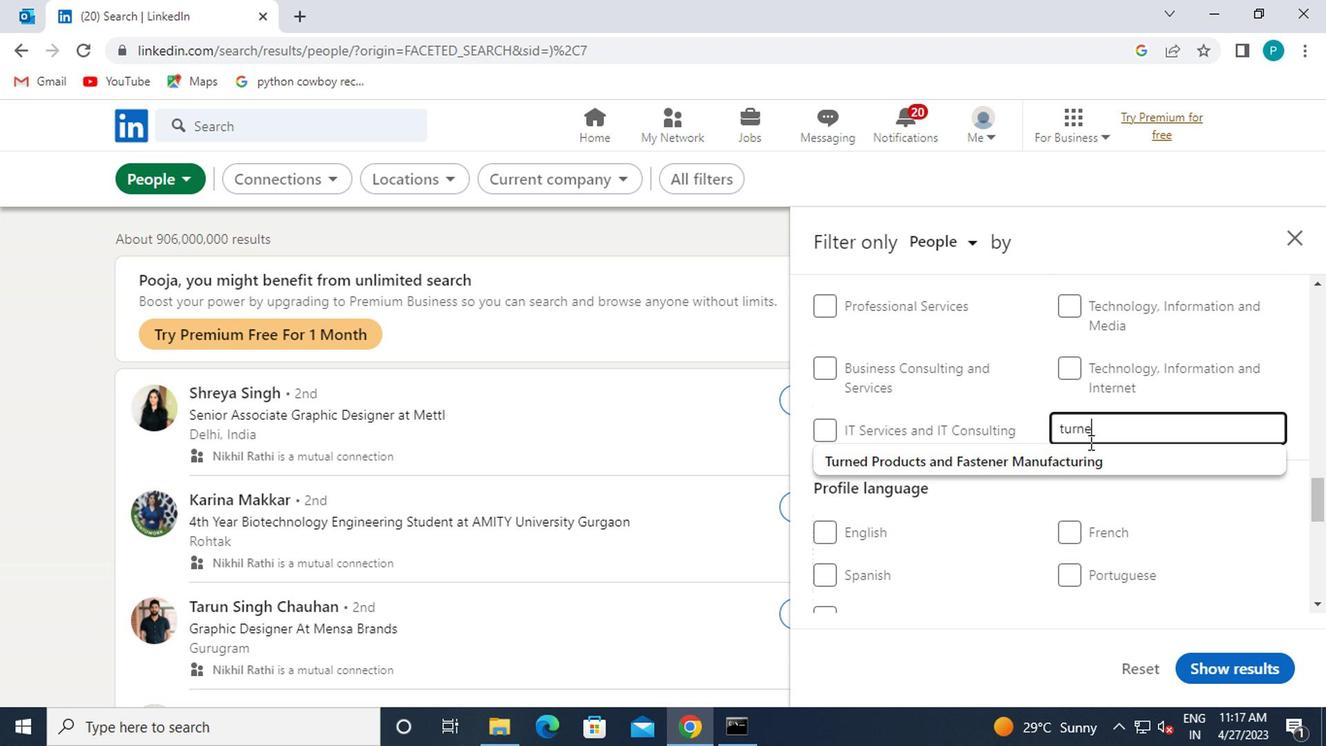 
Action: Mouse moved to (1082, 462)
Screenshot: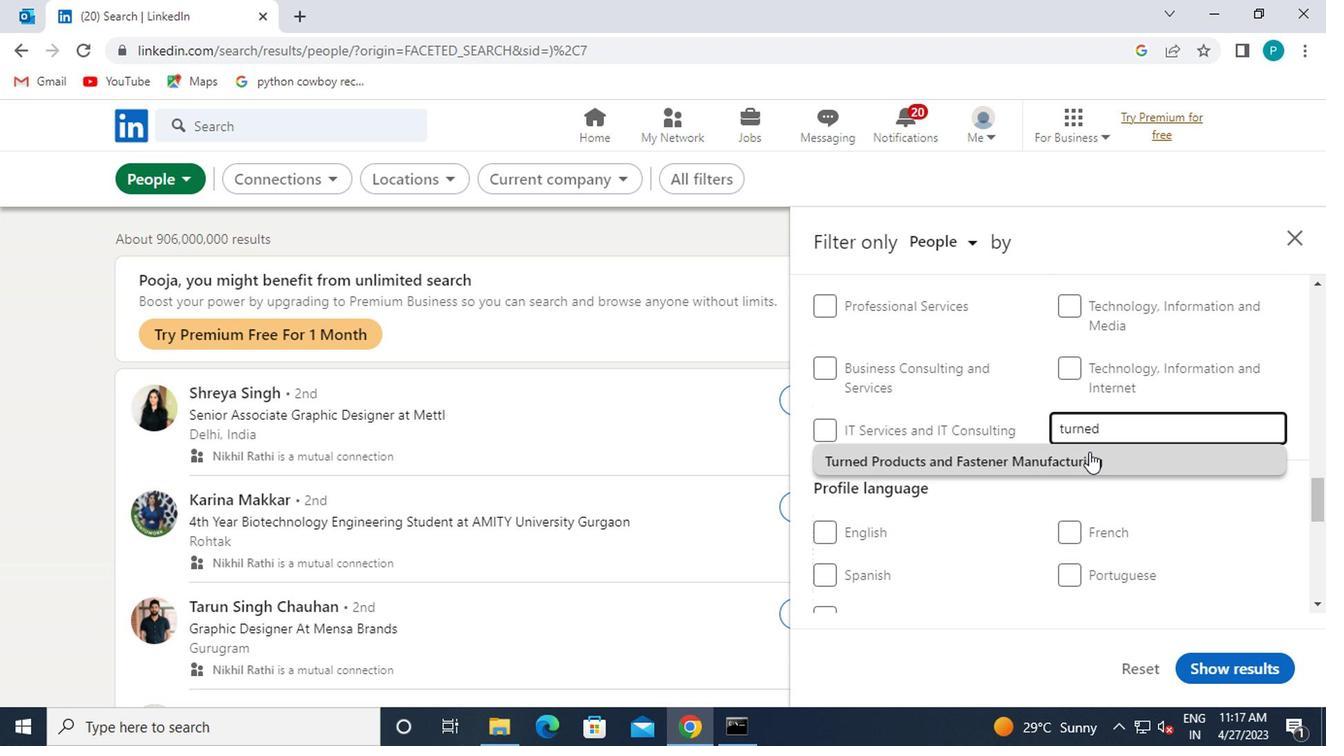 
Action: Mouse pressed left at (1082, 462)
Screenshot: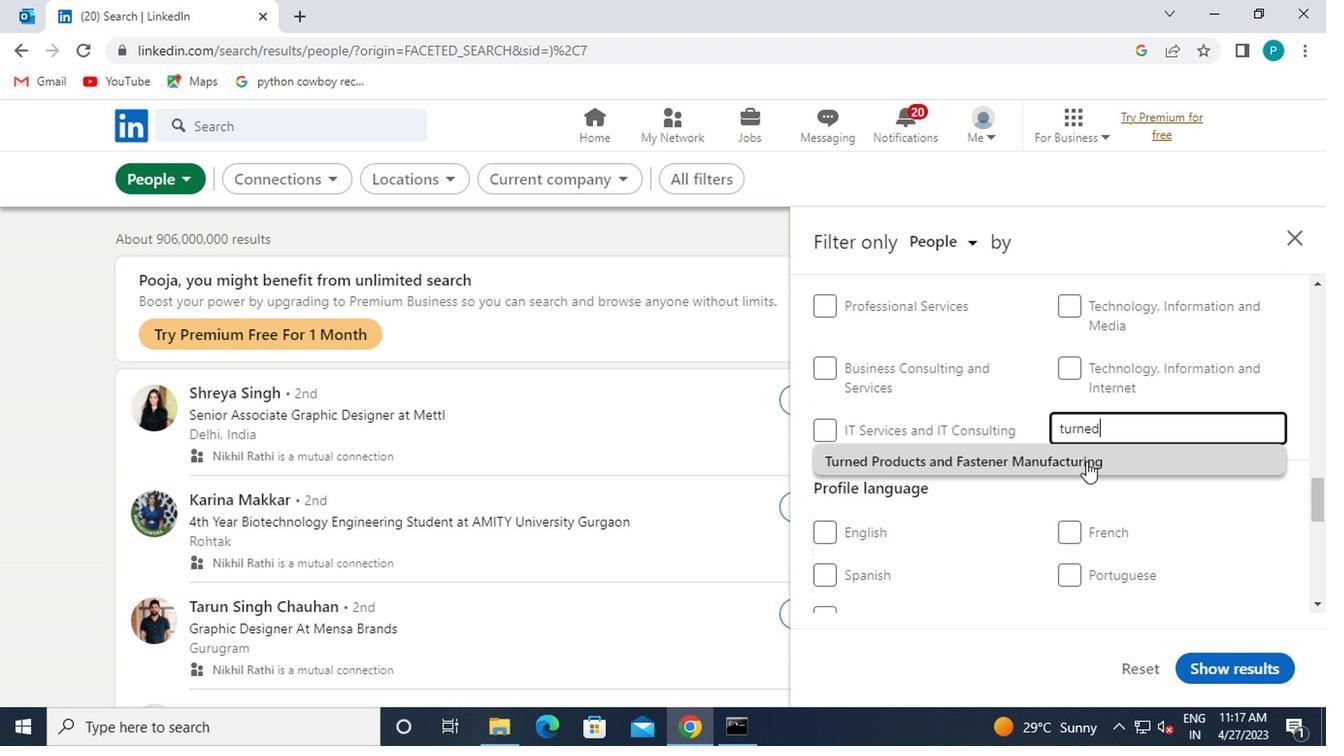 
Action: Mouse scrolled (1082, 460) with delta (0, -1)
Screenshot: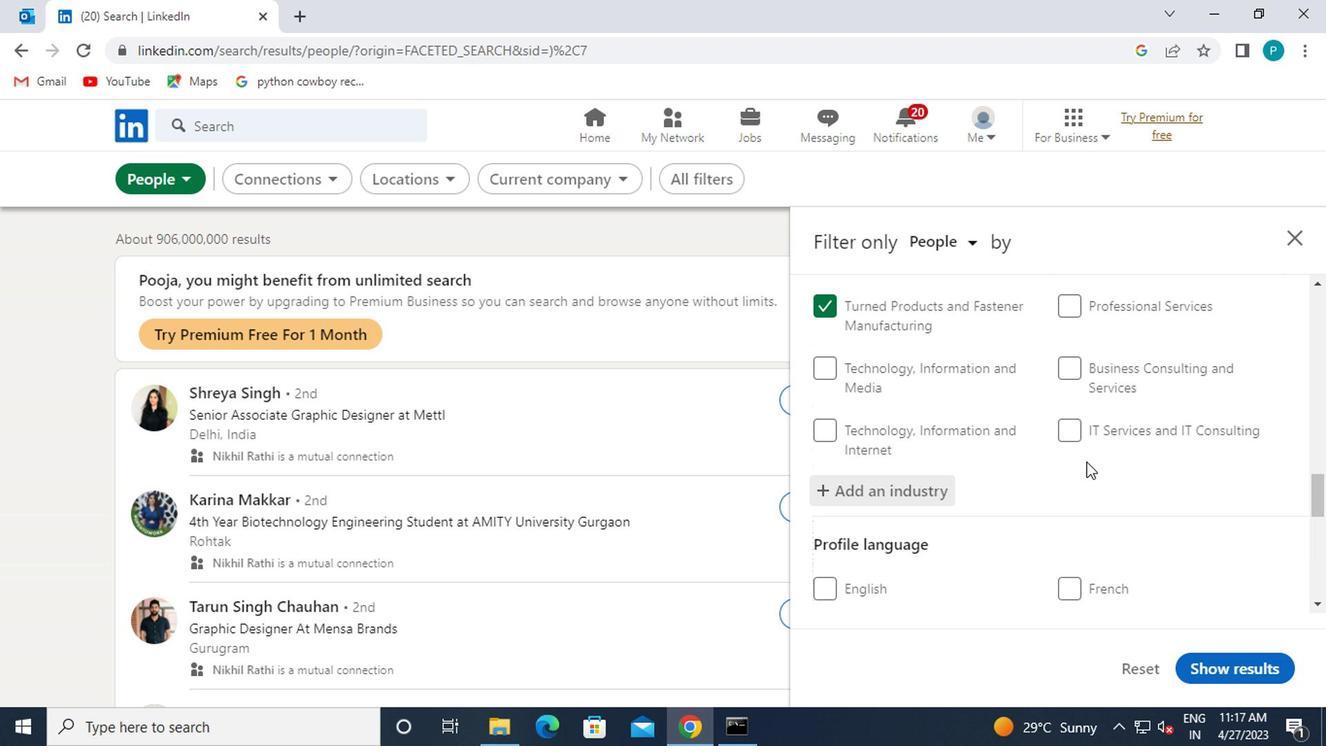 
Action: Mouse moved to (1082, 462)
Screenshot: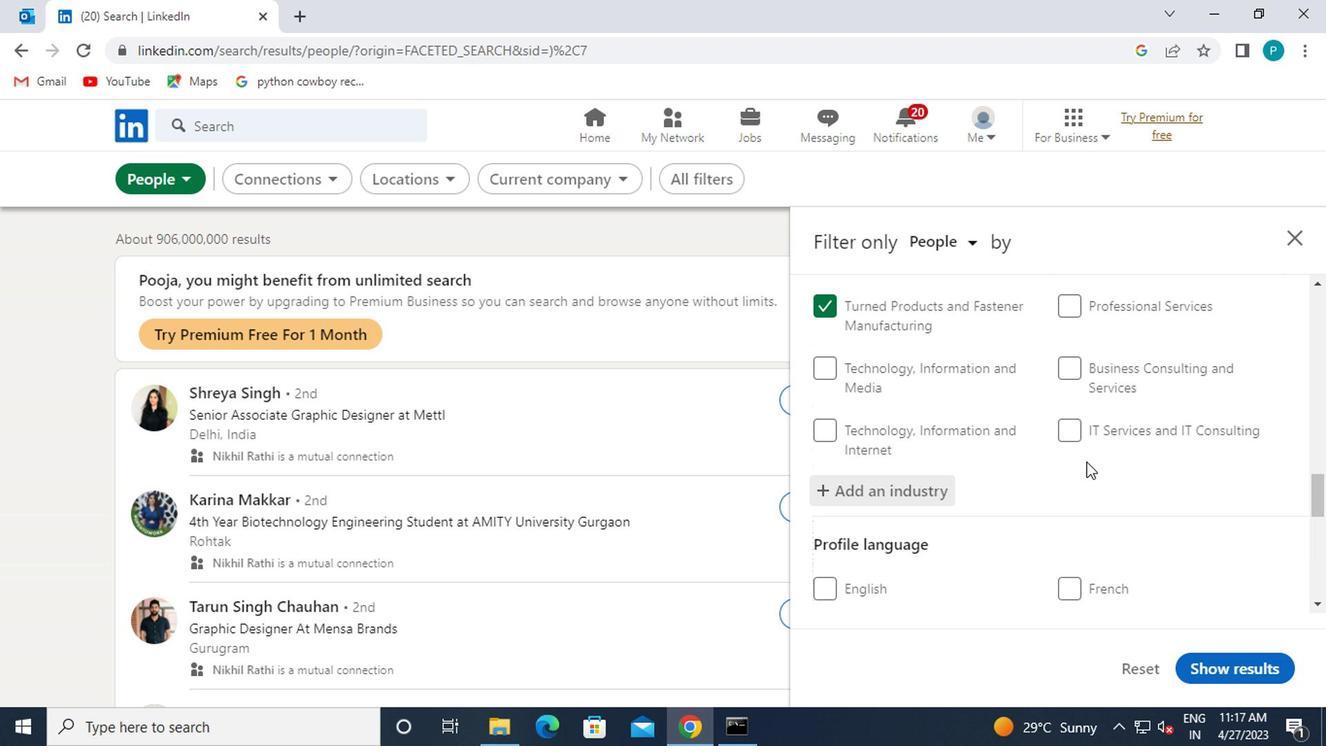 
Action: Mouse scrolled (1082, 460) with delta (0, -1)
Screenshot: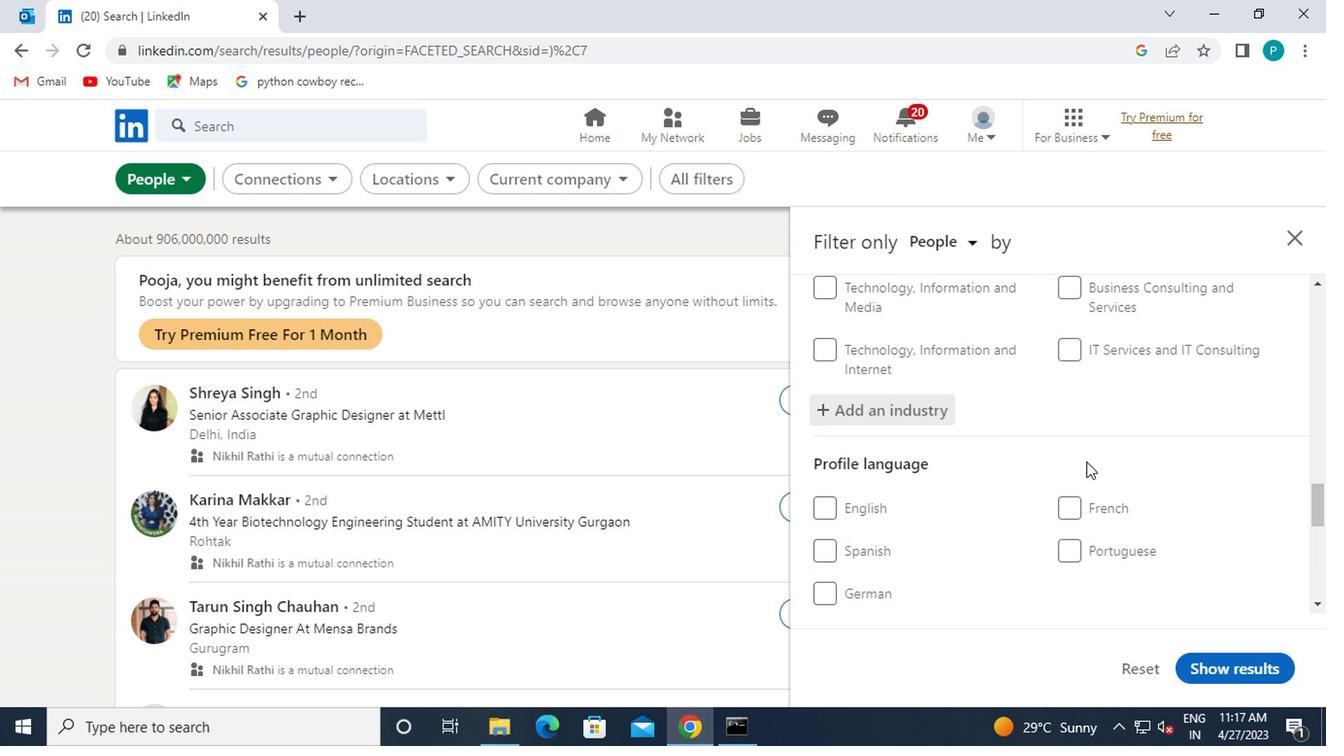 
Action: Mouse moved to (1066, 394)
Screenshot: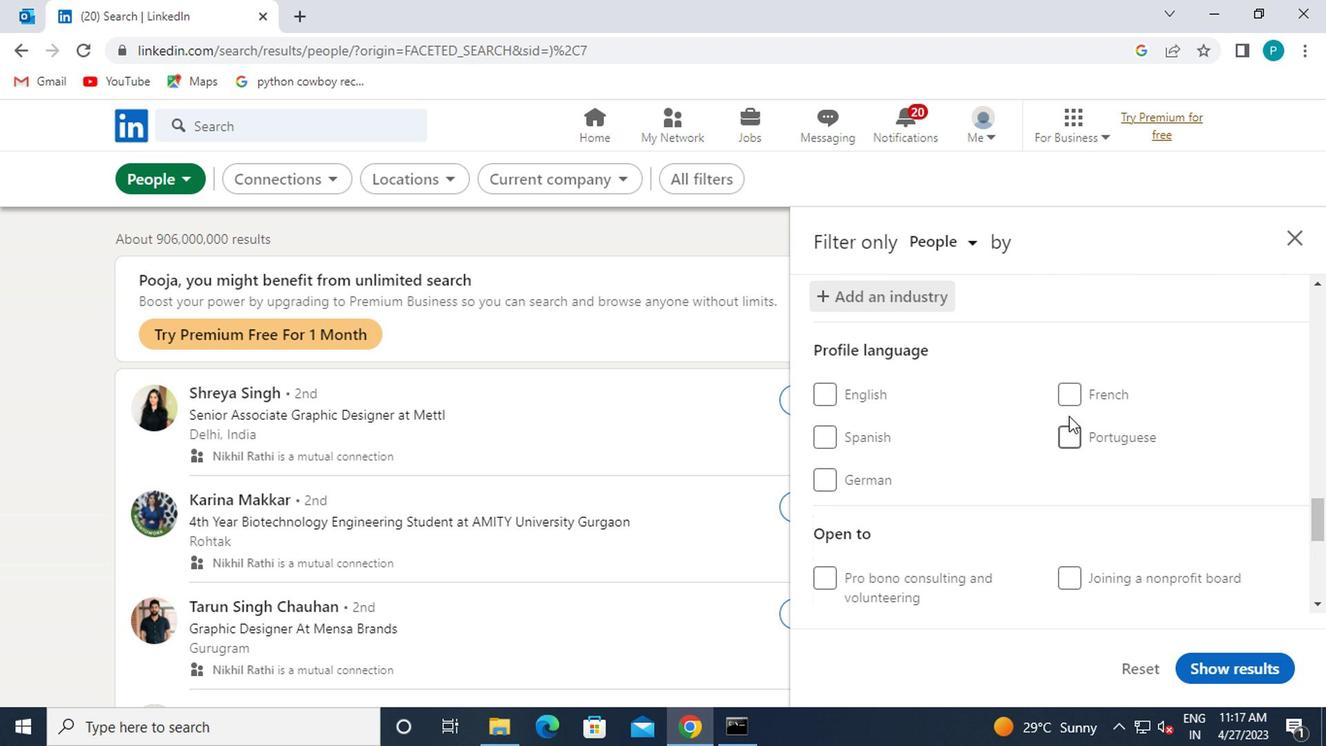 
Action: Mouse pressed left at (1066, 394)
Screenshot: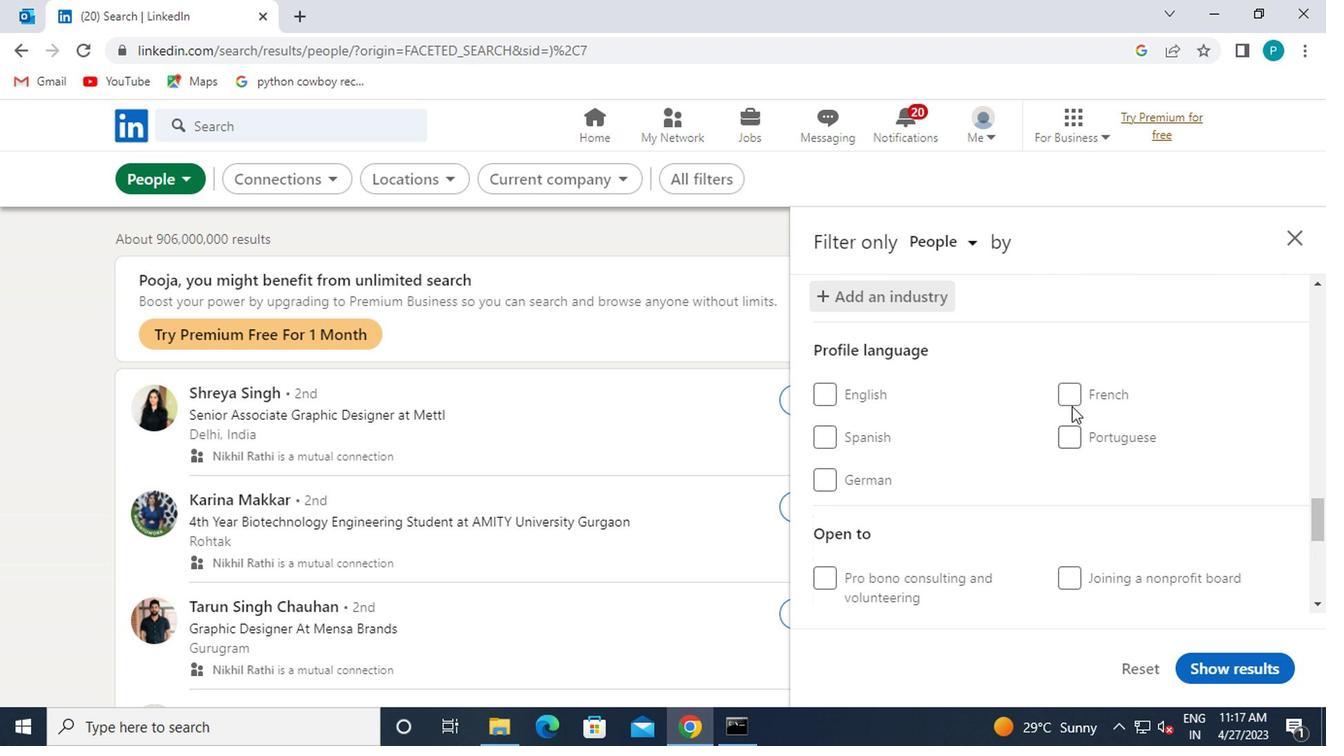 
Action: Mouse moved to (1023, 411)
Screenshot: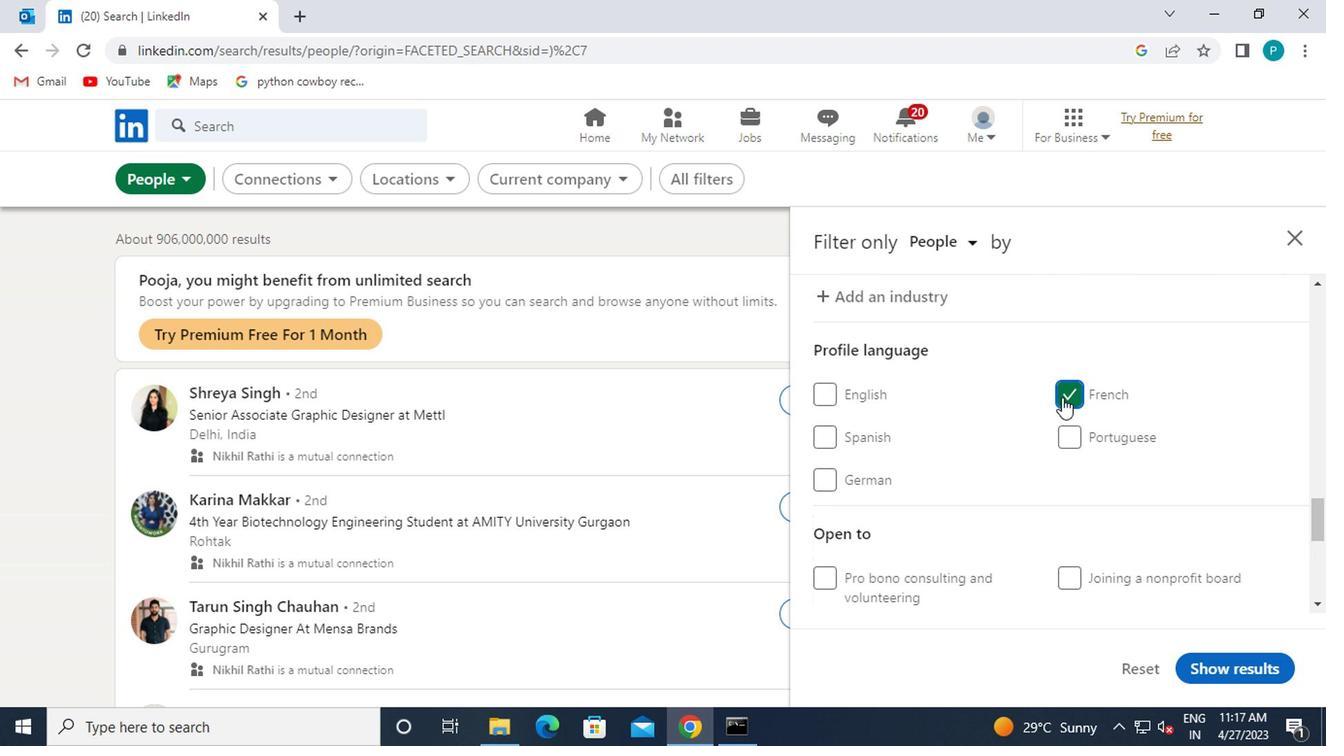 
Action: Mouse scrolled (1023, 411) with delta (0, 0)
Screenshot: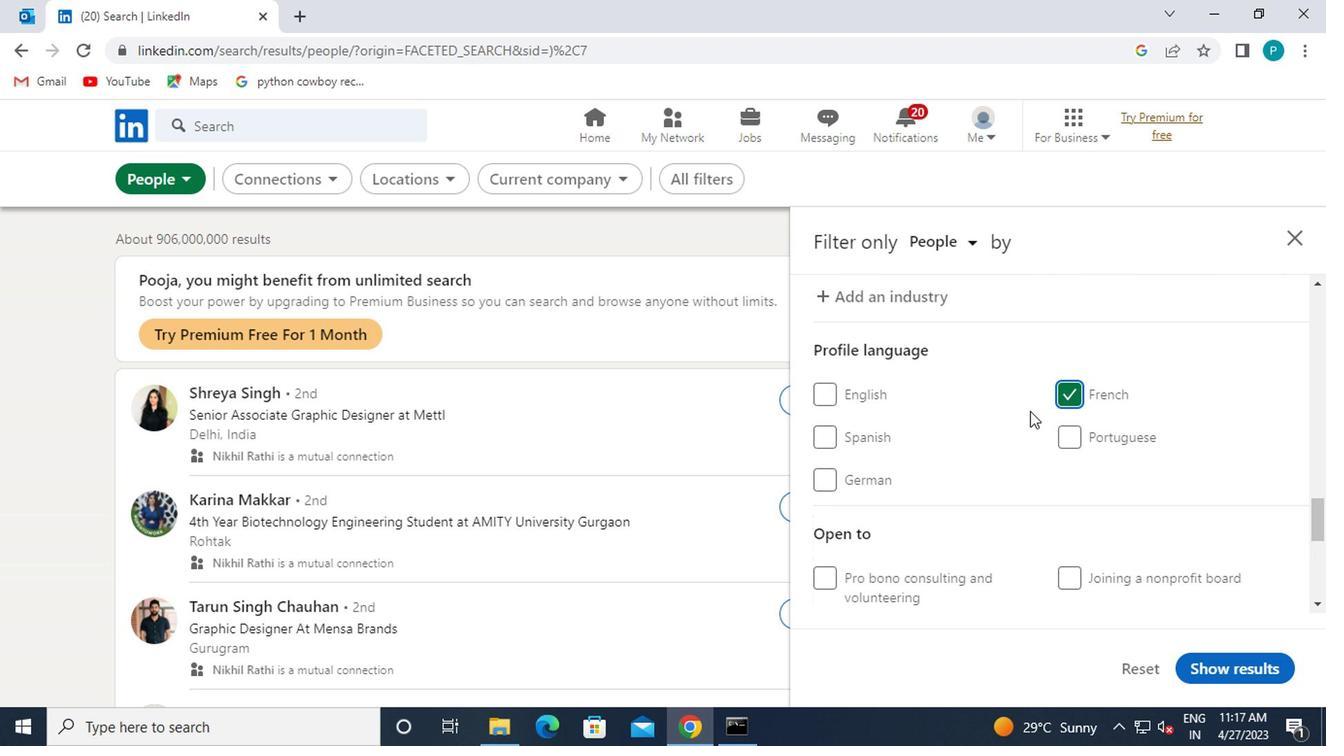 
Action: Mouse moved to (1022, 411)
Screenshot: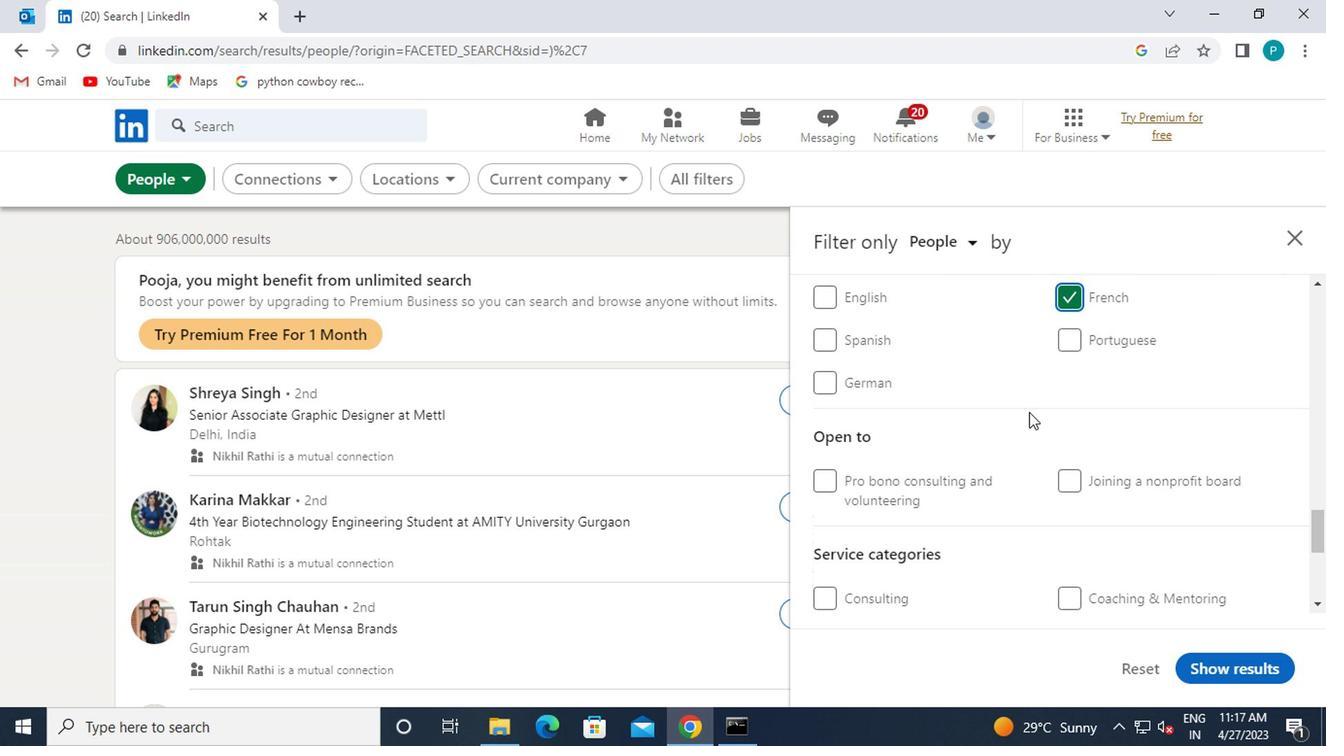 
Action: Mouse scrolled (1022, 411) with delta (0, 0)
Screenshot: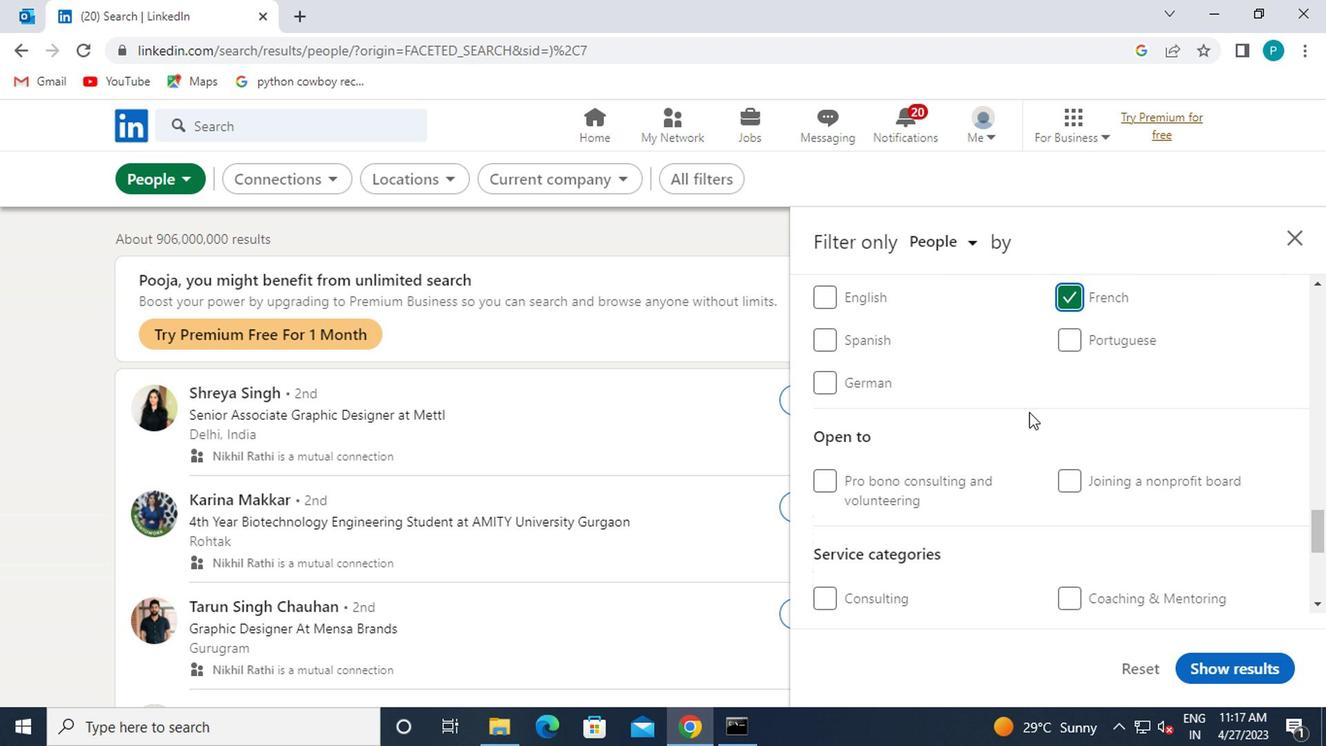 
Action: Mouse moved to (972, 455)
Screenshot: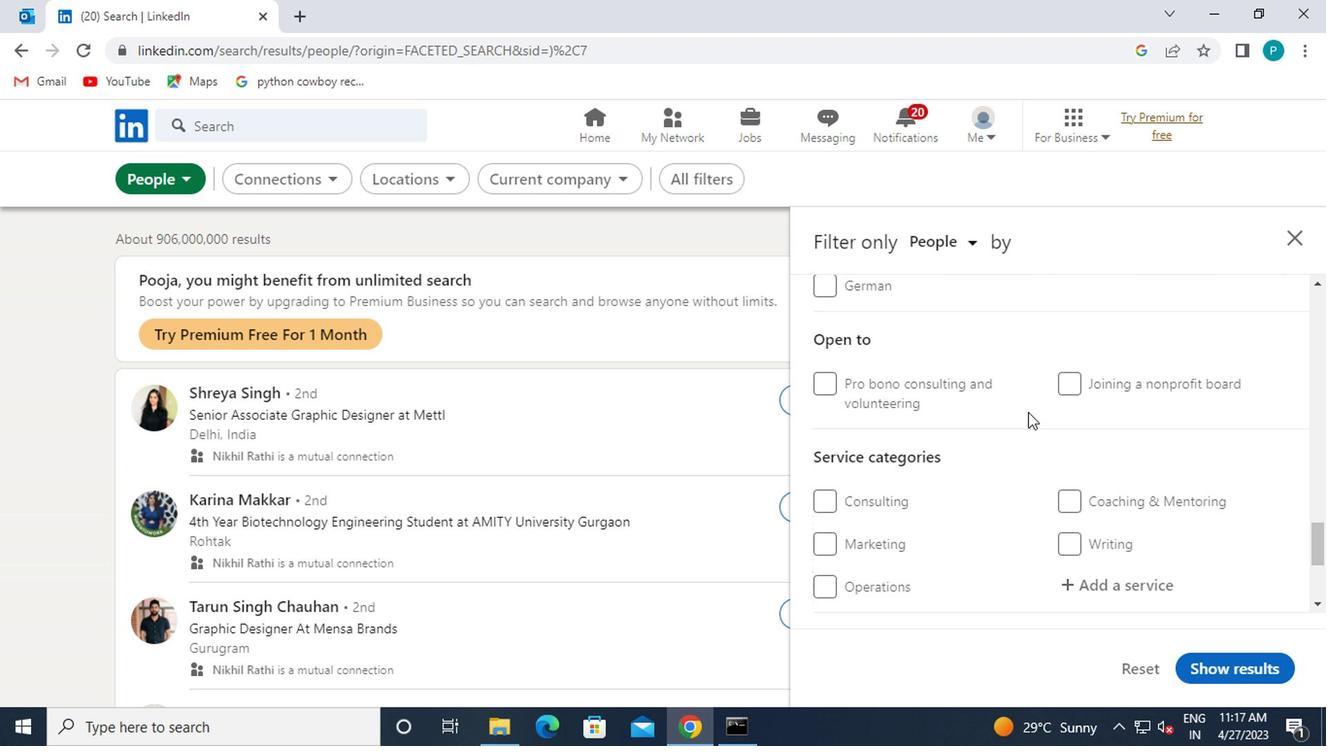 
Action: Mouse scrolled (972, 454) with delta (0, 0)
Screenshot: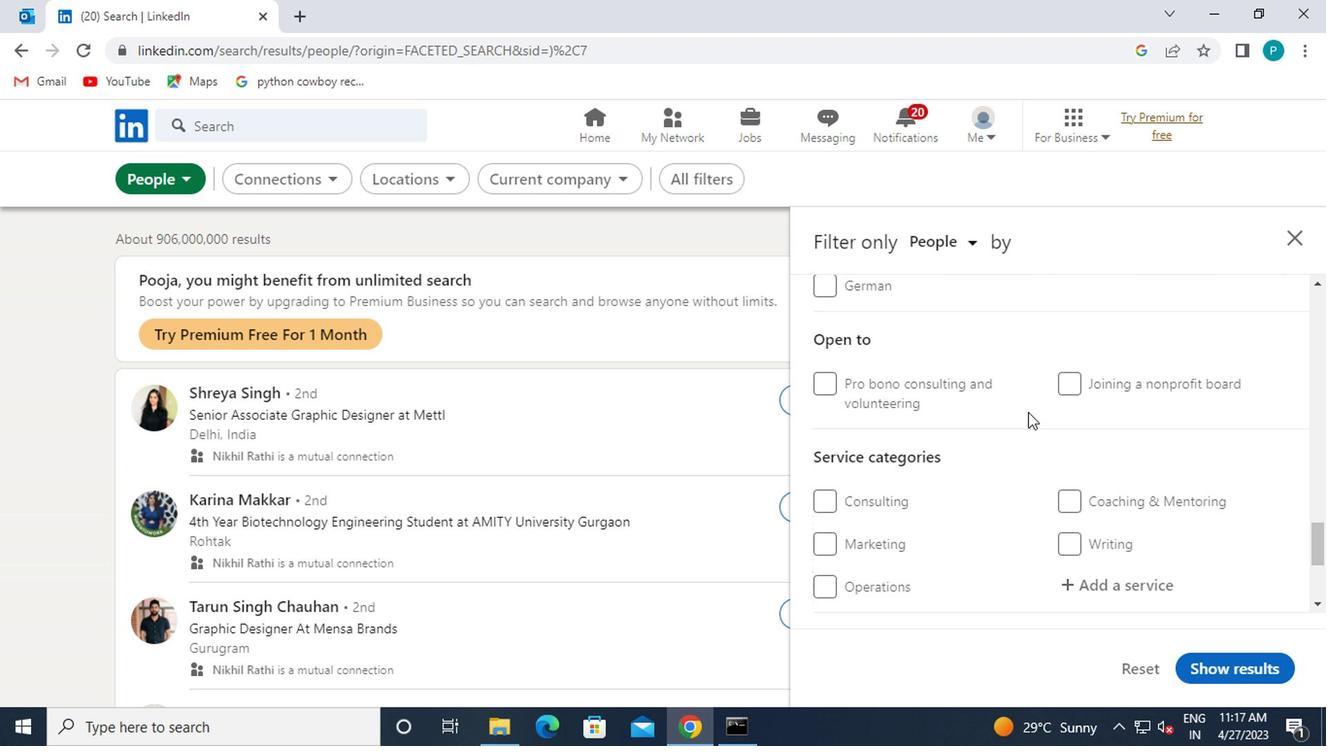 
Action: Mouse moved to (968, 464)
Screenshot: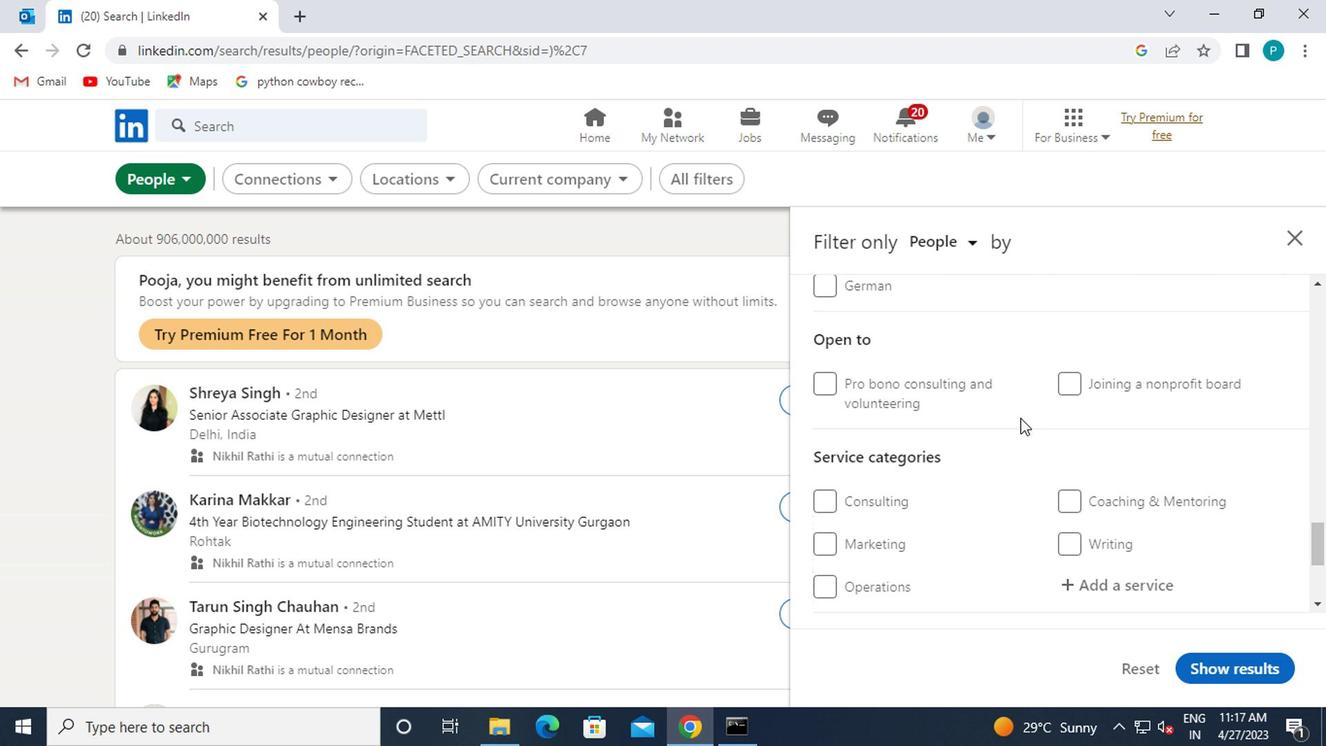 
Action: Mouse scrolled (968, 462) with delta (0, -1)
Screenshot: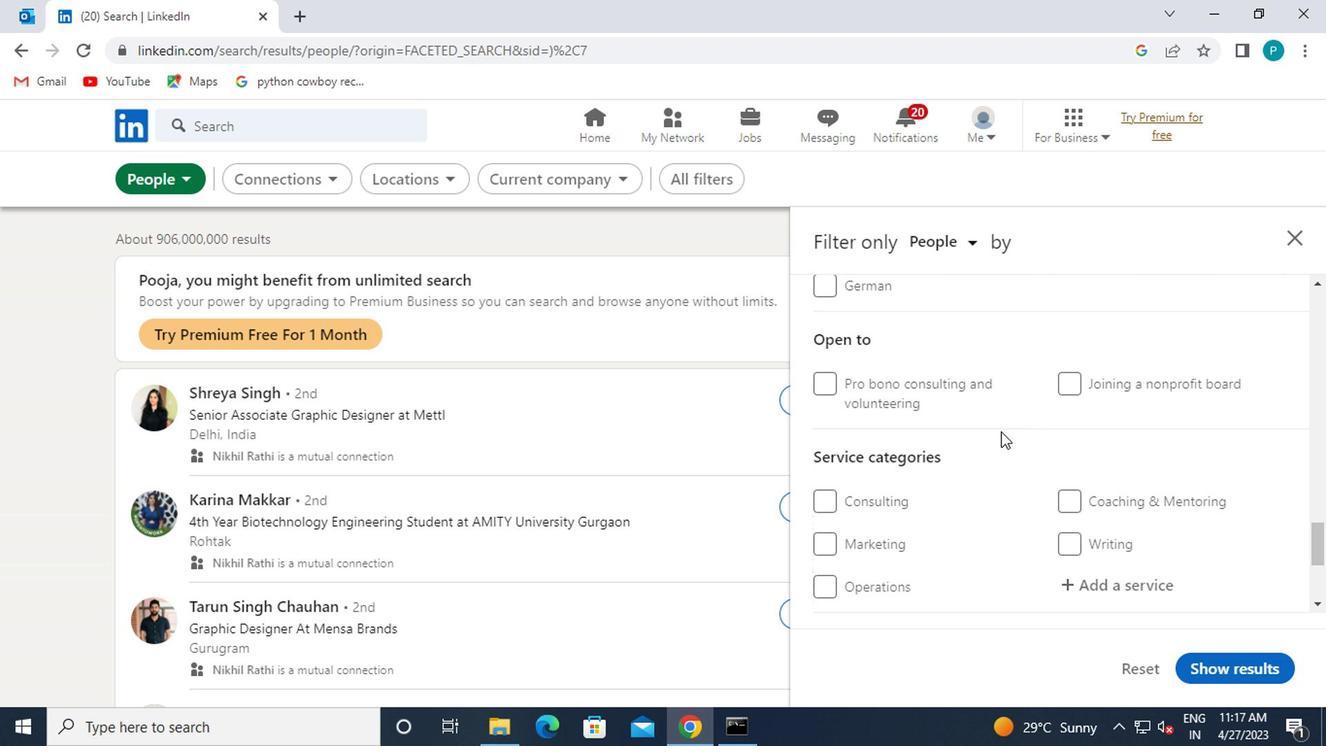 
Action: Mouse moved to (1079, 401)
Screenshot: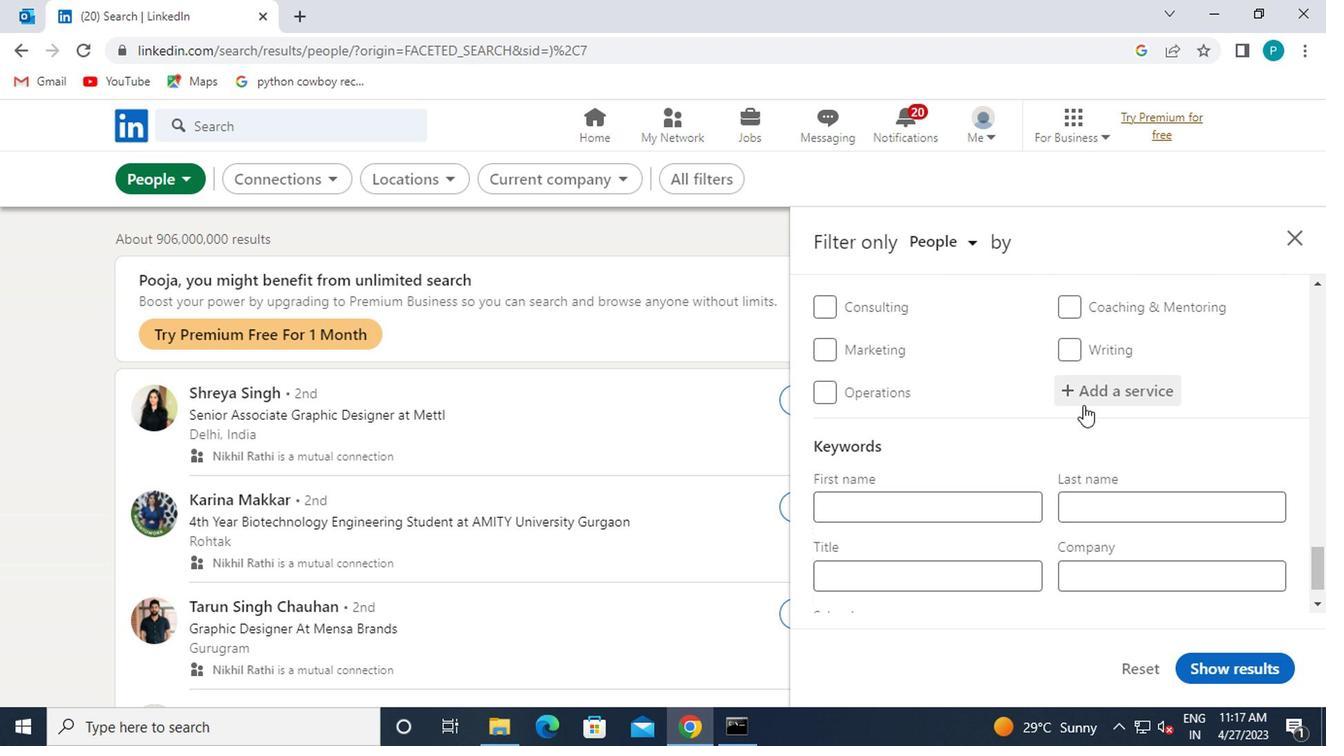 
Action: Mouse pressed left at (1079, 401)
Screenshot: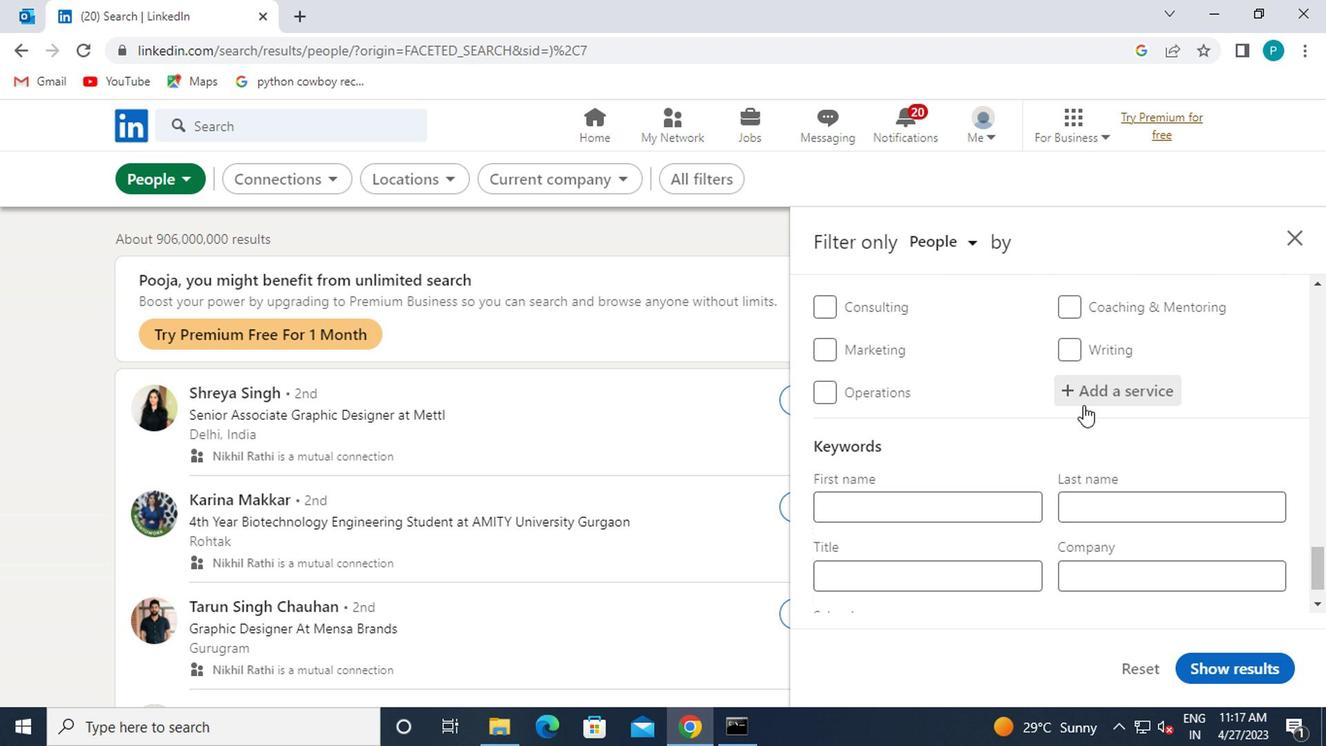 
Action: Key pressed CYBER
Screenshot: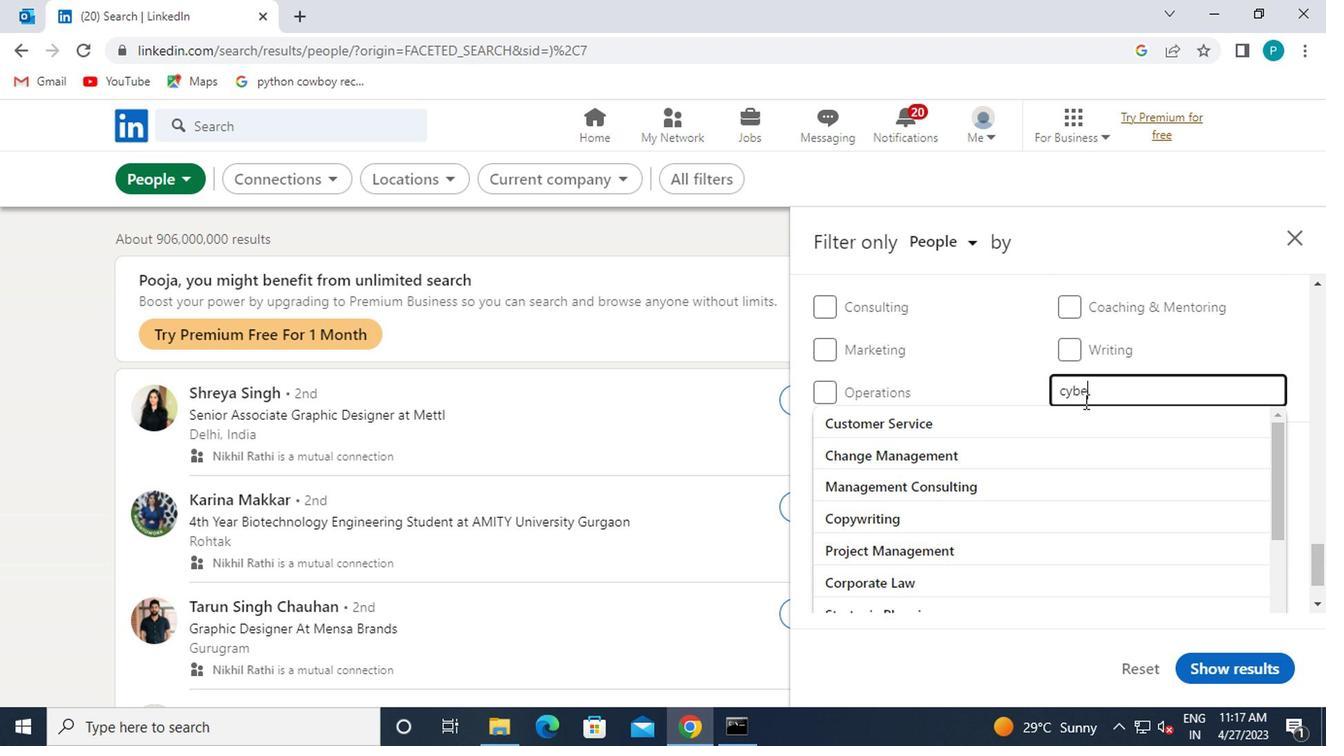 
Action: Mouse moved to (1009, 429)
Screenshot: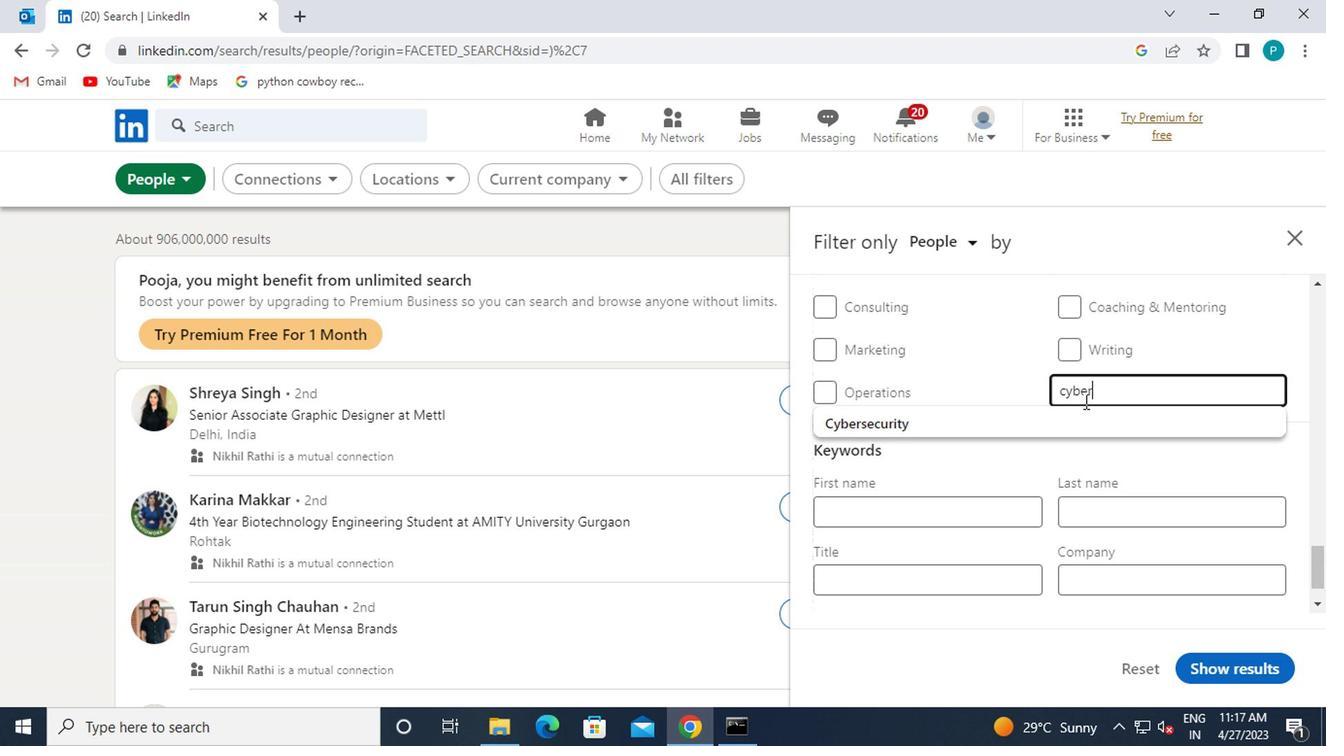 
Action: Mouse pressed left at (1009, 429)
Screenshot: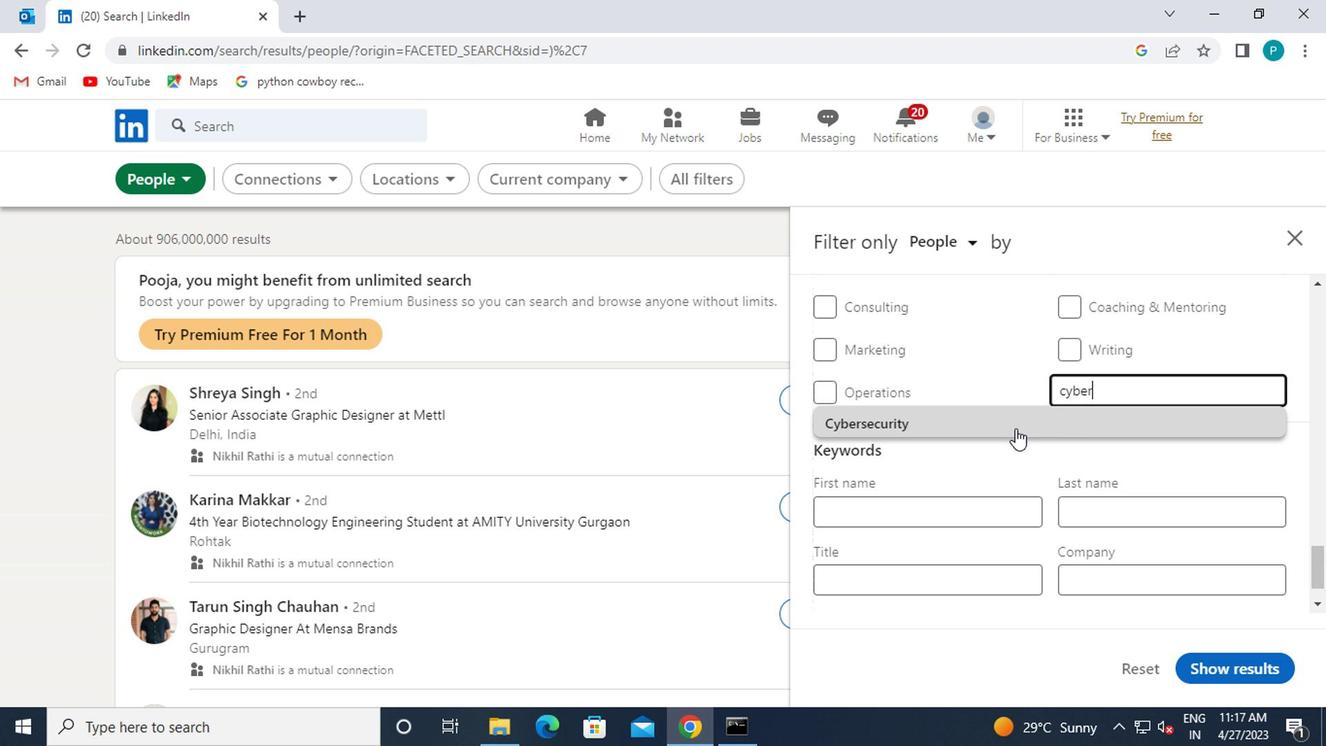
Action: Mouse scrolled (1009, 427) with delta (0, -1)
Screenshot: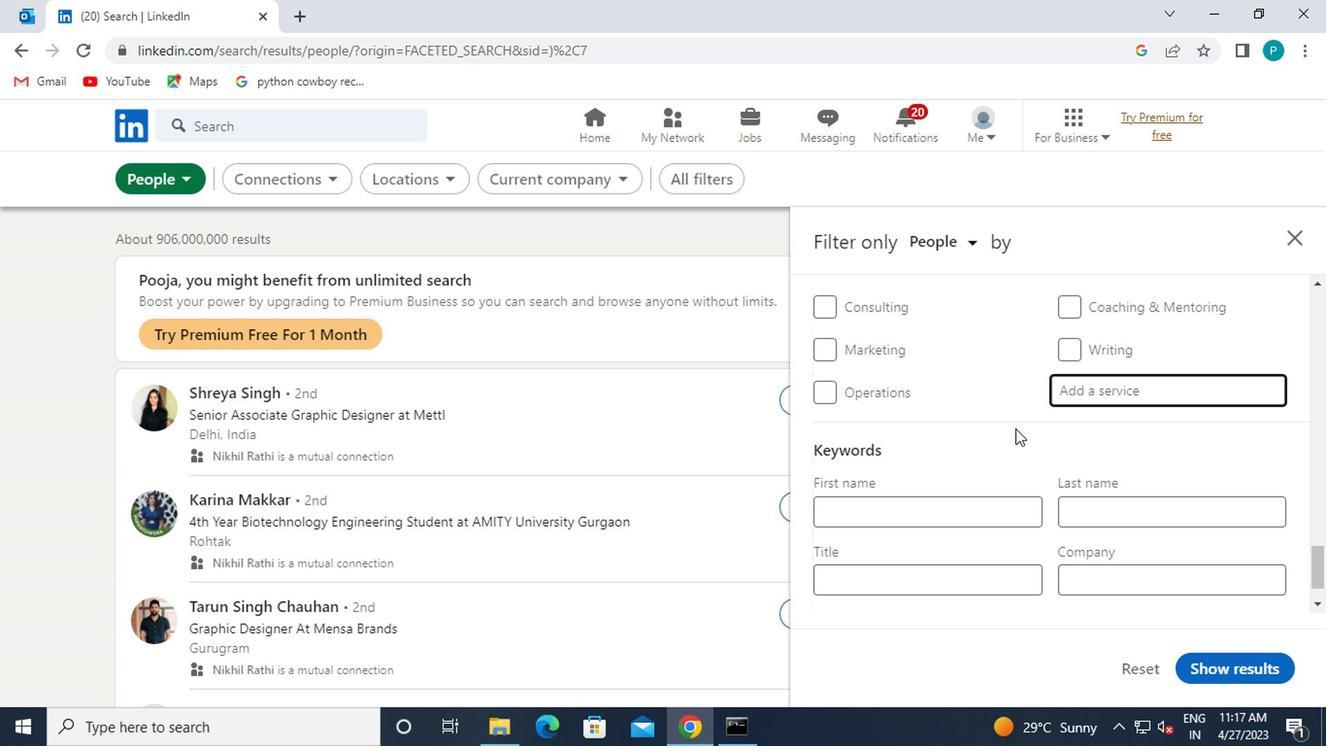 
Action: Mouse moved to (913, 501)
Screenshot: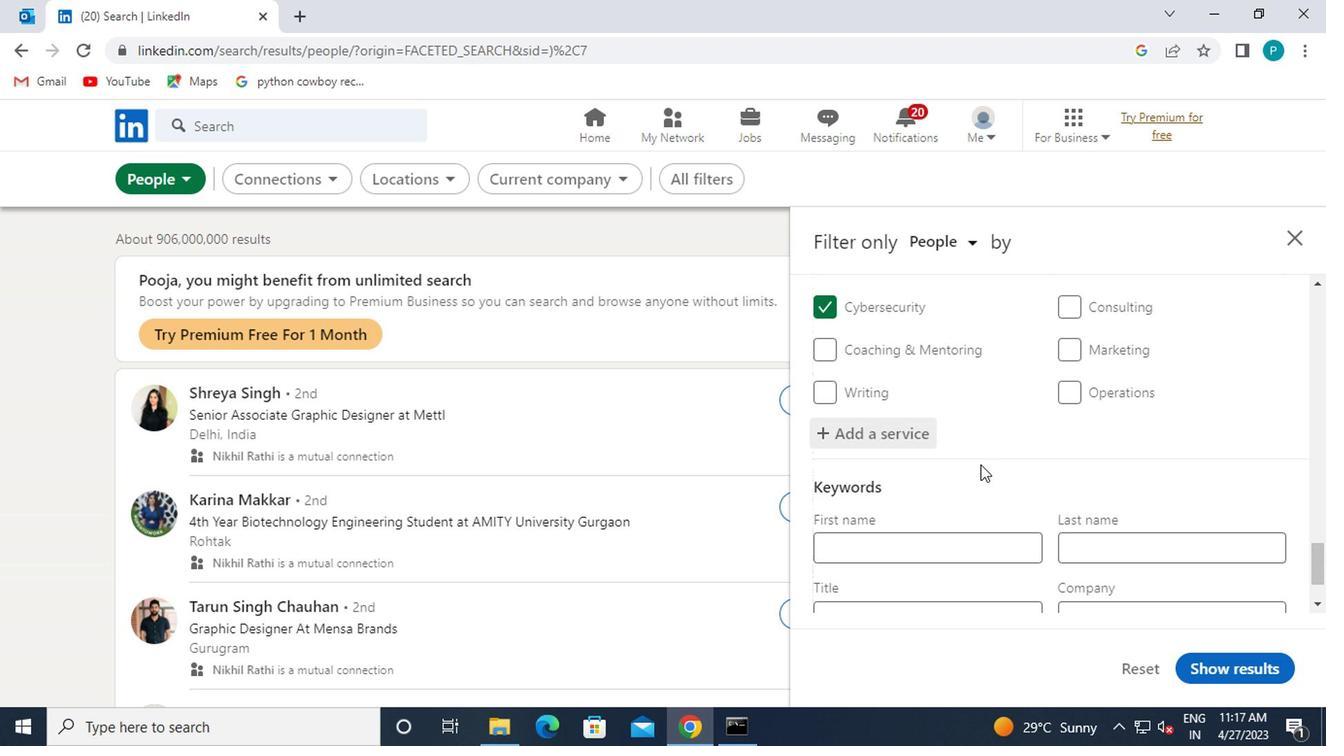 
Action: Mouse scrolled (913, 500) with delta (0, -1)
Screenshot: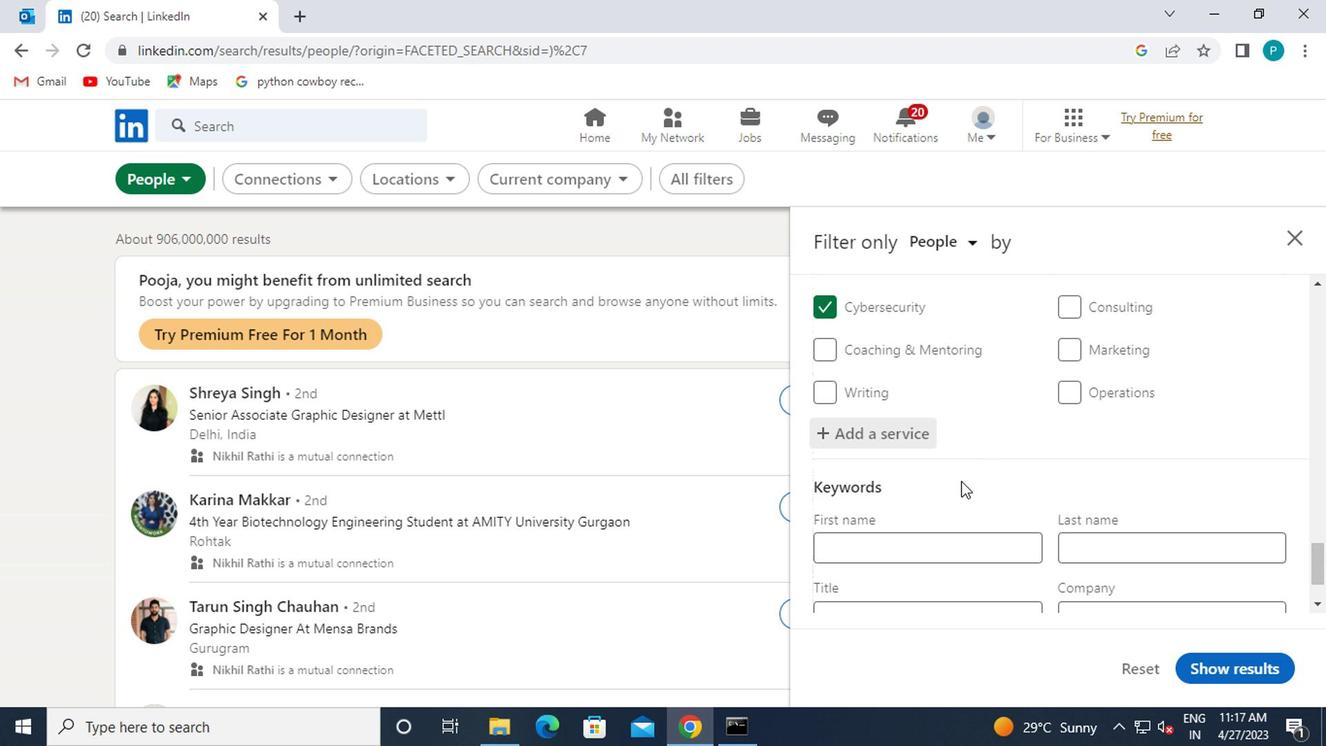 
Action: Mouse moved to (888, 527)
Screenshot: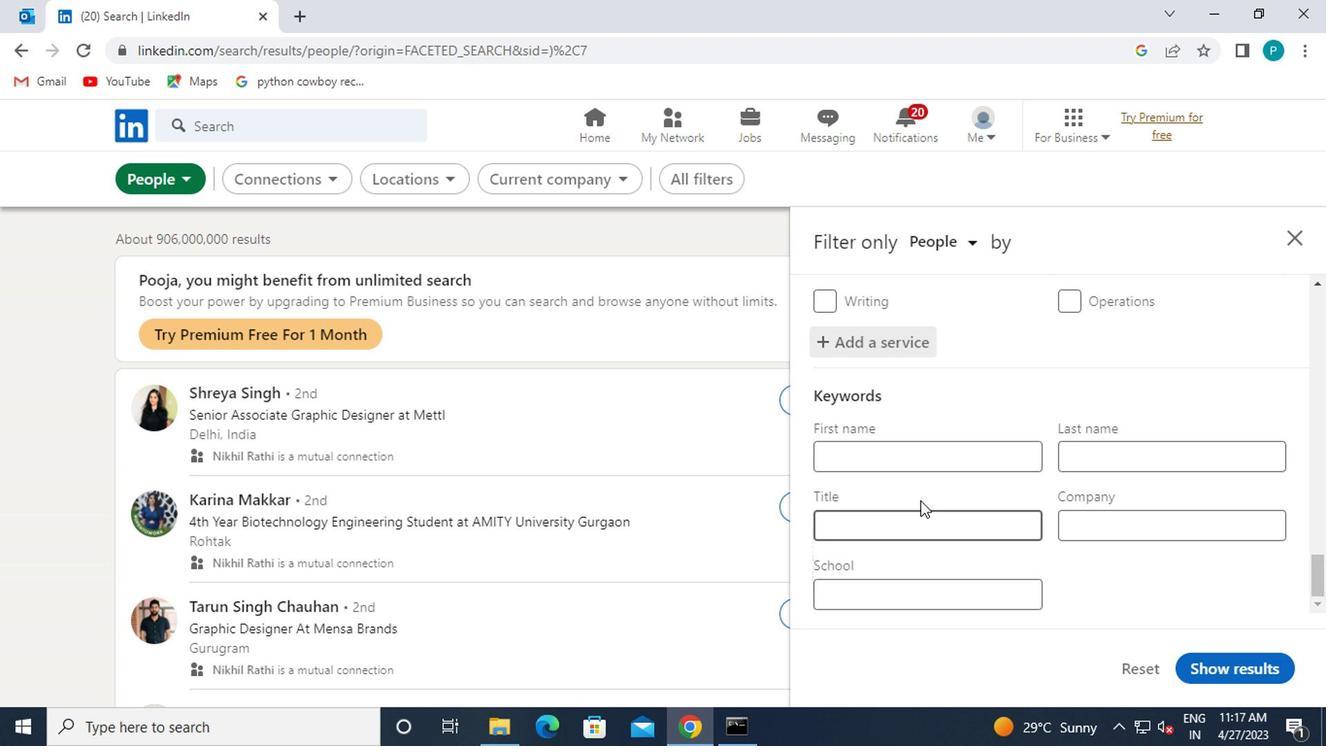 
Action: Mouse pressed left at (888, 527)
Screenshot: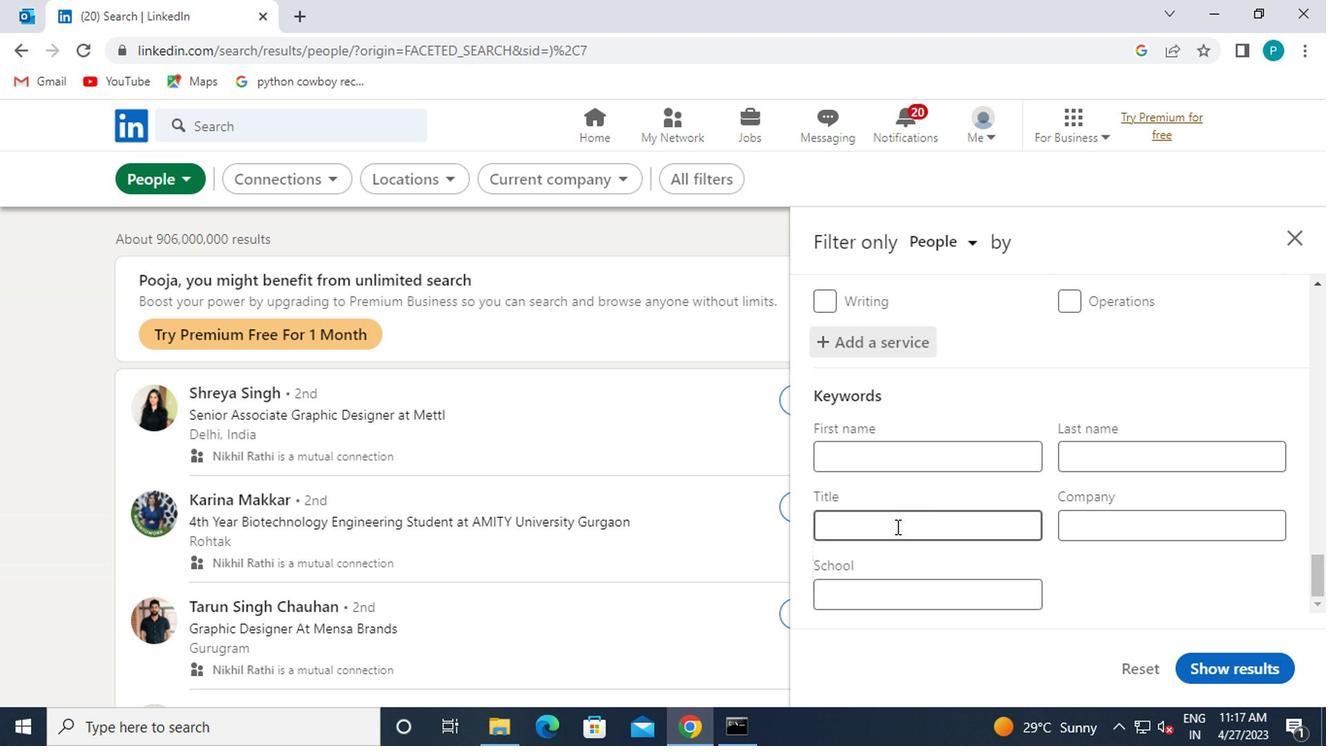 
Action: Mouse moved to (887, 527)
Screenshot: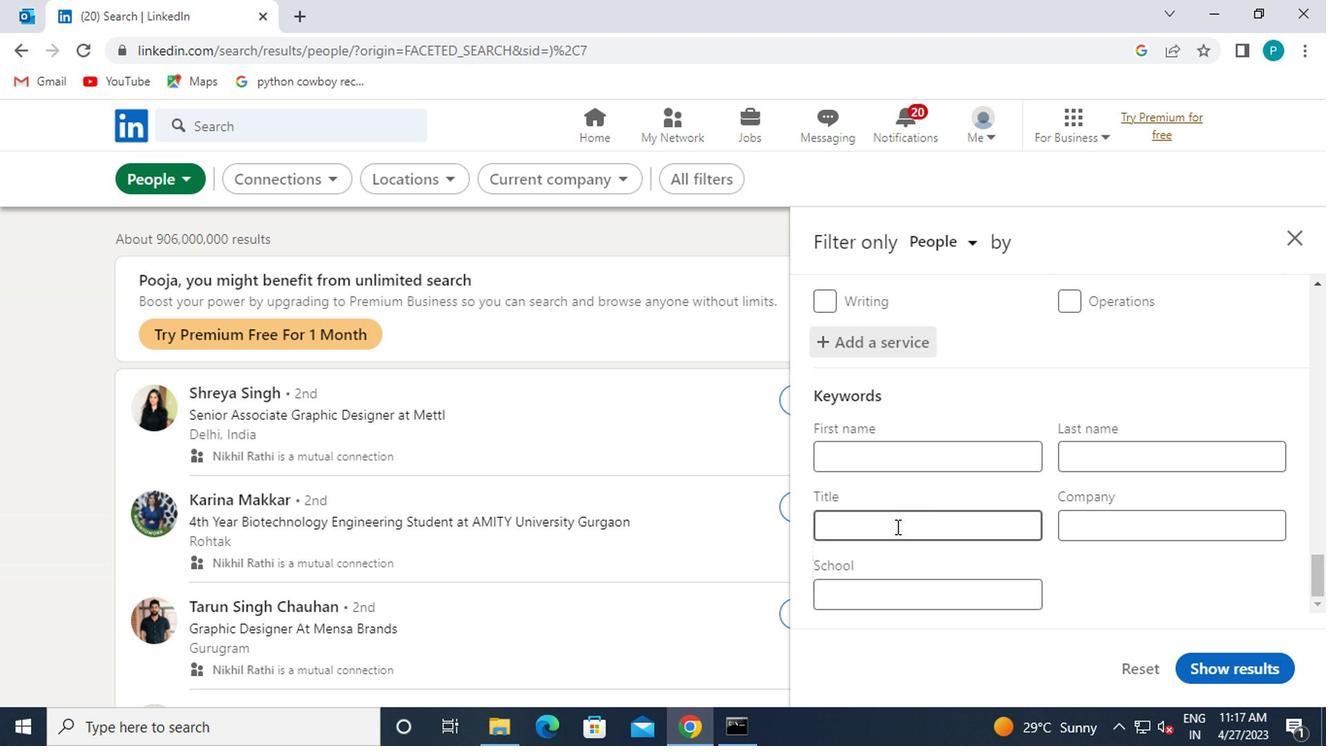 
Action: Key pressed <Key.caps_lock>C<Key.caps_lock>-<Key.caps_lock>L<Key.caps_lock>EVEL<Key.space>OR<Key.space><Key.caps_lock>C<Key.caps_lock>-<Key.space><Key.caps_lock>S<Key.caps_lock>UITE
Screenshot: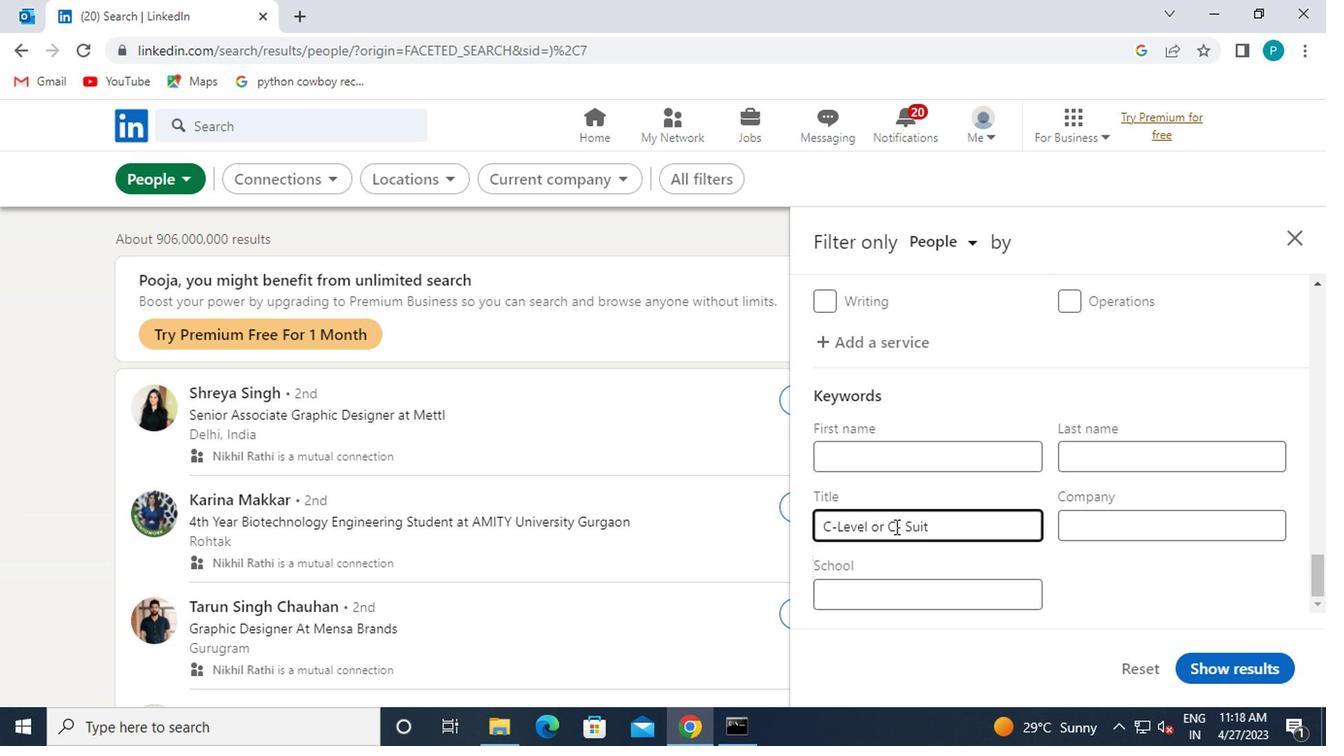 
Action: Mouse moved to (1217, 666)
Screenshot: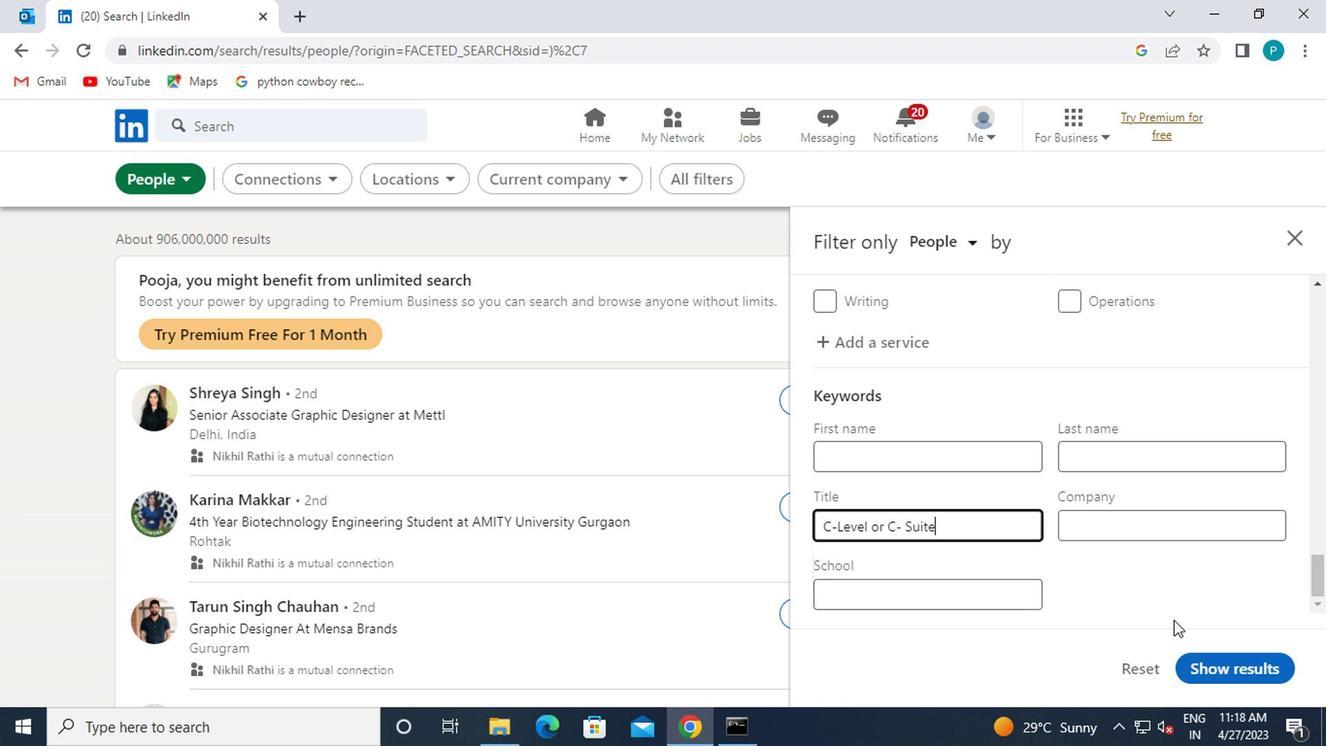 
Action: Mouse pressed left at (1217, 666)
Screenshot: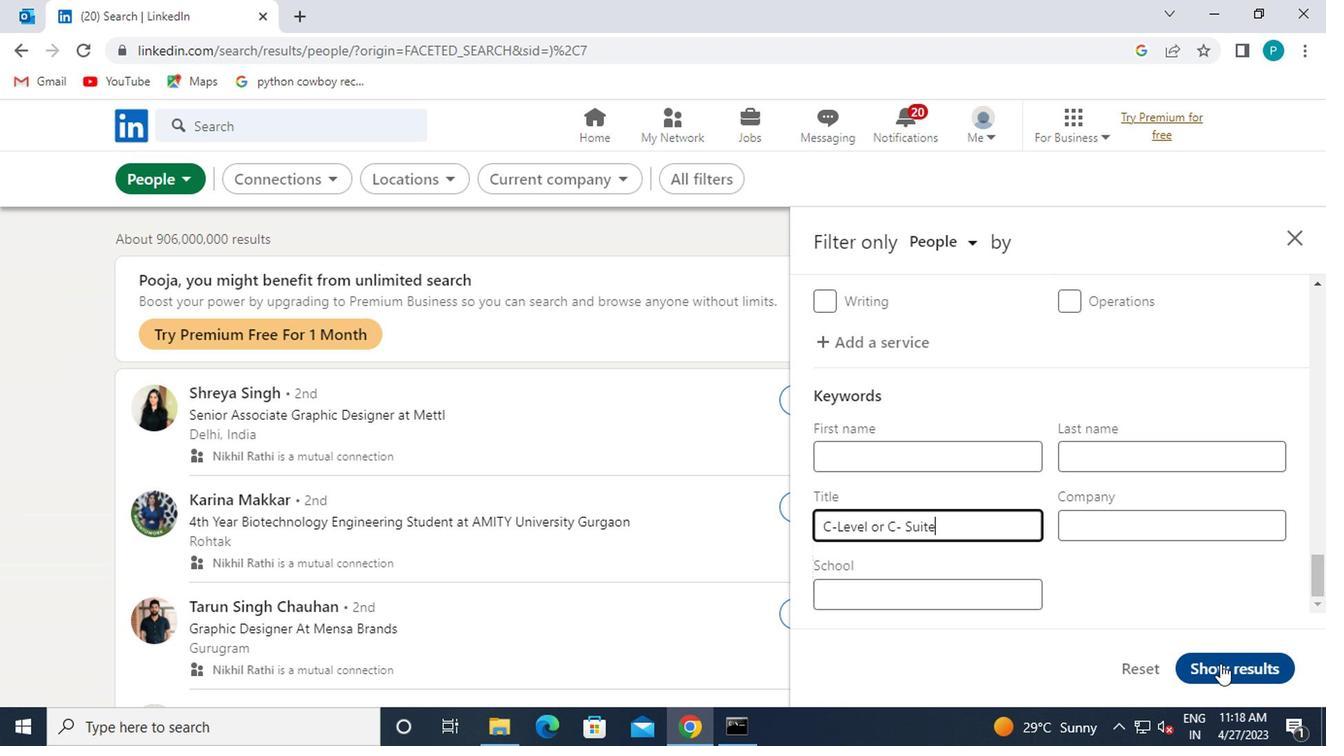 
